 Task: Look for space in Hukeri, India from 6th June, 2023 to 8th June, 2023 for 2 adults in price range Rs.7000 to Rs.12000. Place can be private room with 1  bedroom having 2 beds and 1 bathroom. Property type can be house, flat, guest house. Amenities needed are: wifi. Booking option can be shelf check-in. Required host language is English.
Action: Mouse moved to (576, 139)
Screenshot: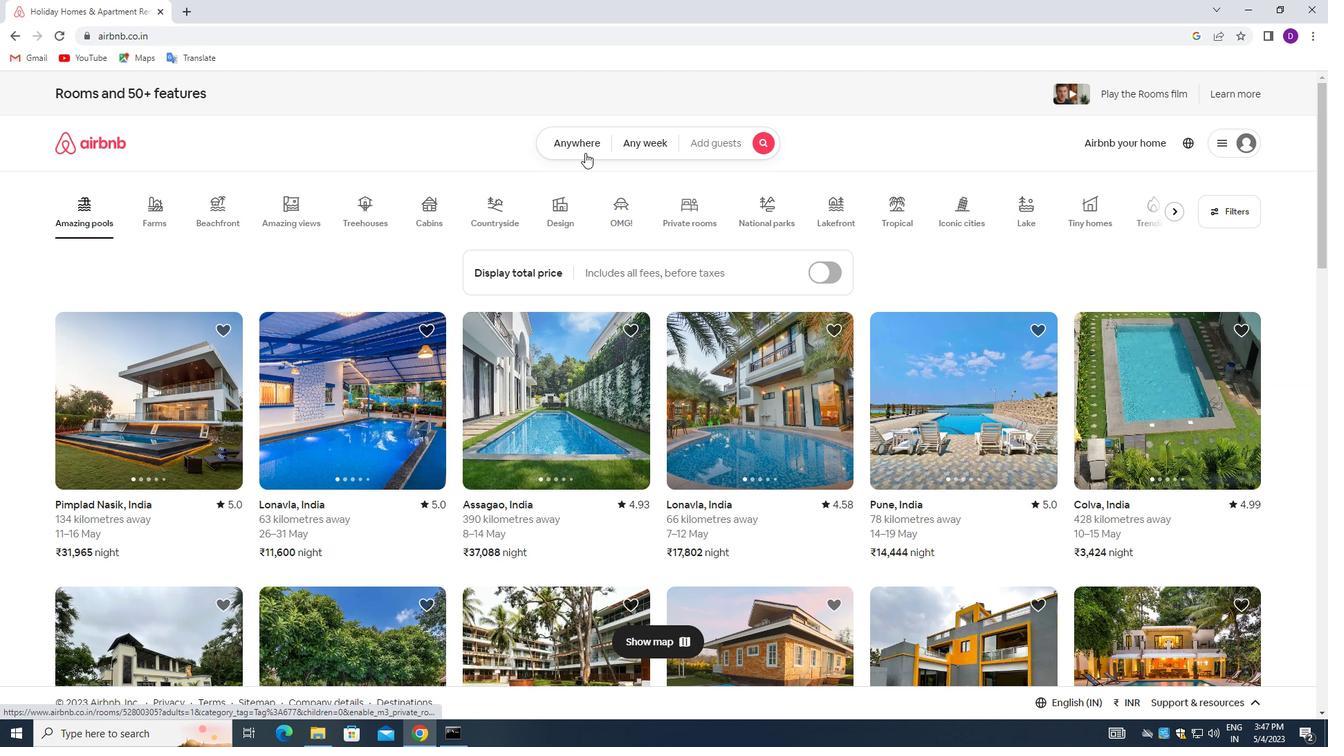 
Action: Mouse pressed left at (576, 139)
Screenshot: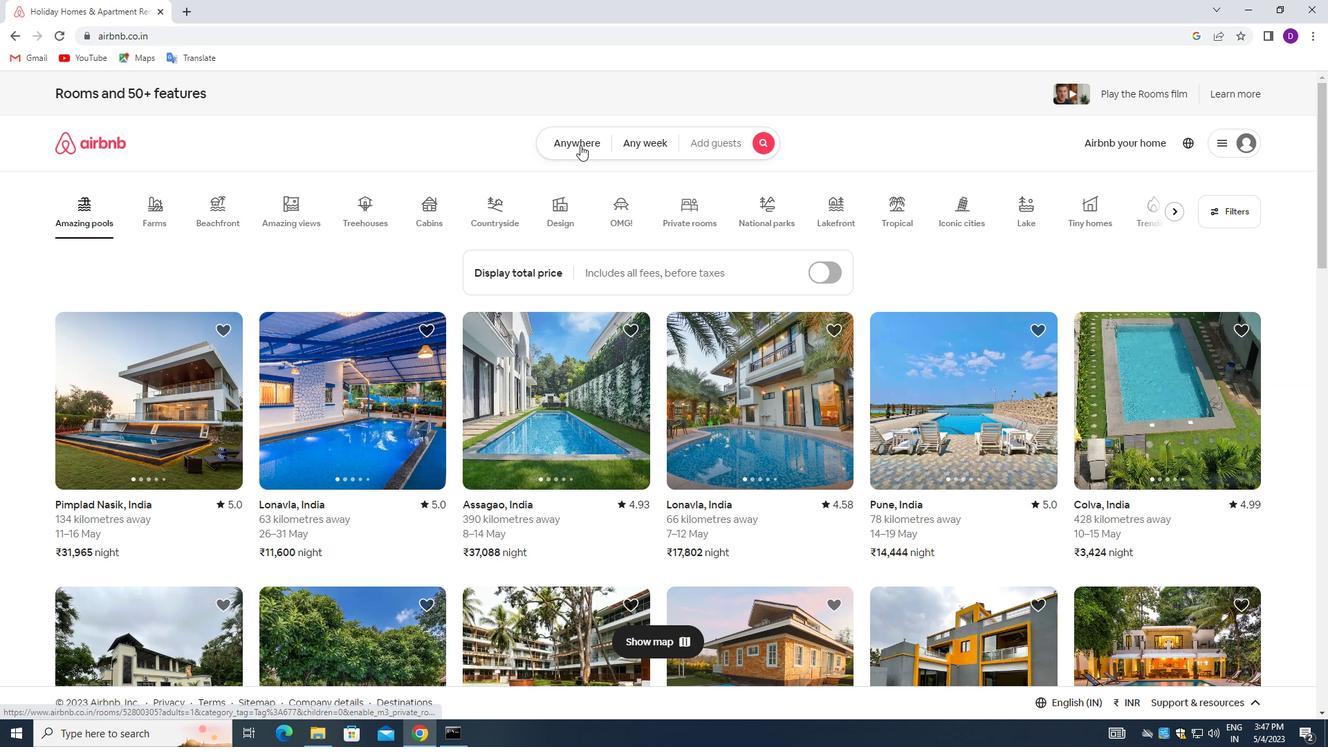 
Action: Mouse moved to (534, 198)
Screenshot: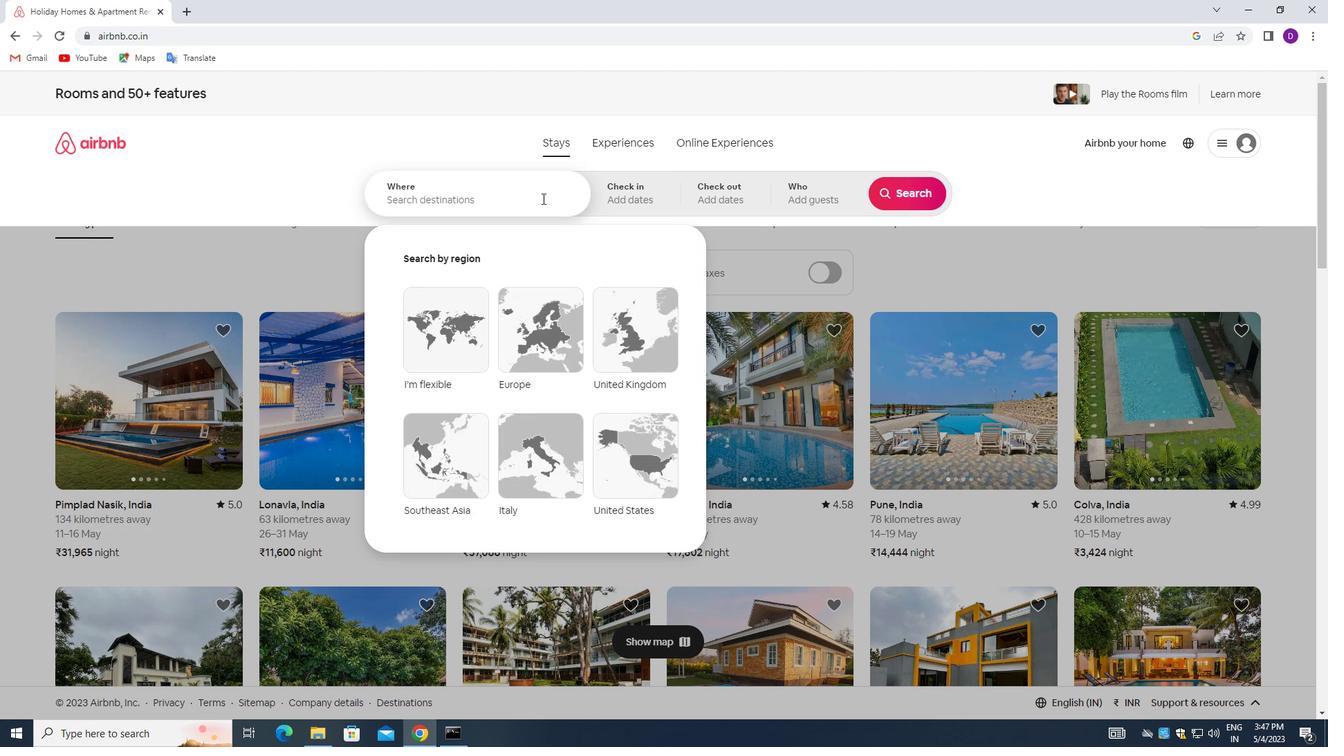 
Action: Mouse pressed left at (534, 198)
Screenshot: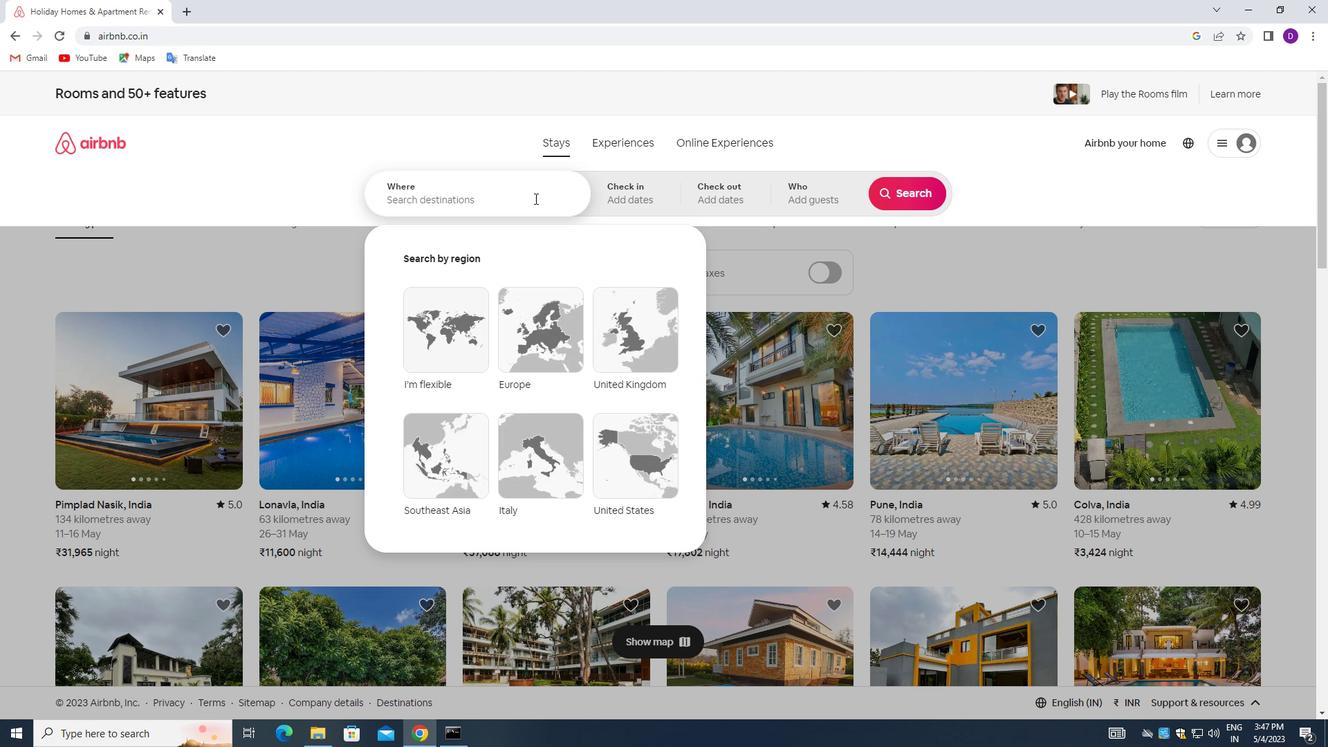 
Action: Mouse moved to (329, 178)
Screenshot: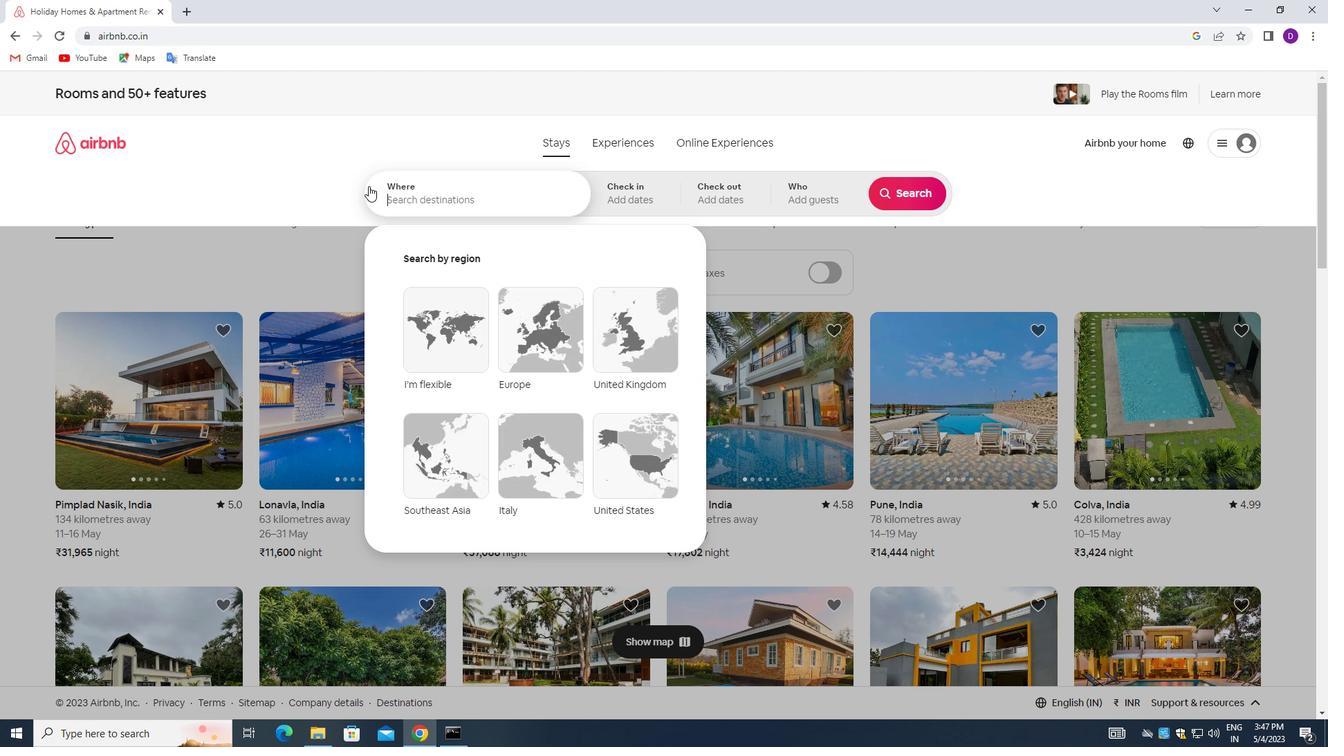 
Action: Key pressed <Key.shift>HUKERI,<Key.space><Key.shift>INDIA<Key.enter>
Screenshot: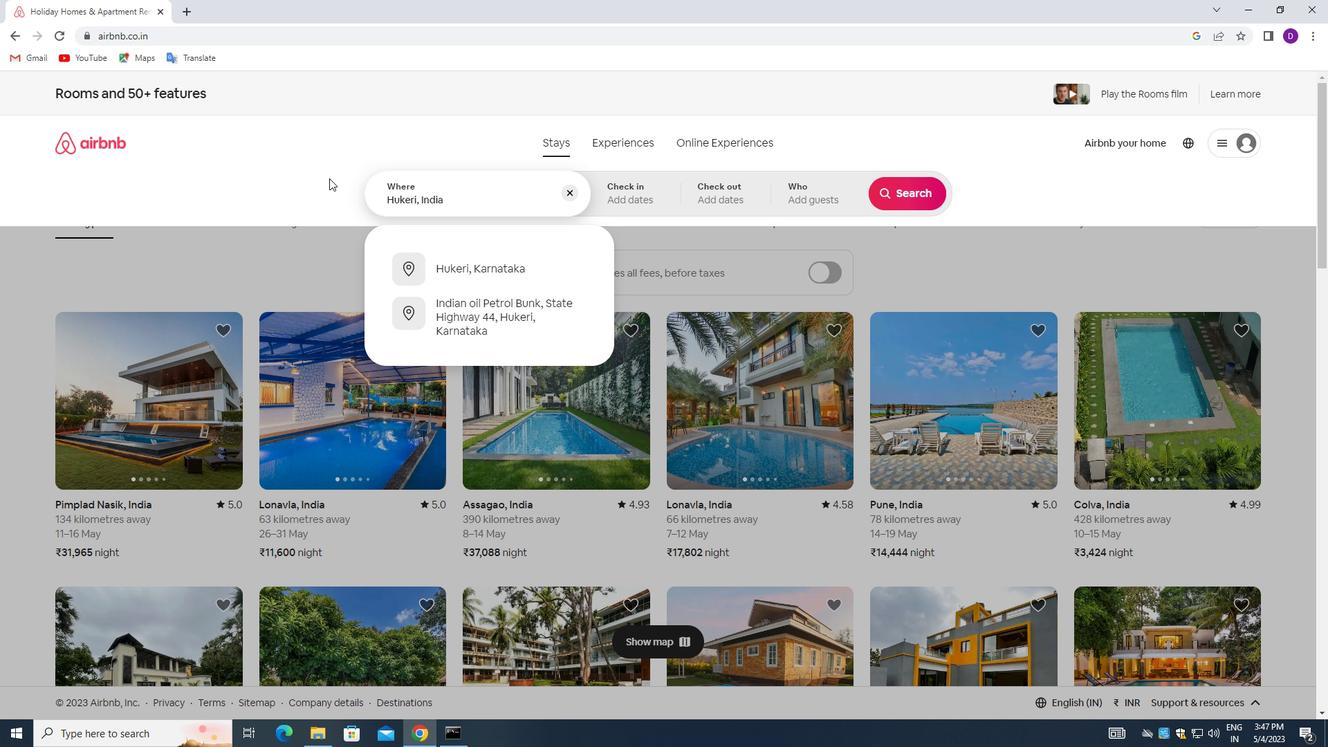 
Action: Mouse moved to (755, 399)
Screenshot: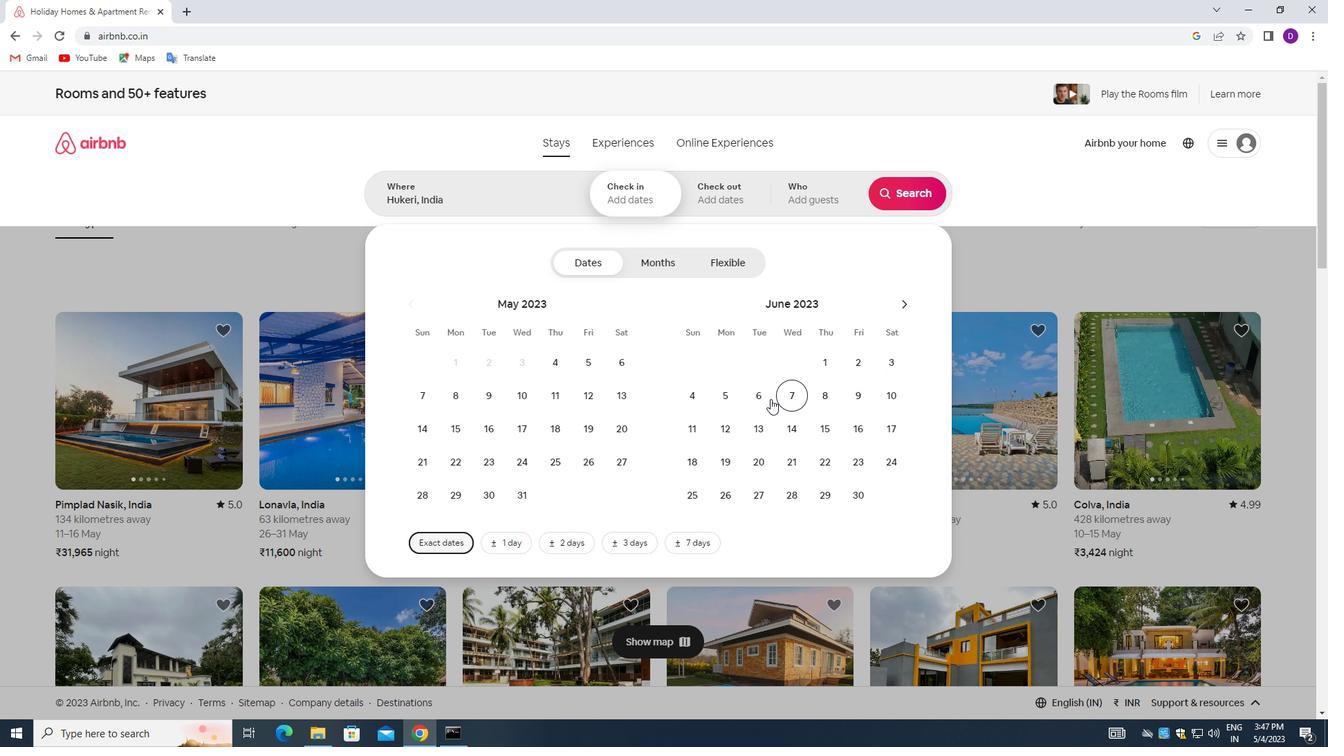 
Action: Mouse pressed left at (755, 399)
Screenshot: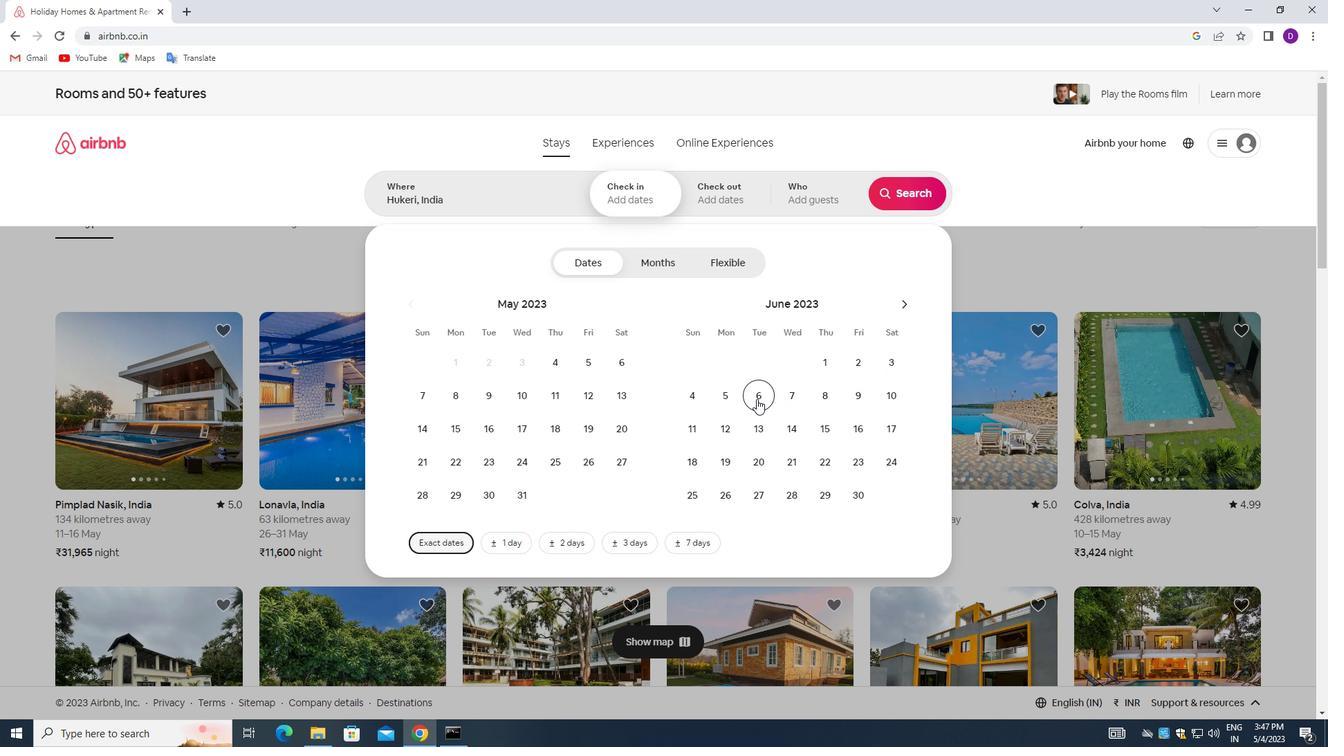 
Action: Mouse moved to (819, 398)
Screenshot: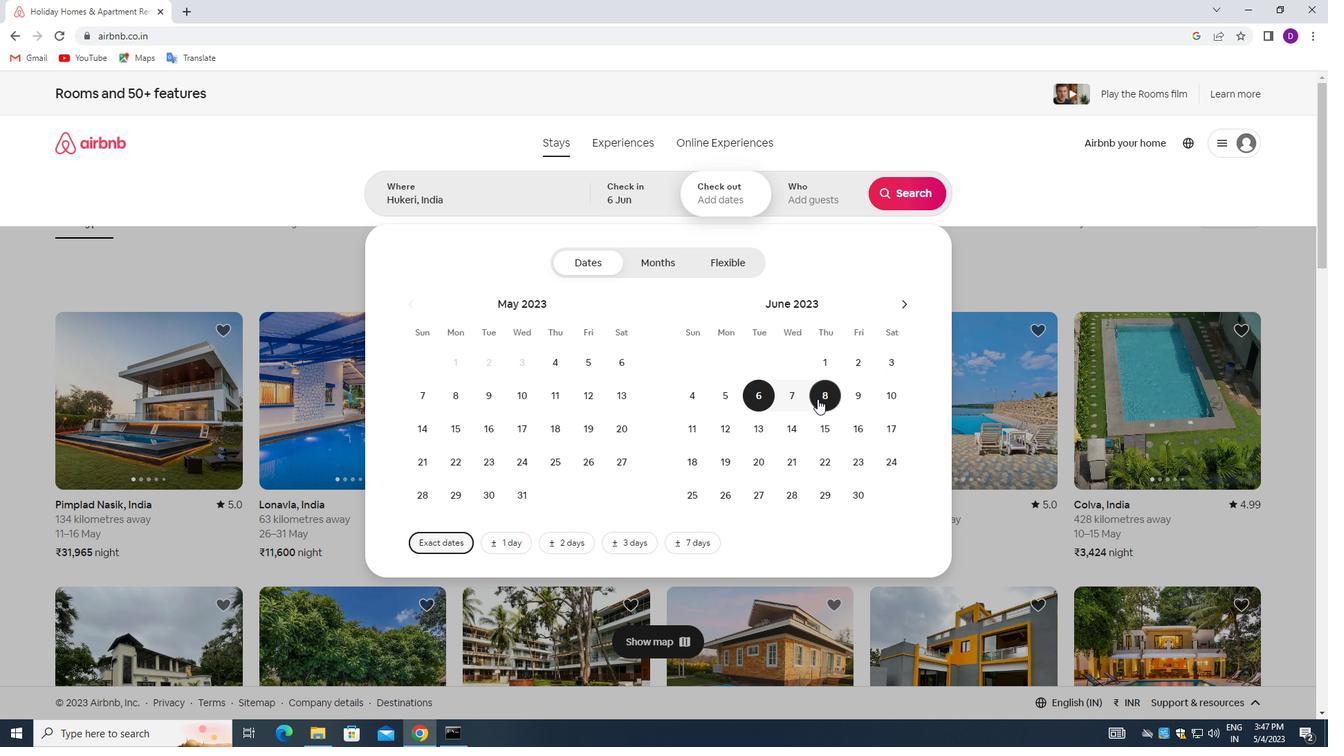 
Action: Mouse pressed left at (819, 398)
Screenshot: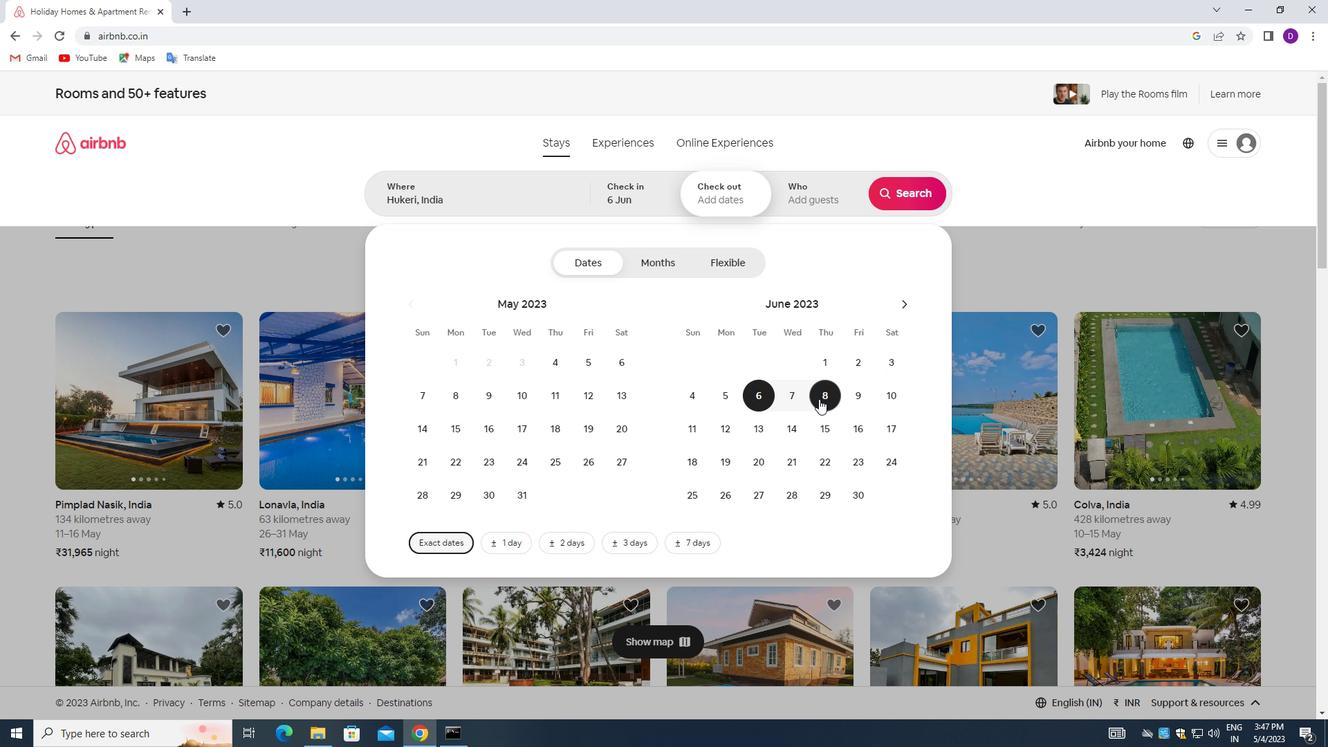 
Action: Mouse moved to (814, 195)
Screenshot: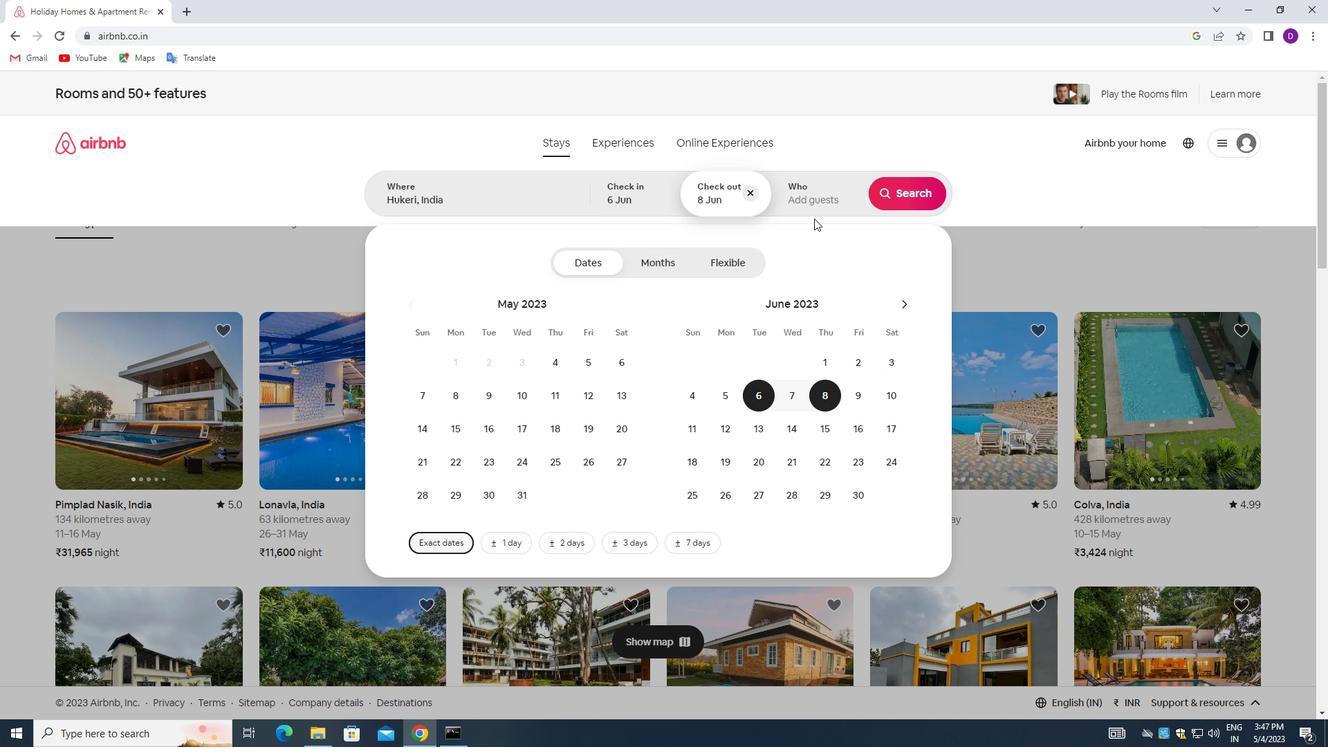 
Action: Mouse pressed left at (814, 195)
Screenshot: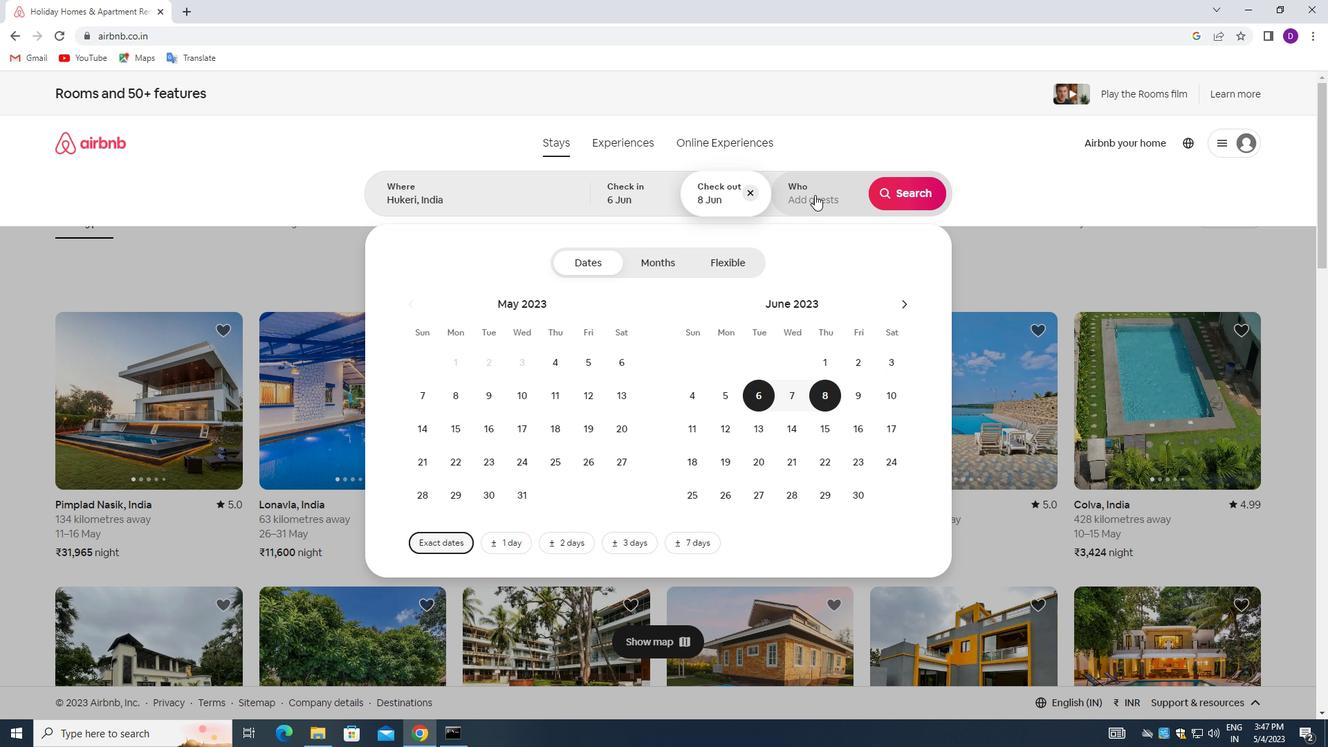 
Action: Mouse moved to (913, 268)
Screenshot: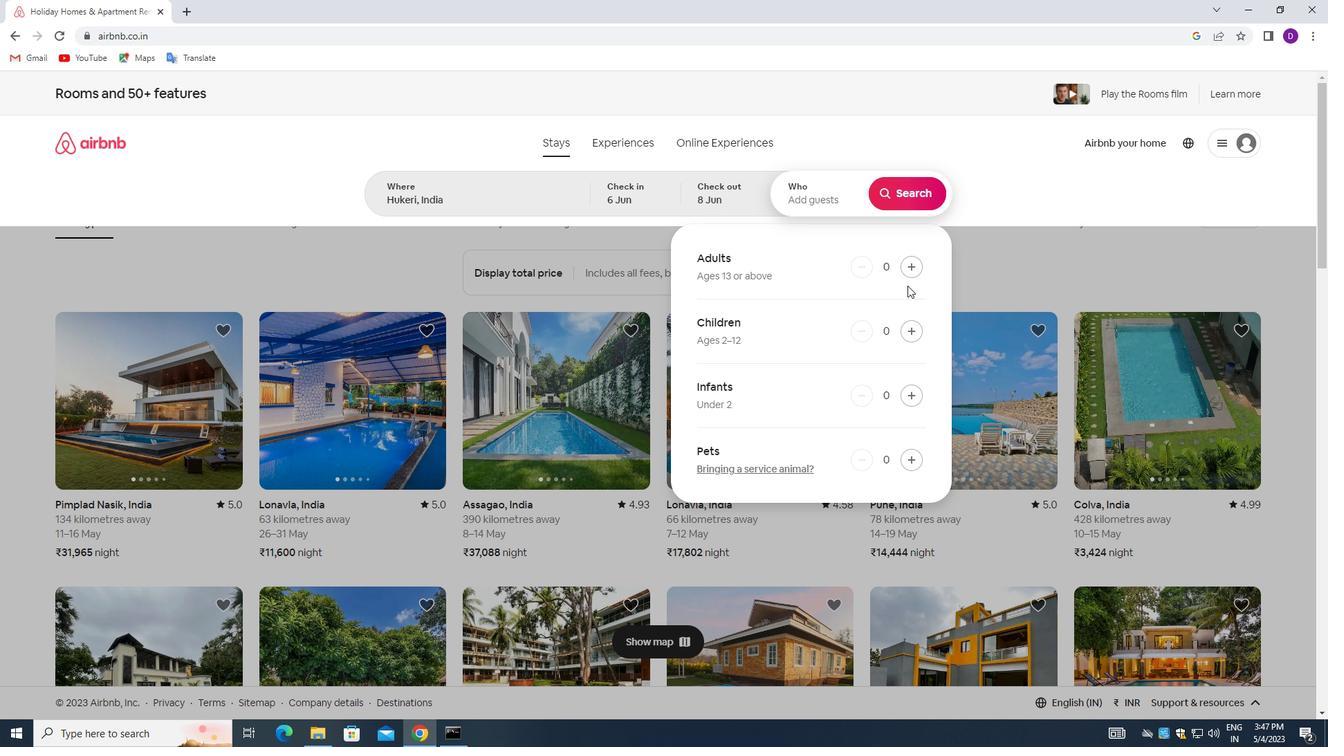 
Action: Mouse pressed left at (913, 268)
Screenshot: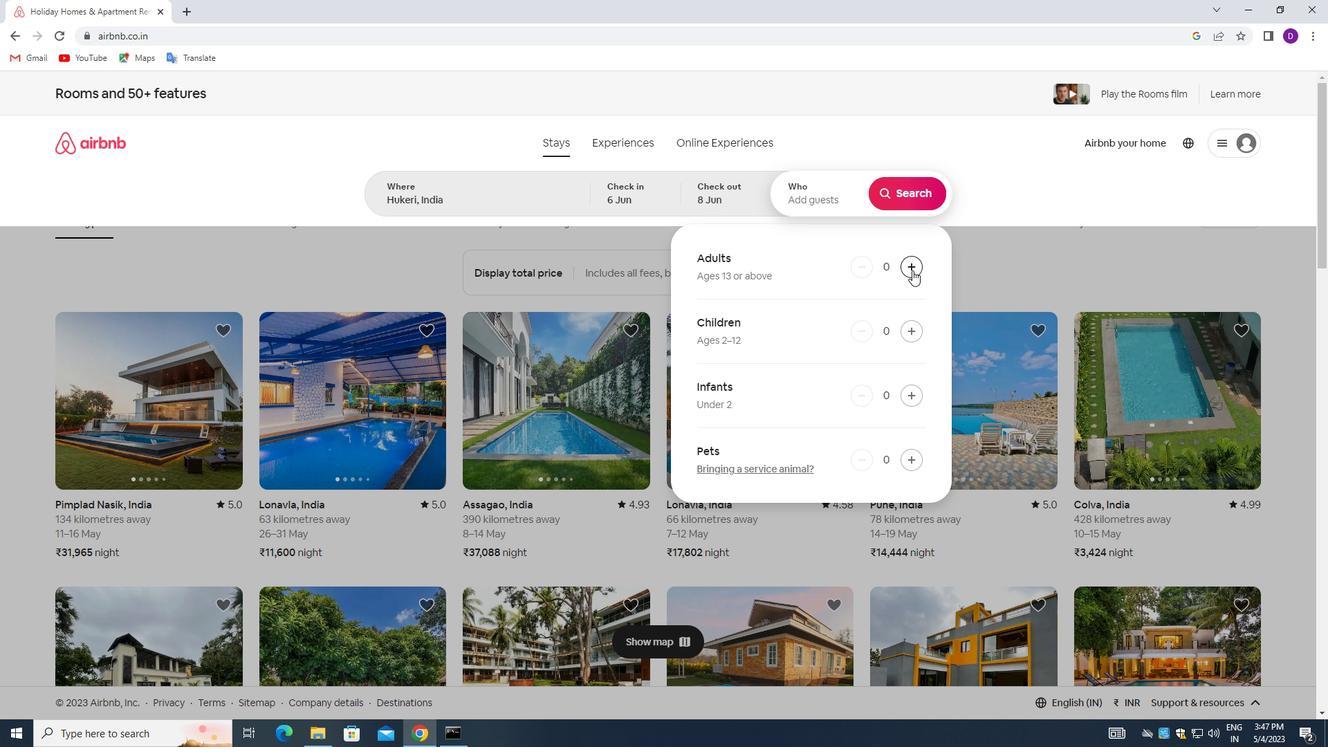 
Action: Mouse pressed left at (913, 268)
Screenshot: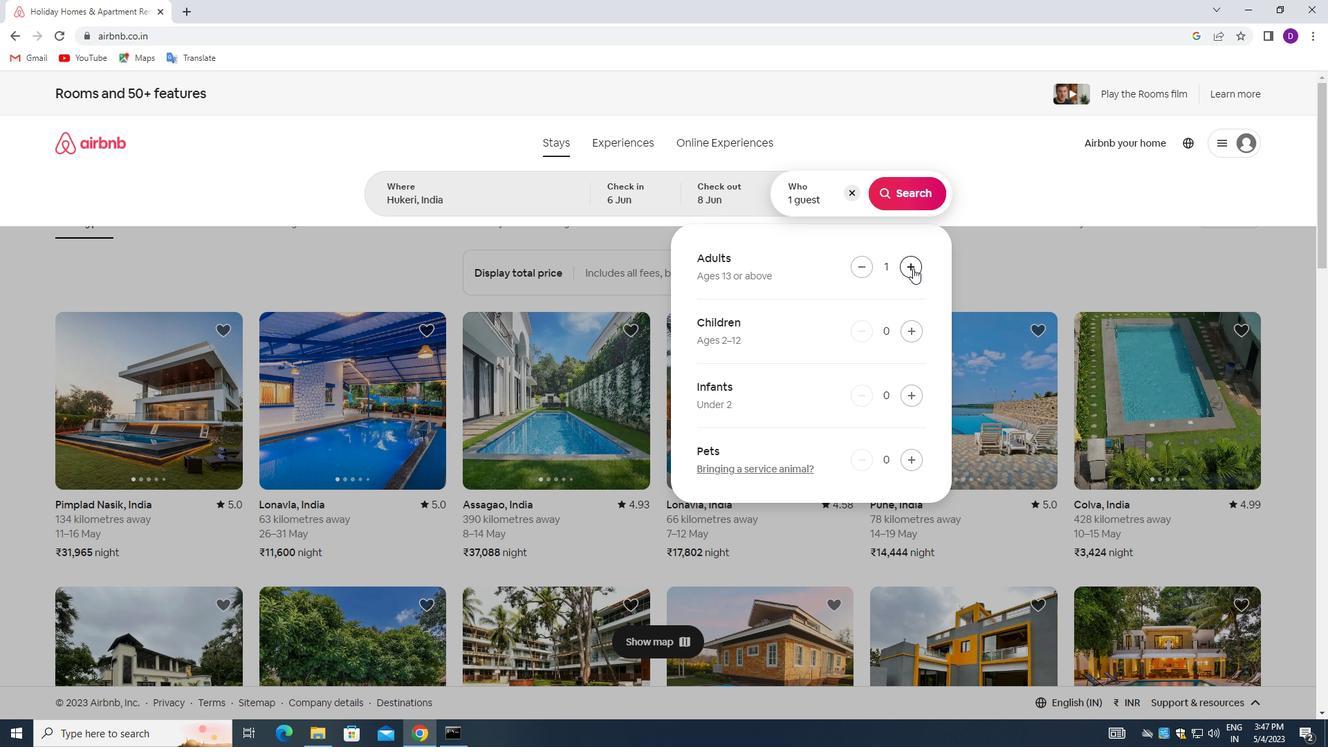 
Action: Mouse moved to (907, 188)
Screenshot: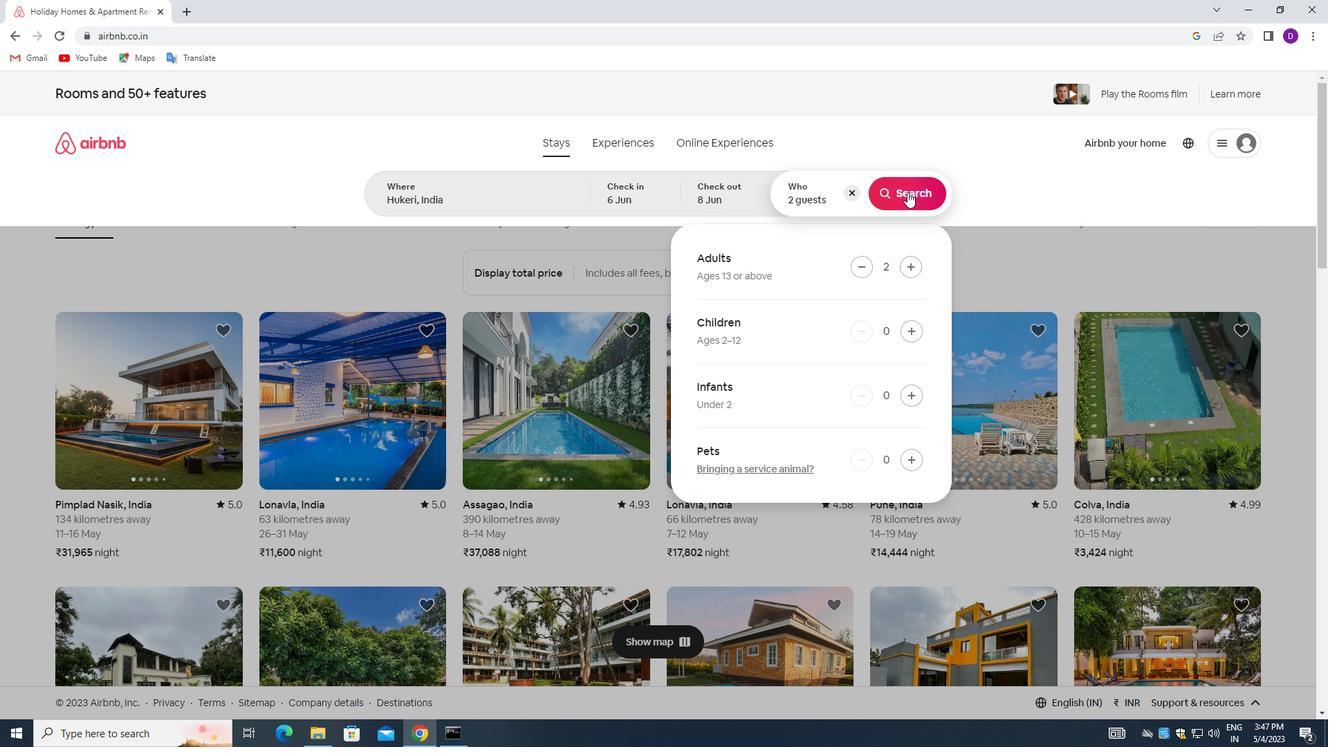 
Action: Mouse pressed left at (907, 188)
Screenshot: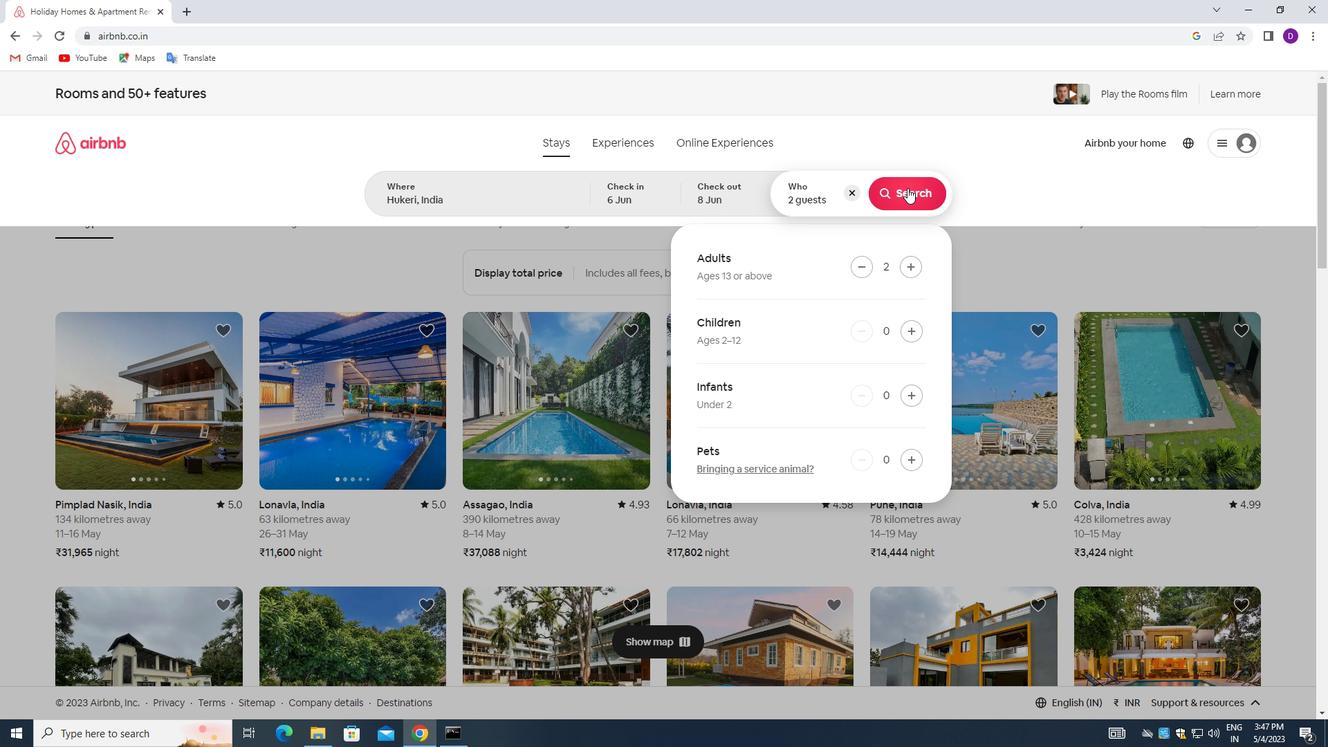 
Action: Mouse moved to (1256, 151)
Screenshot: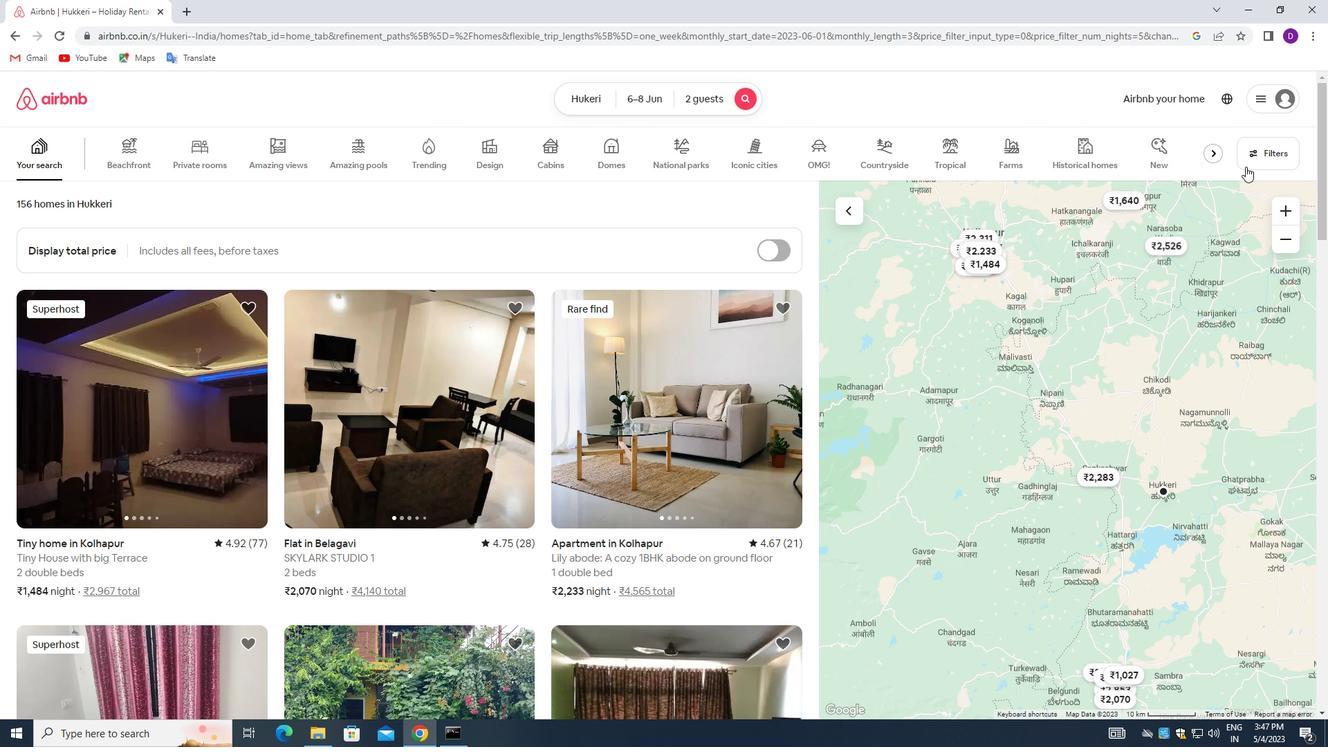 
Action: Mouse pressed left at (1256, 151)
Screenshot: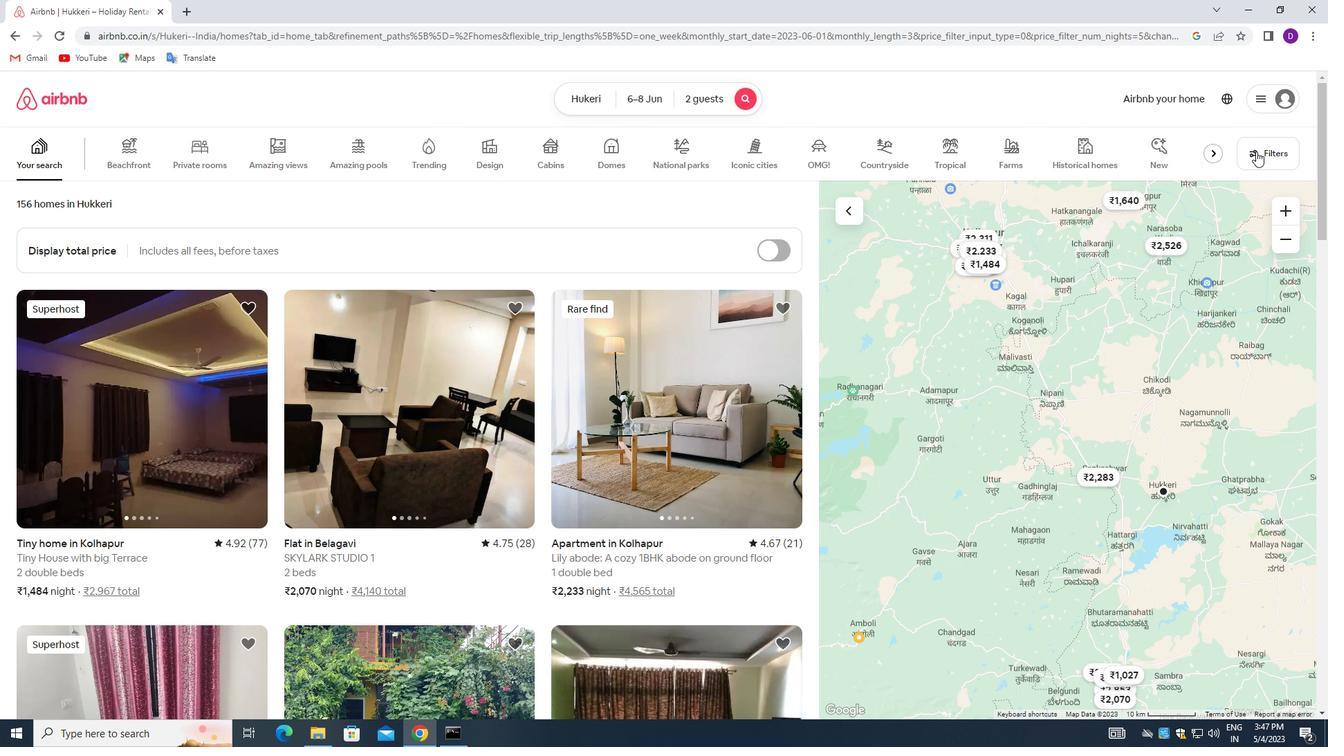 
Action: Mouse moved to (496, 333)
Screenshot: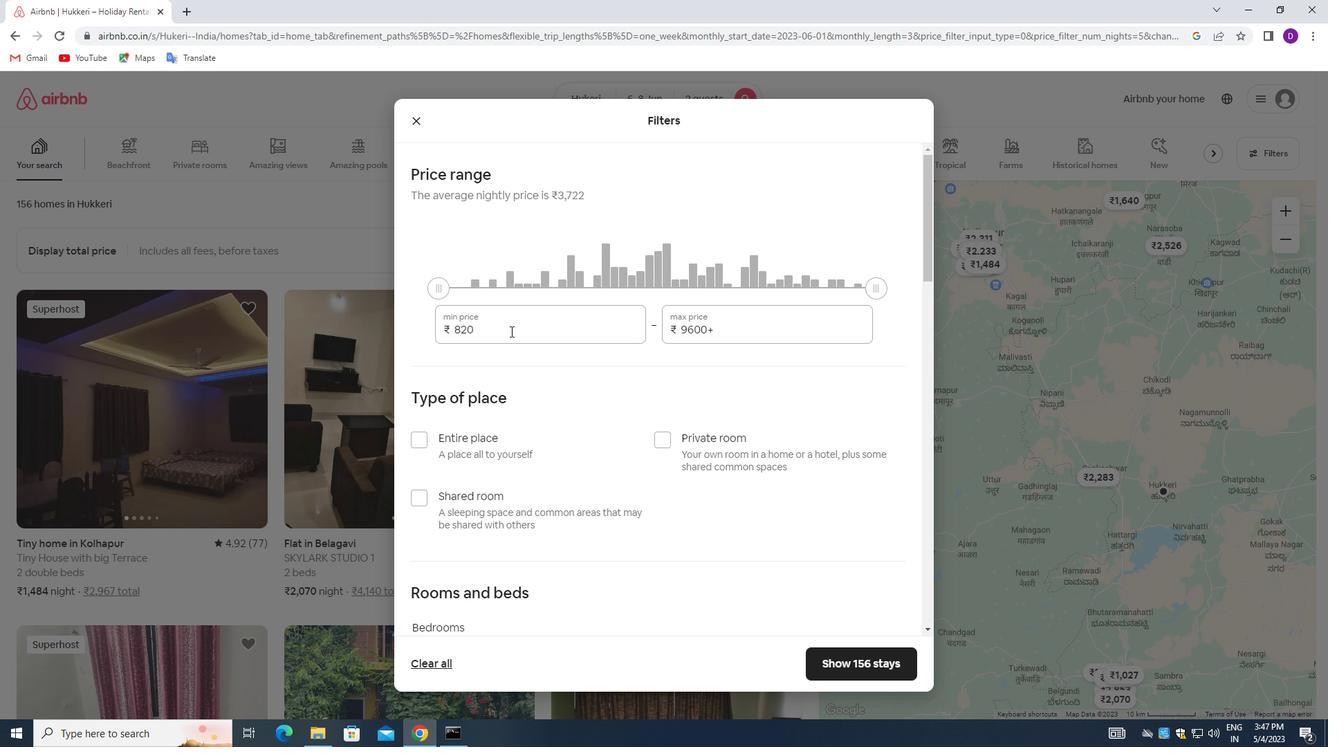 
Action: Mouse pressed left at (496, 333)
Screenshot: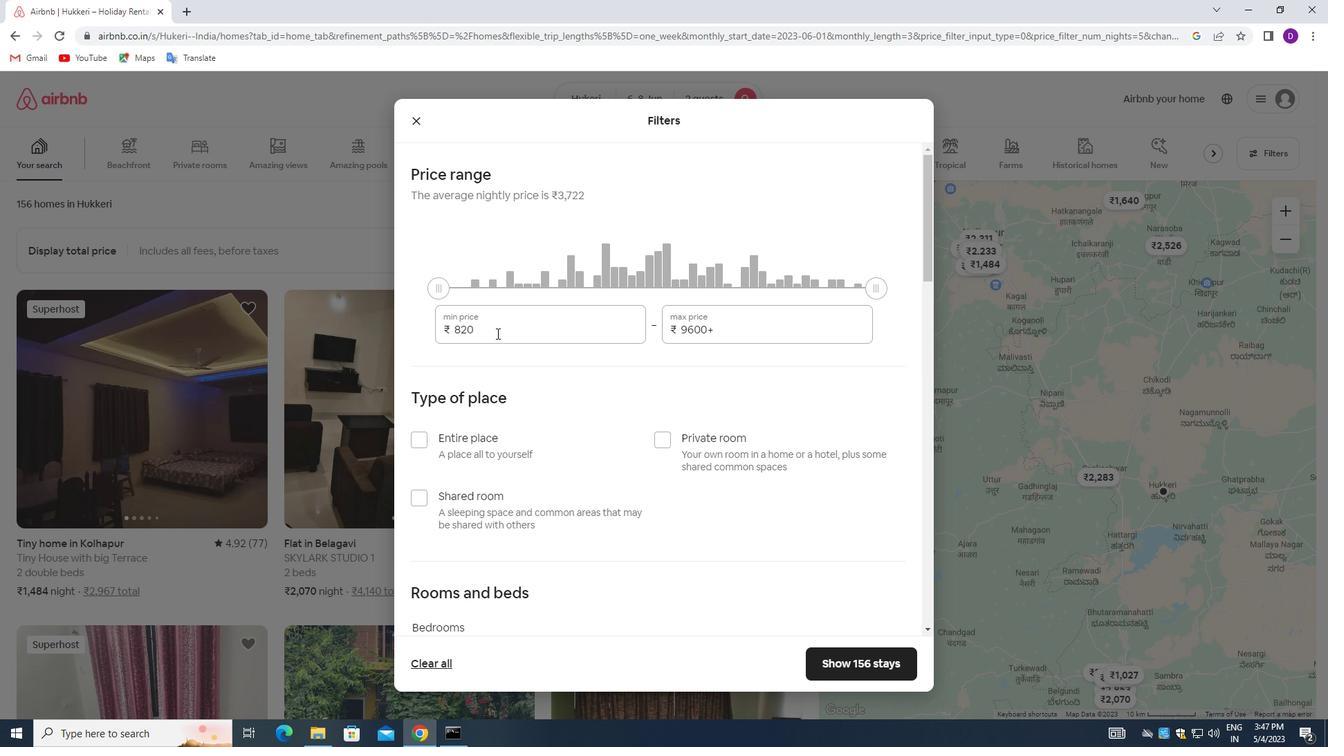 
Action: Mouse pressed left at (496, 333)
Screenshot: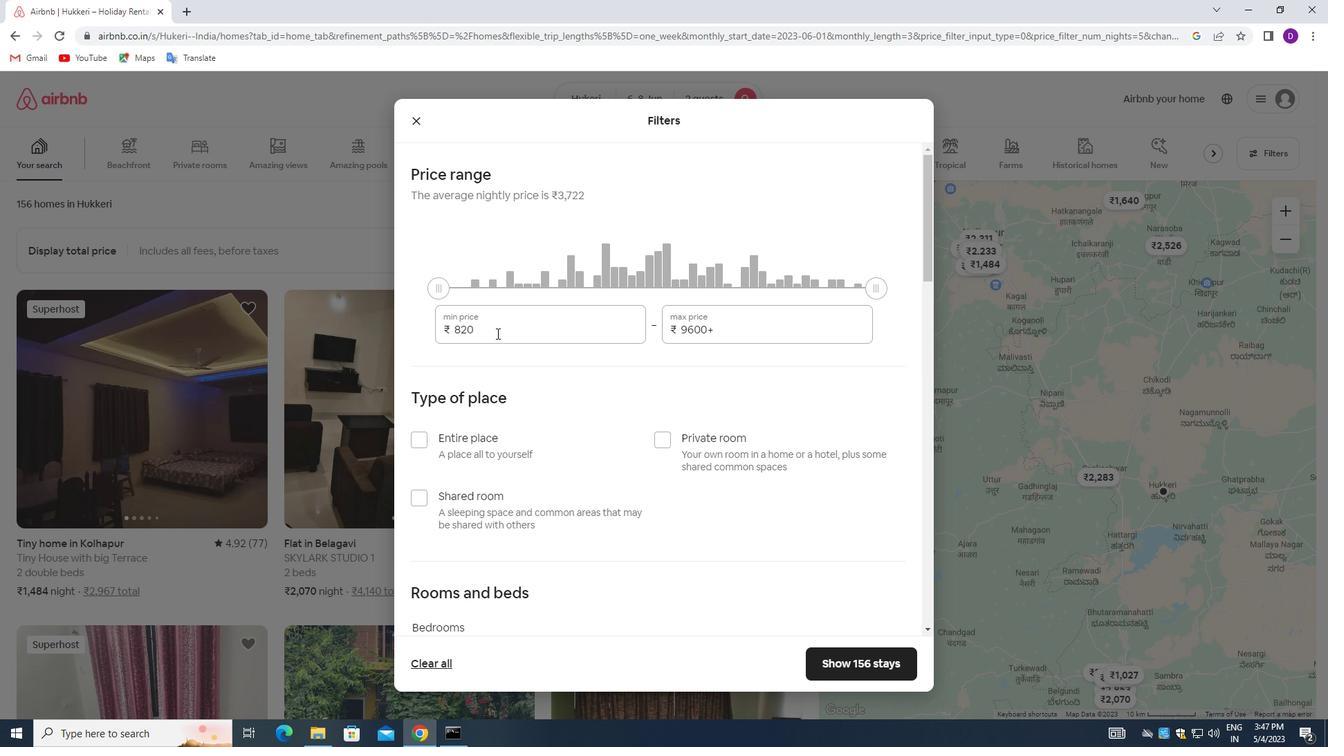 
Action: Key pressed 7000<Key.tab>12000
Screenshot: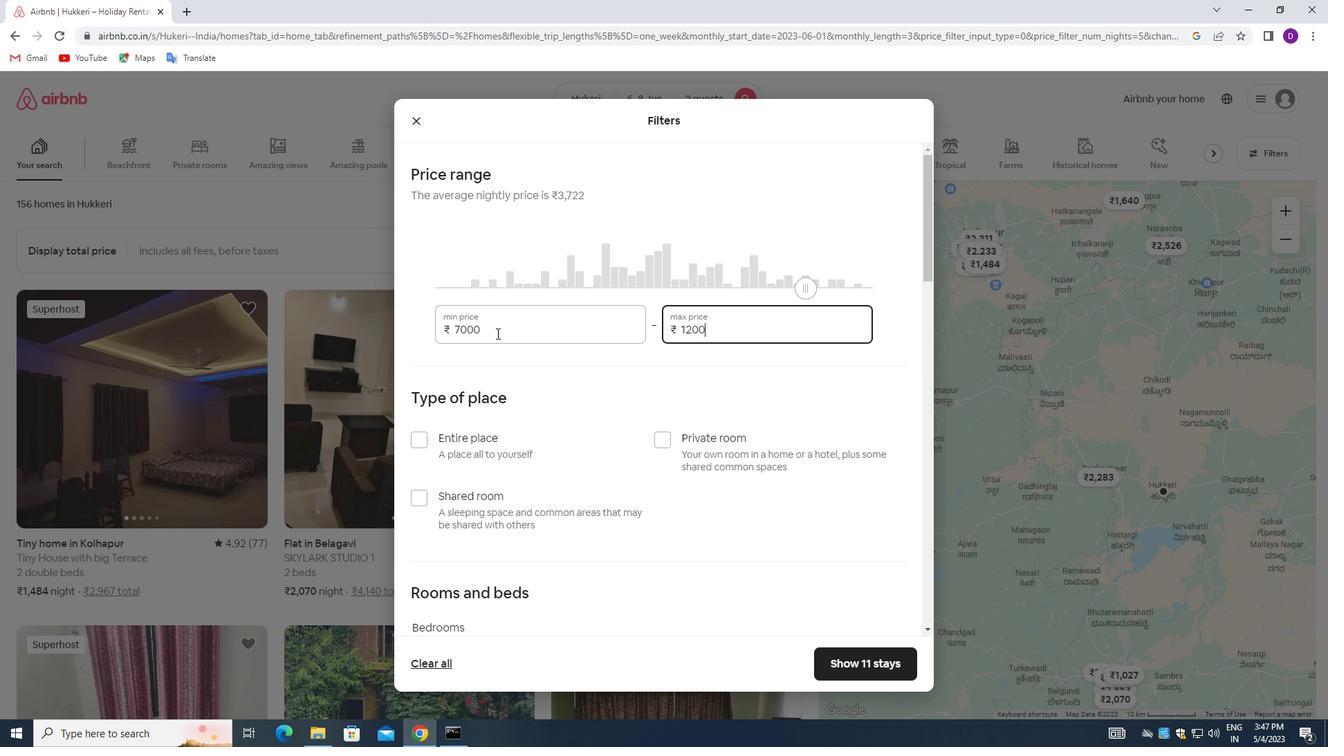 
Action: Mouse moved to (565, 395)
Screenshot: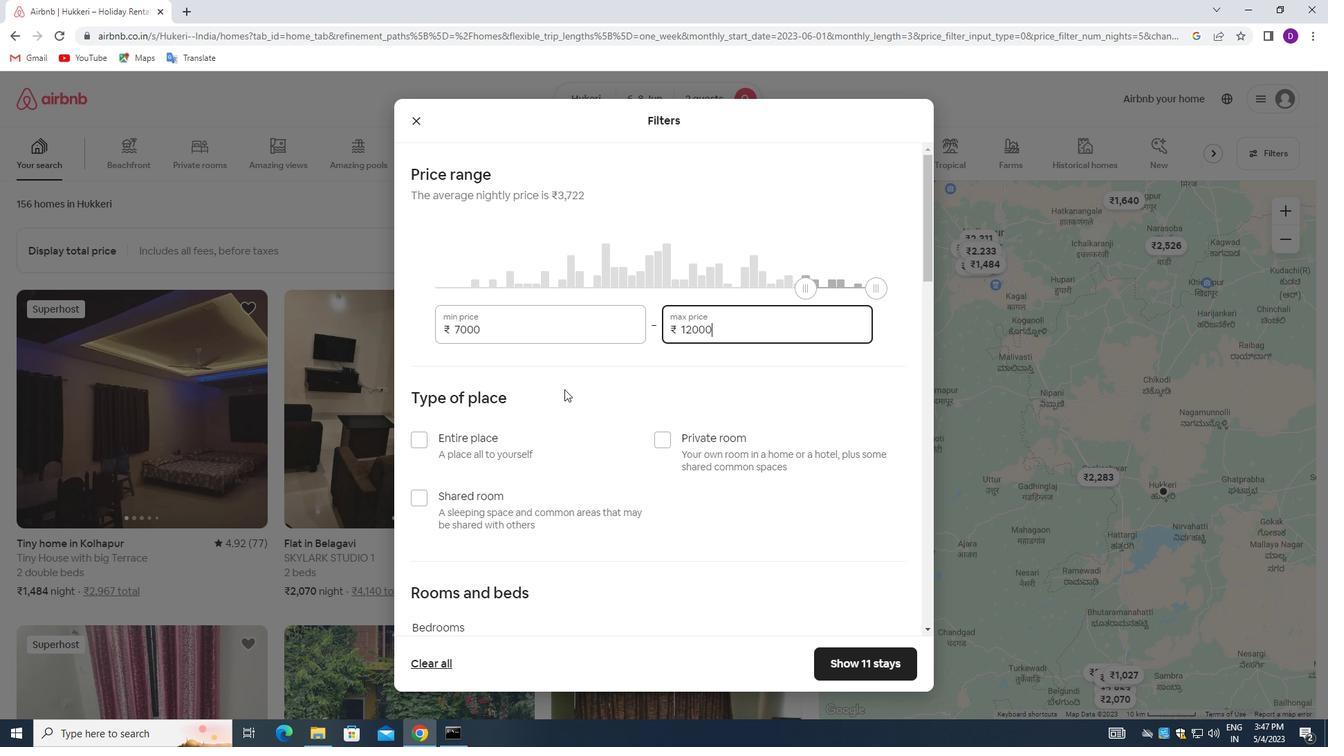
Action: Mouse scrolled (565, 394) with delta (0, 0)
Screenshot: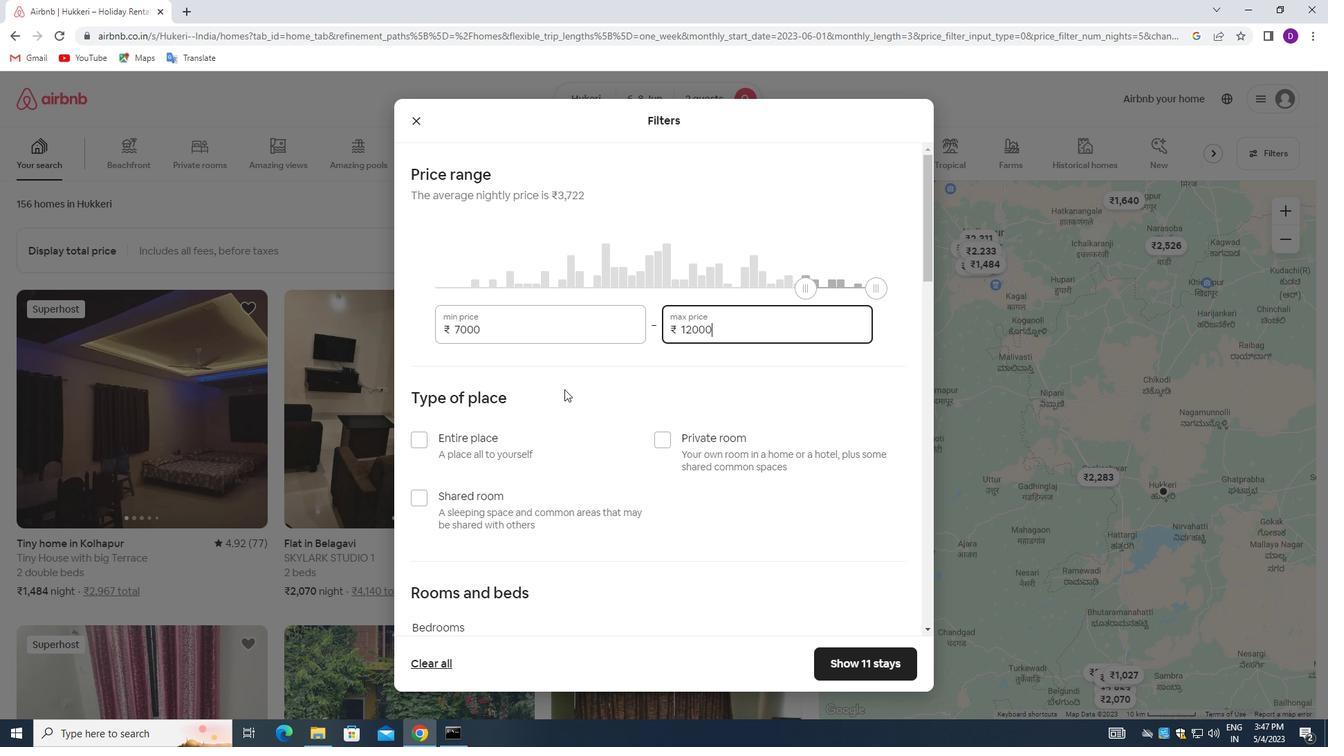
Action: Mouse moved to (567, 397)
Screenshot: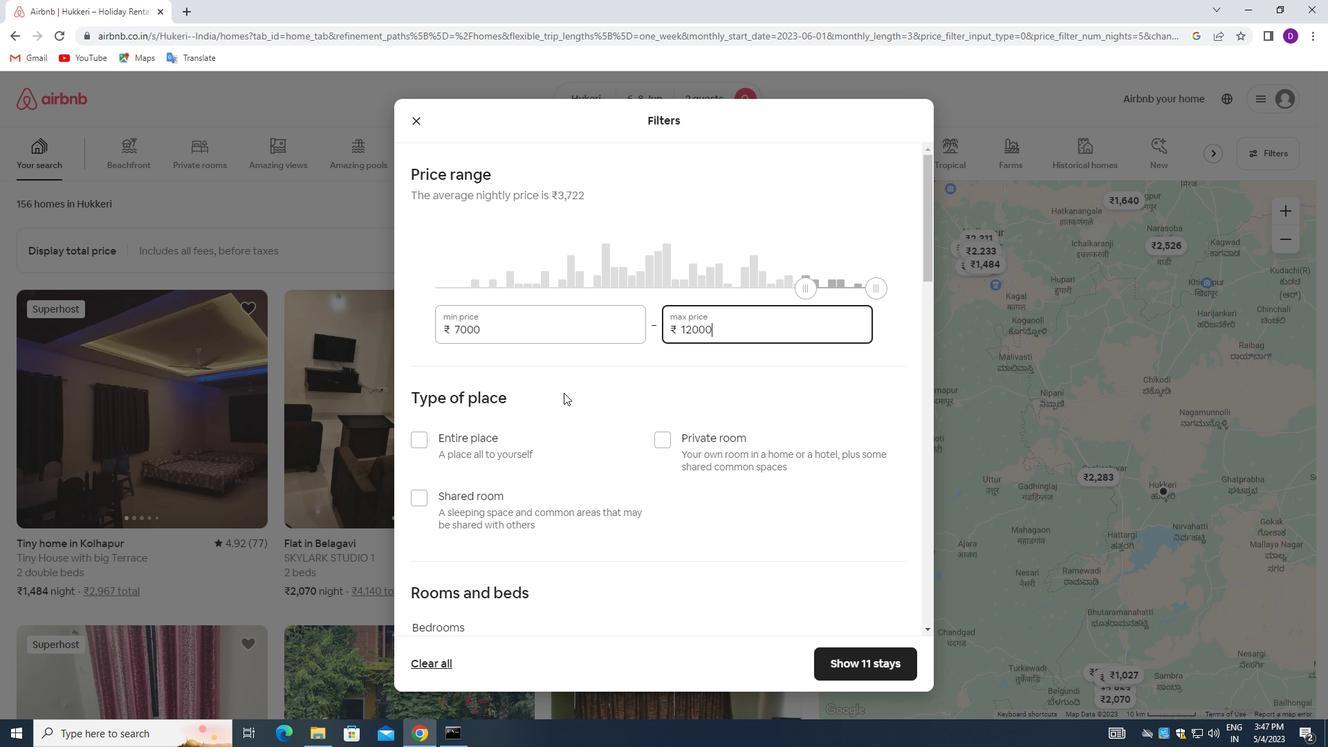 
Action: Mouse scrolled (567, 397) with delta (0, 0)
Screenshot: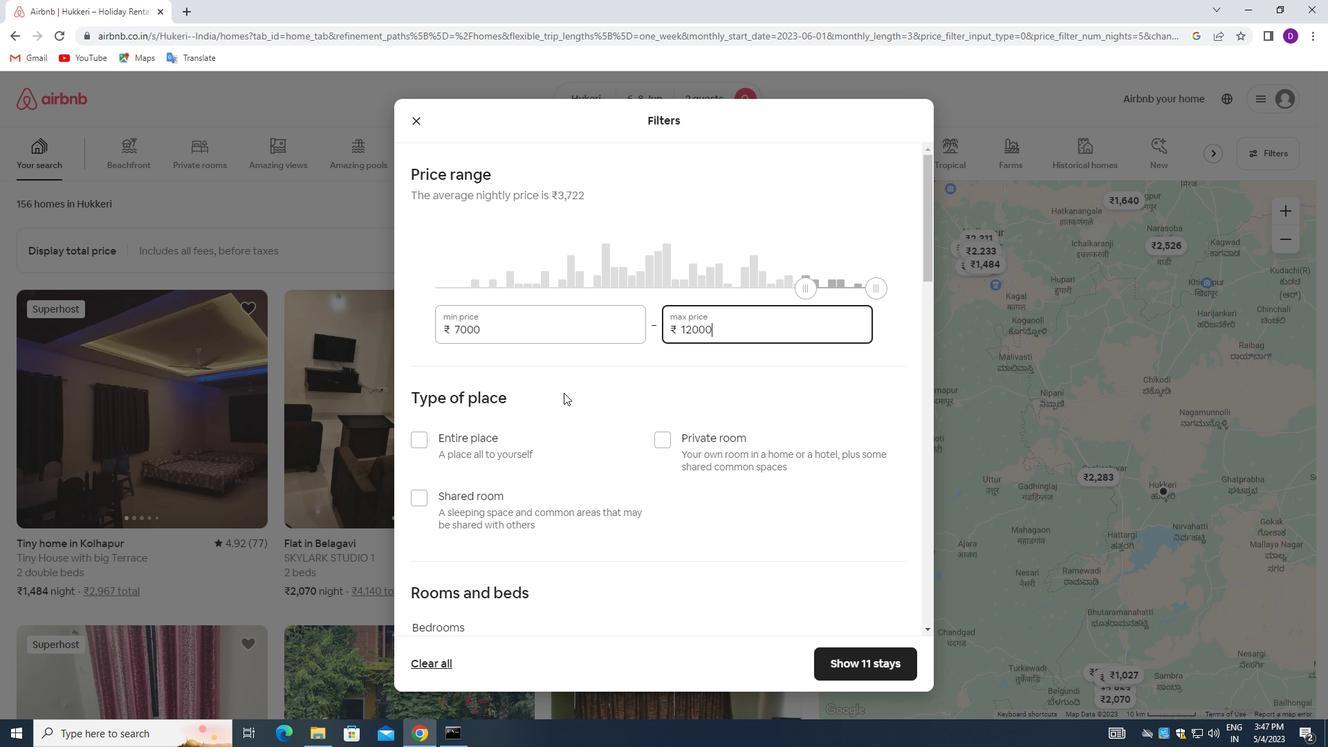 
Action: Mouse moved to (657, 305)
Screenshot: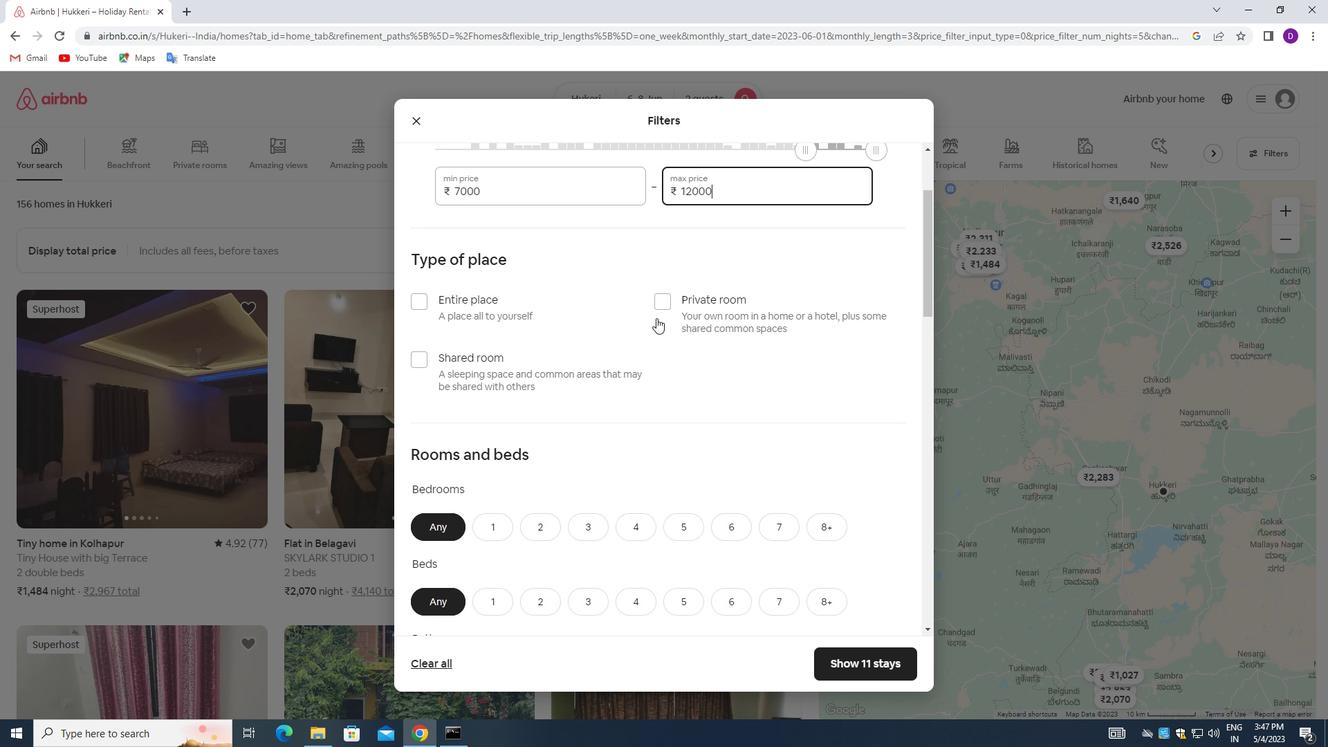 
Action: Mouse pressed left at (657, 305)
Screenshot: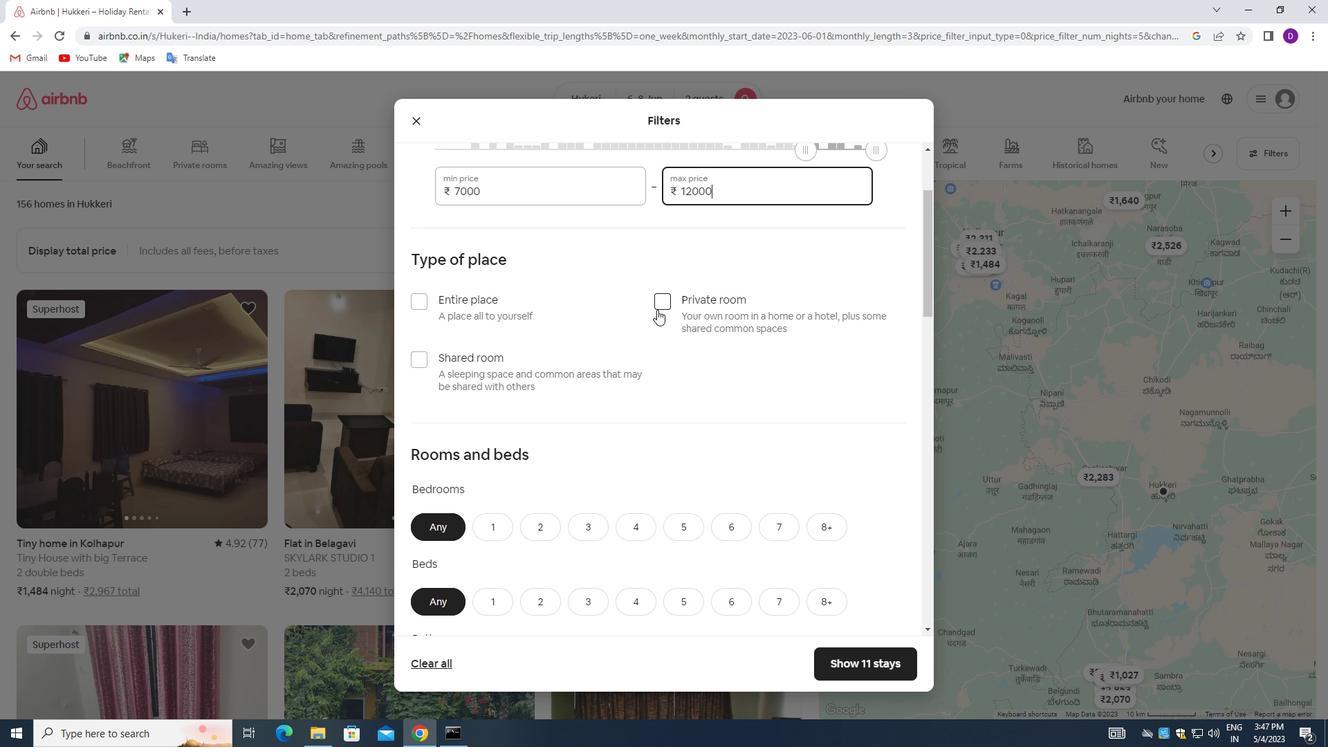 
Action: Mouse moved to (681, 357)
Screenshot: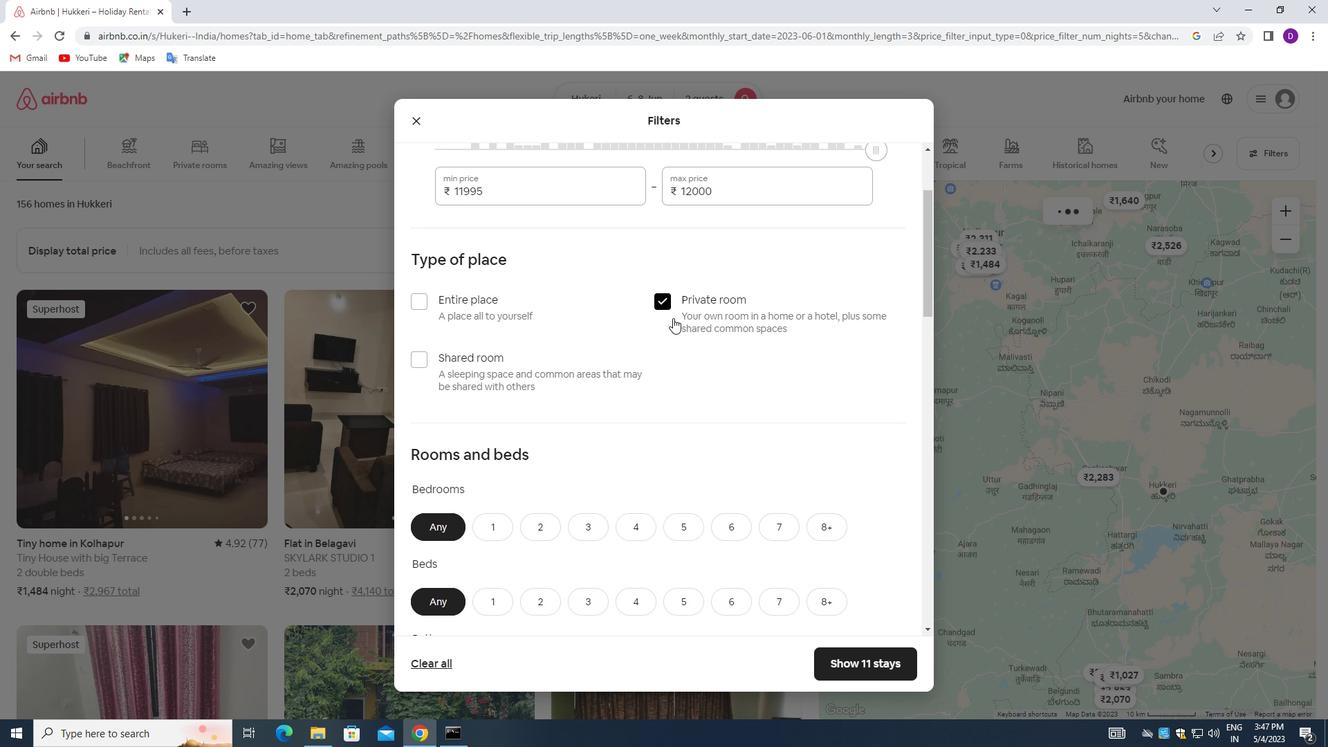 
Action: Mouse scrolled (681, 356) with delta (0, 0)
Screenshot: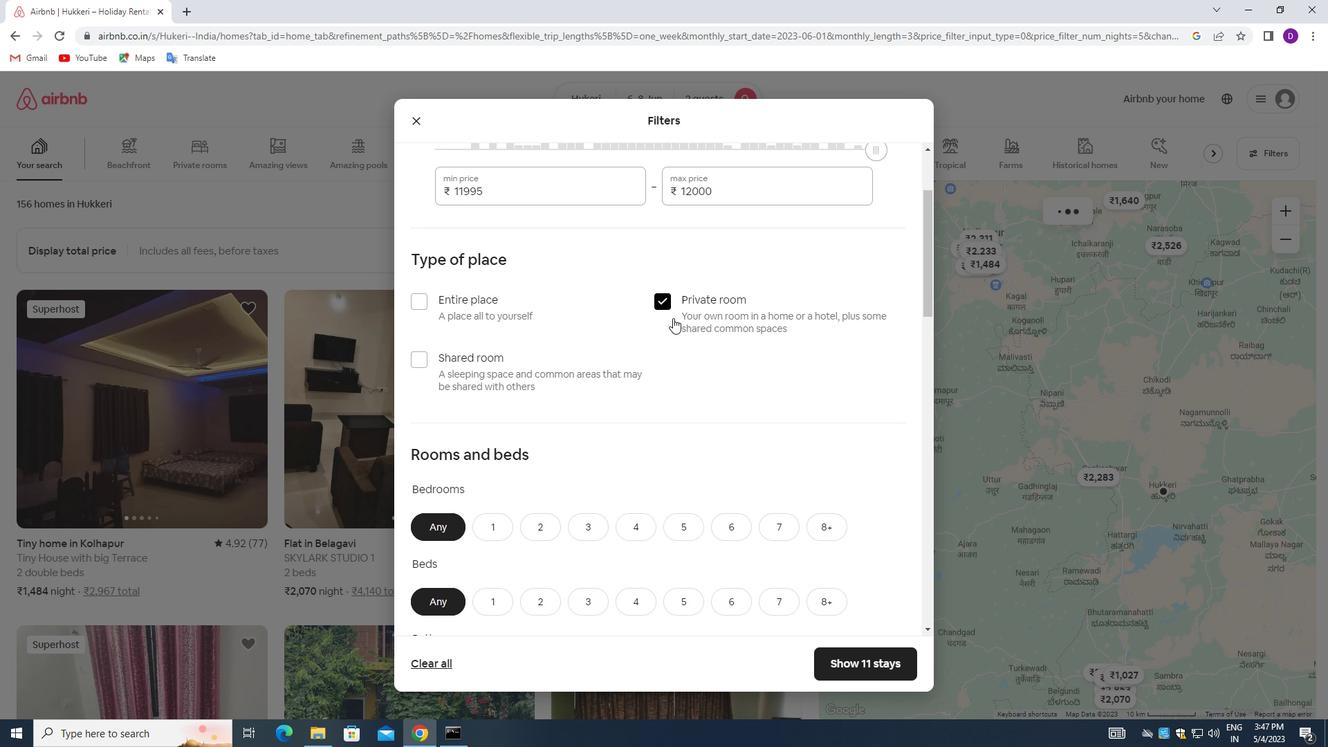 
Action: Mouse moved to (672, 374)
Screenshot: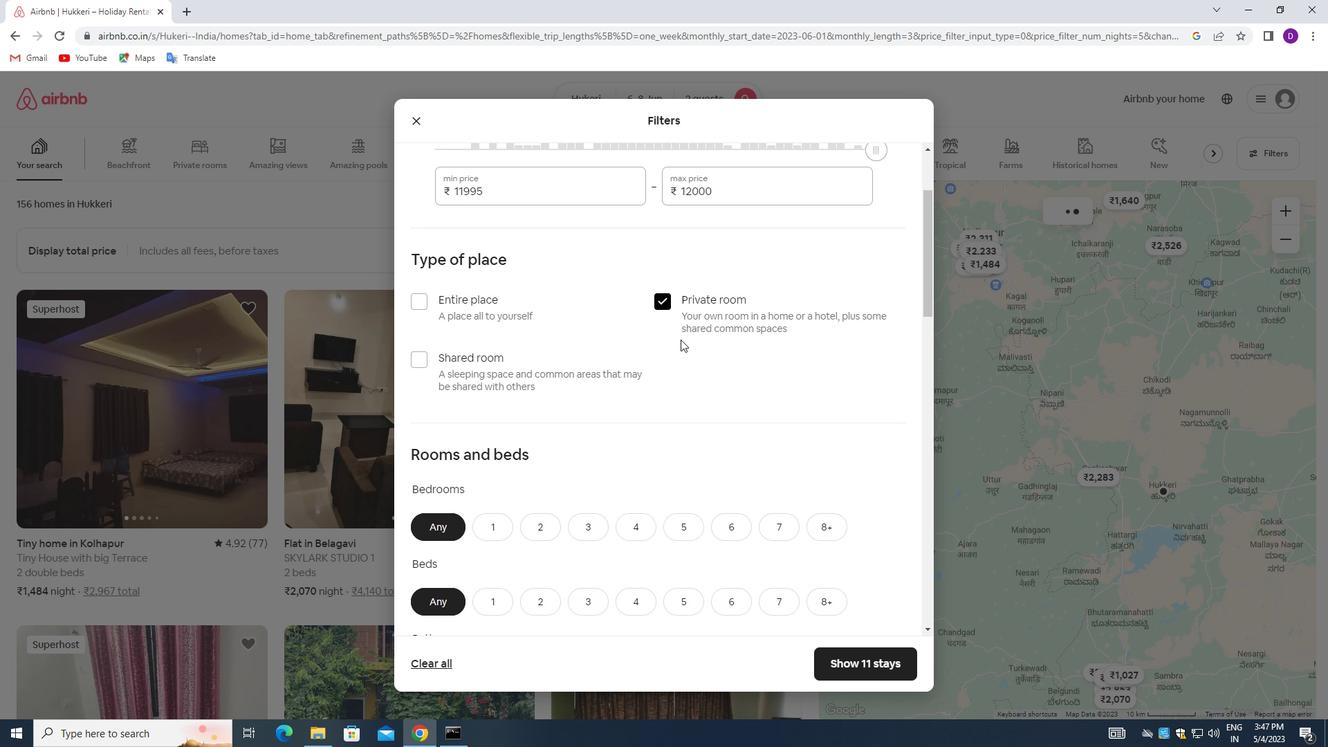 
Action: Mouse scrolled (672, 373) with delta (0, 0)
Screenshot: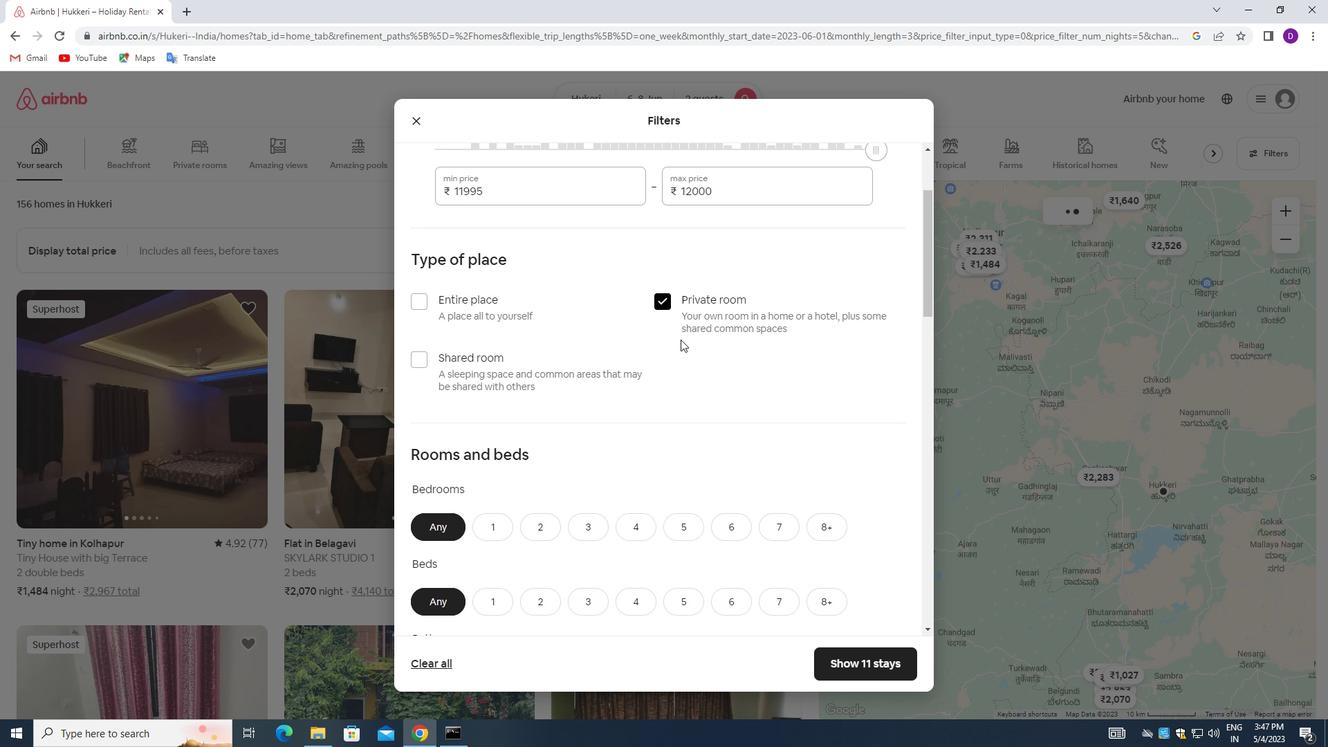 
Action: Mouse moved to (666, 379)
Screenshot: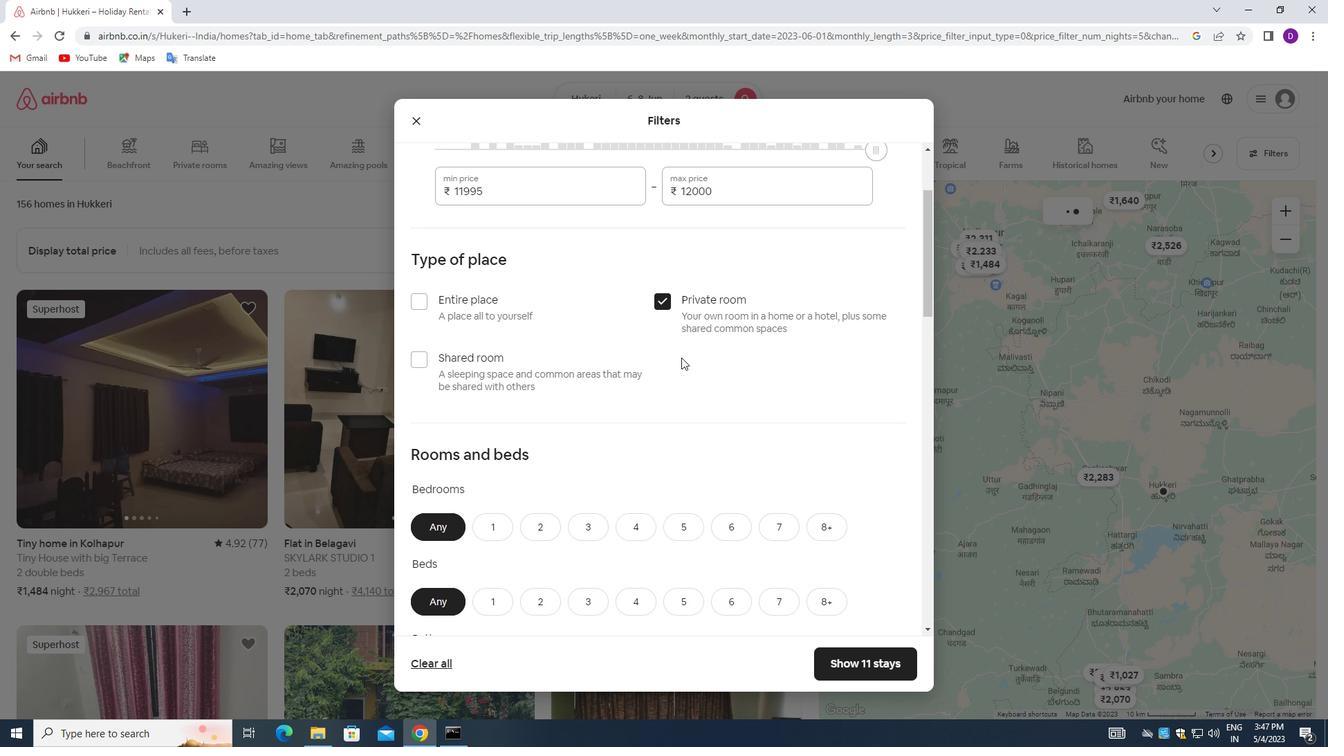 
Action: Mouse scrolled (666, 378) with delta (0, 0)
Screenshot: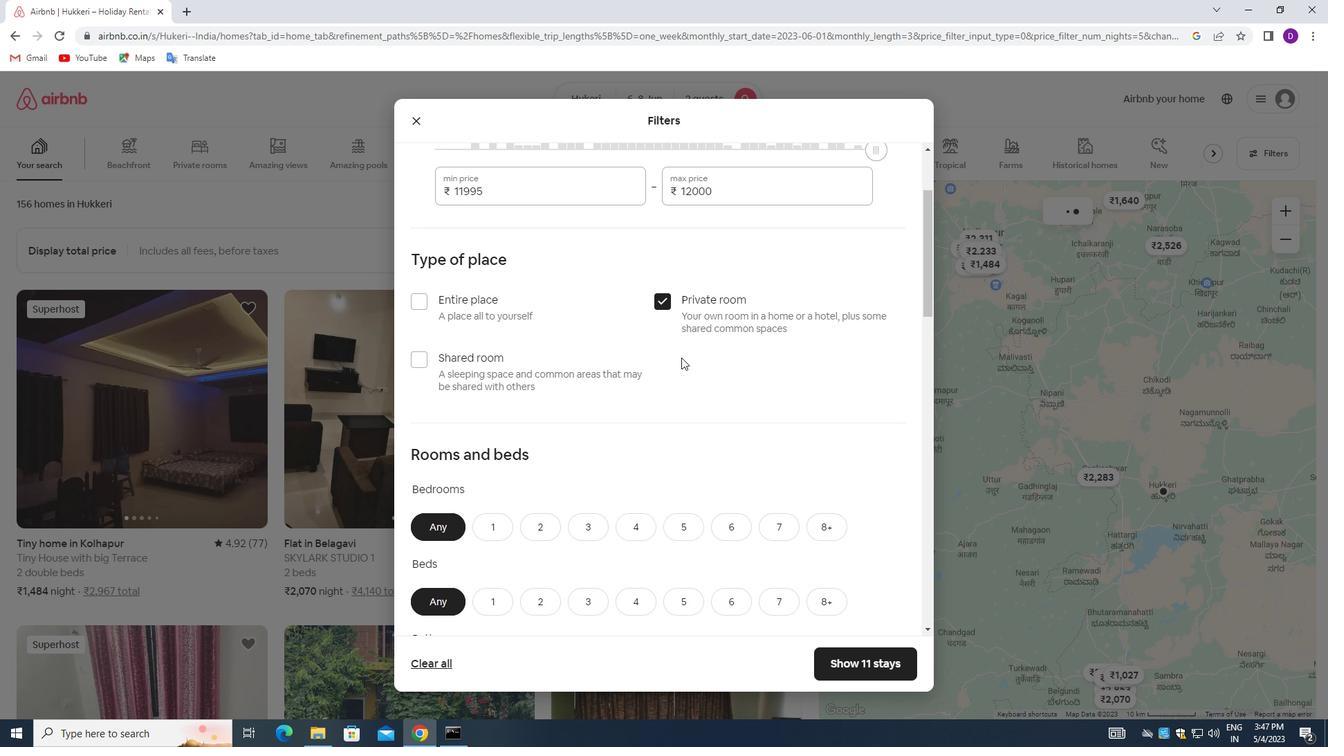 
Action: Mouse moved to (484, 327)
Screenshot: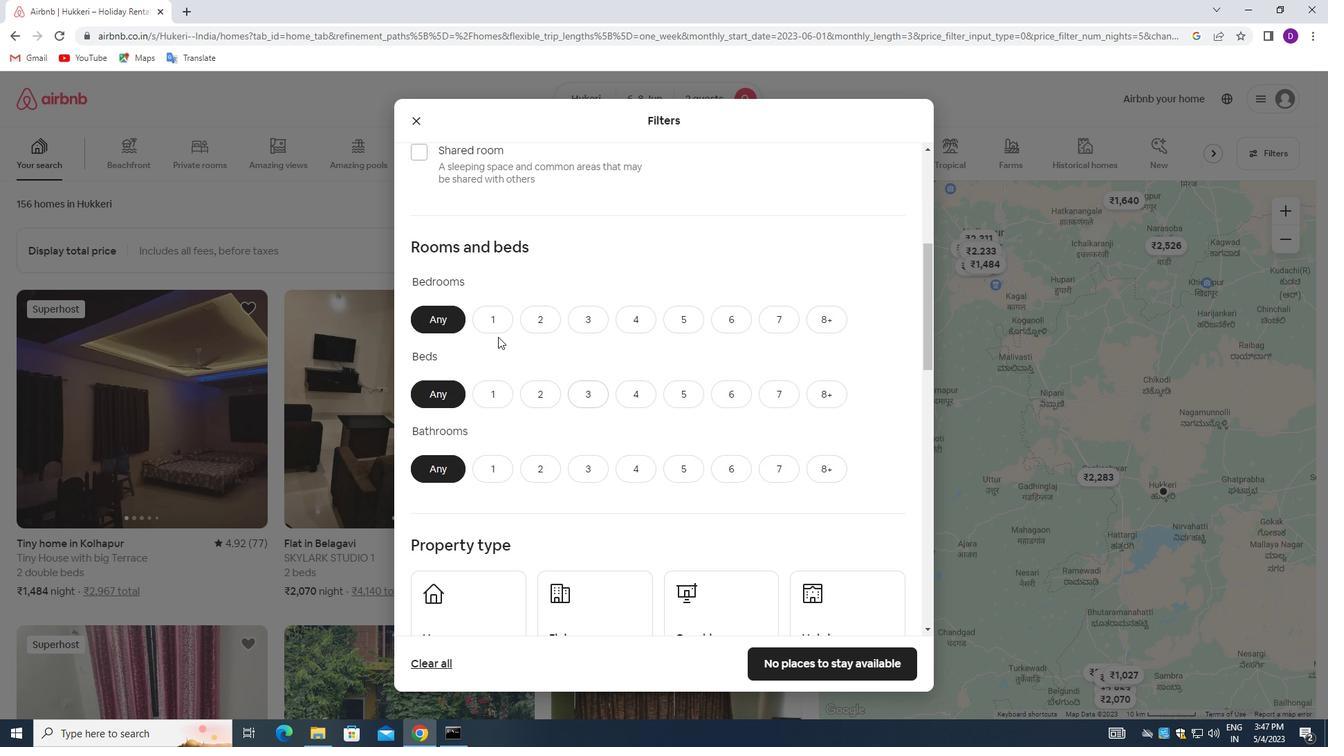 
Action: Mouse pressed left at (484, 327)
Screenshot: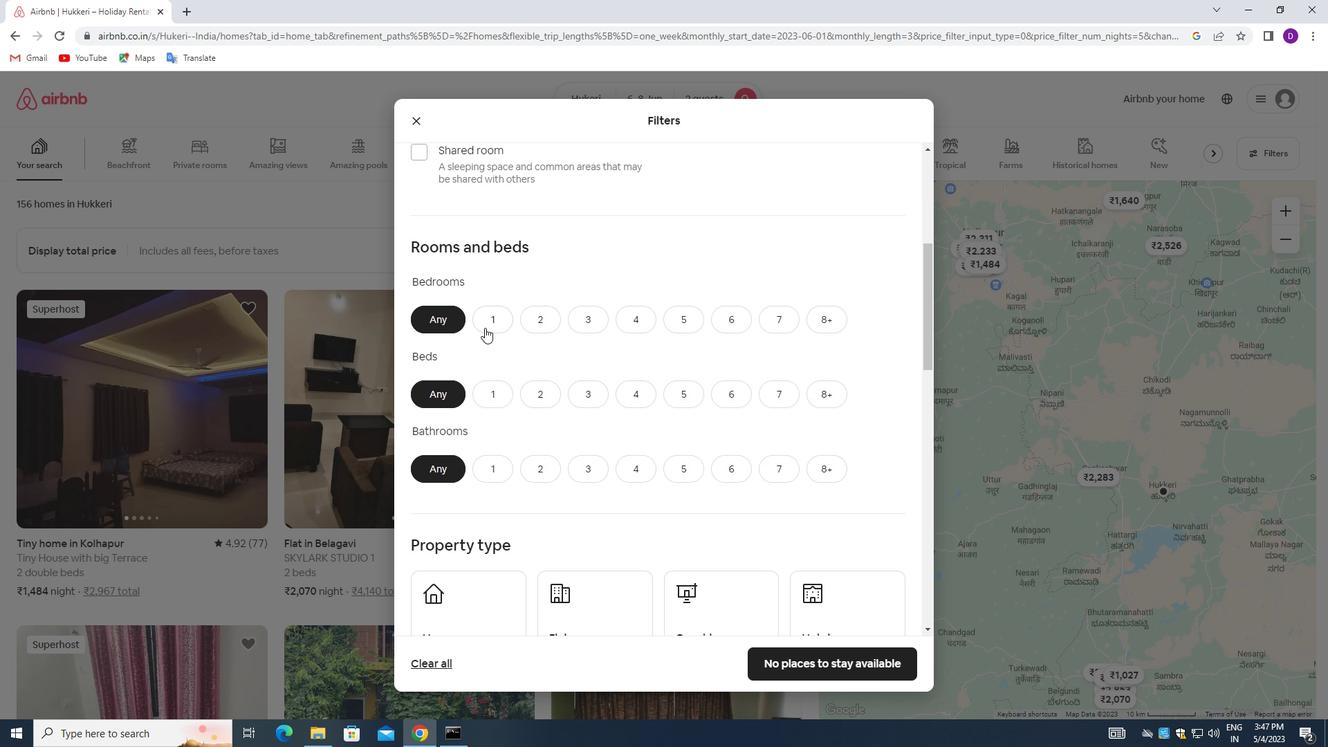 
Action: Mouse moved to (531, 388)
Screenshot: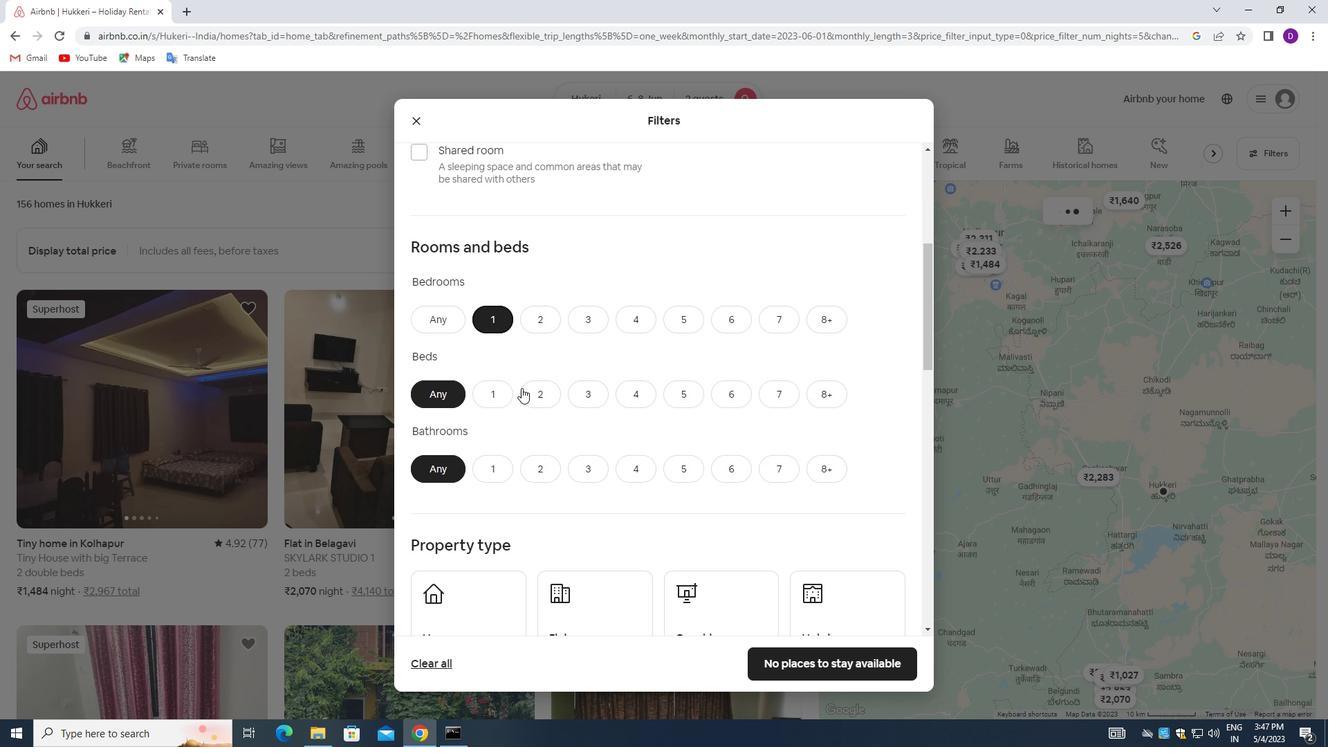 
Action: Mouse pressed left at (531, 388)
Screenshot: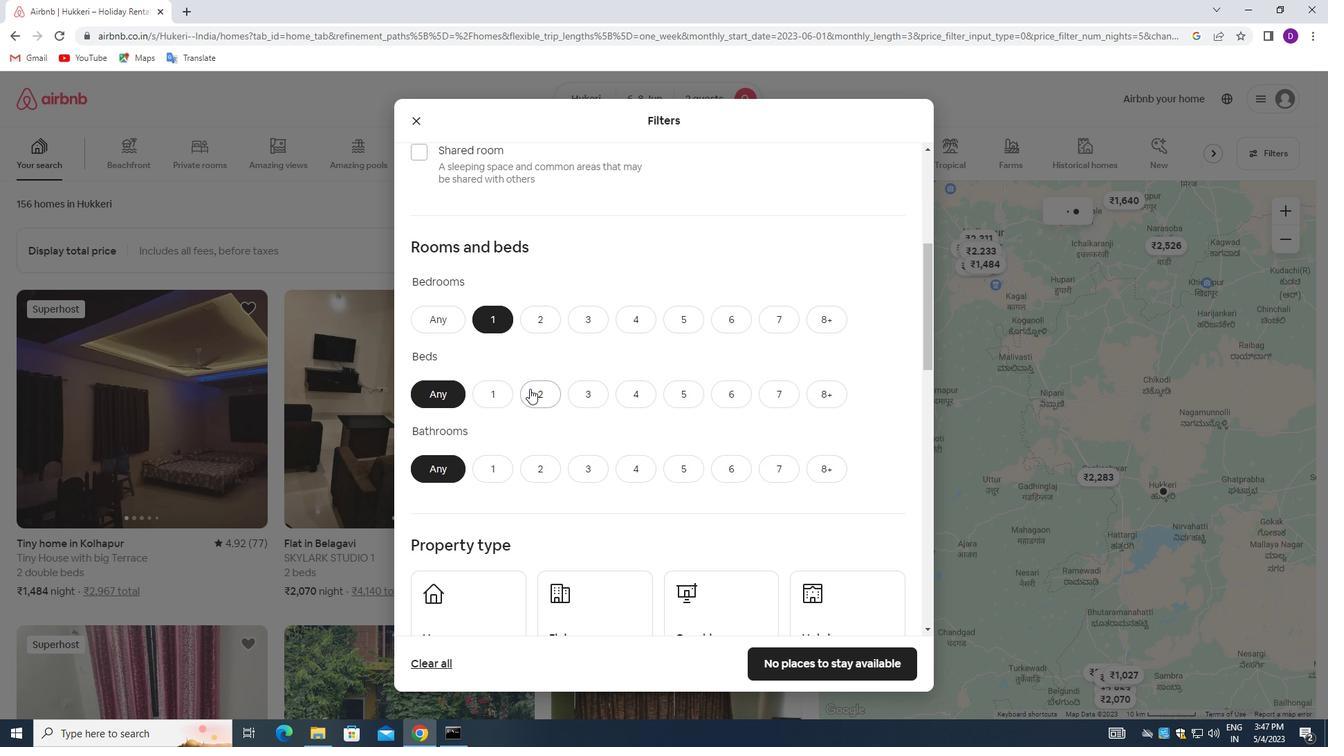 
Action: Mouse moved to (497, 461)
Screenshot: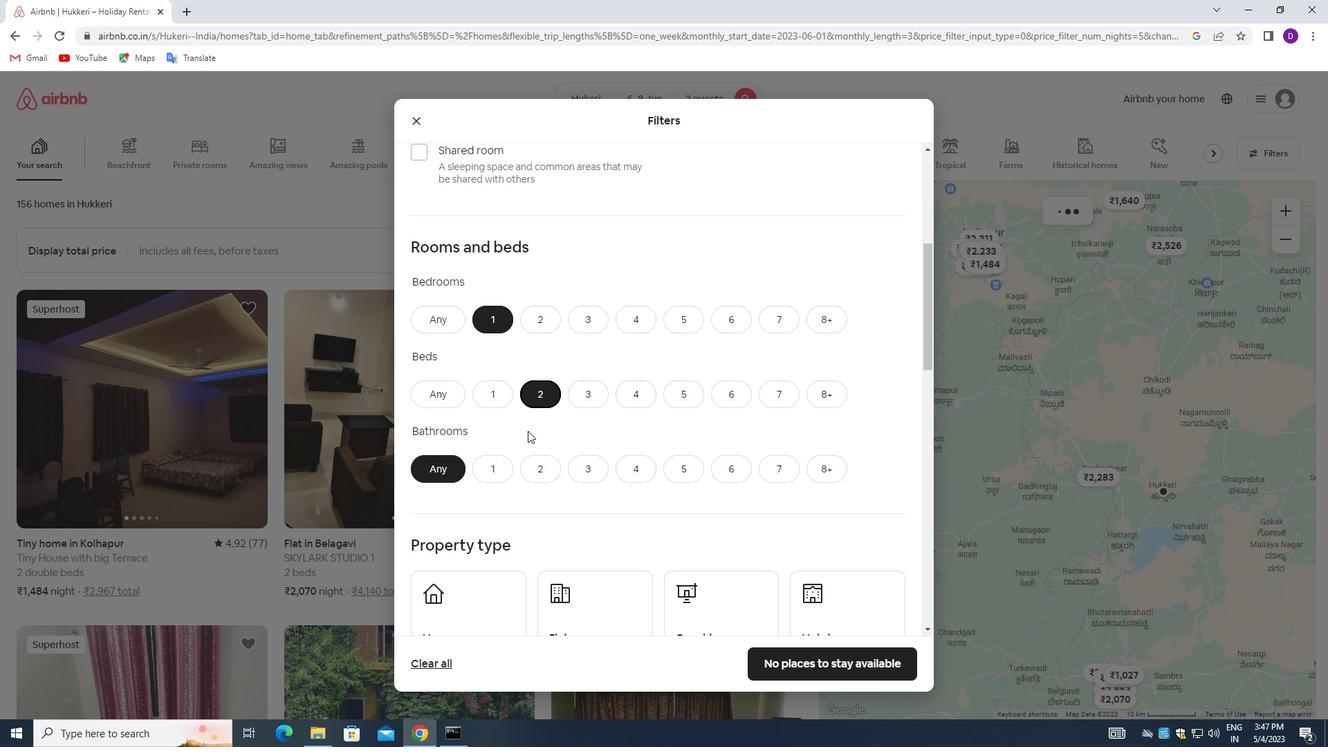 
Action: Mouse pressed left at (497, 461)
Screenshot: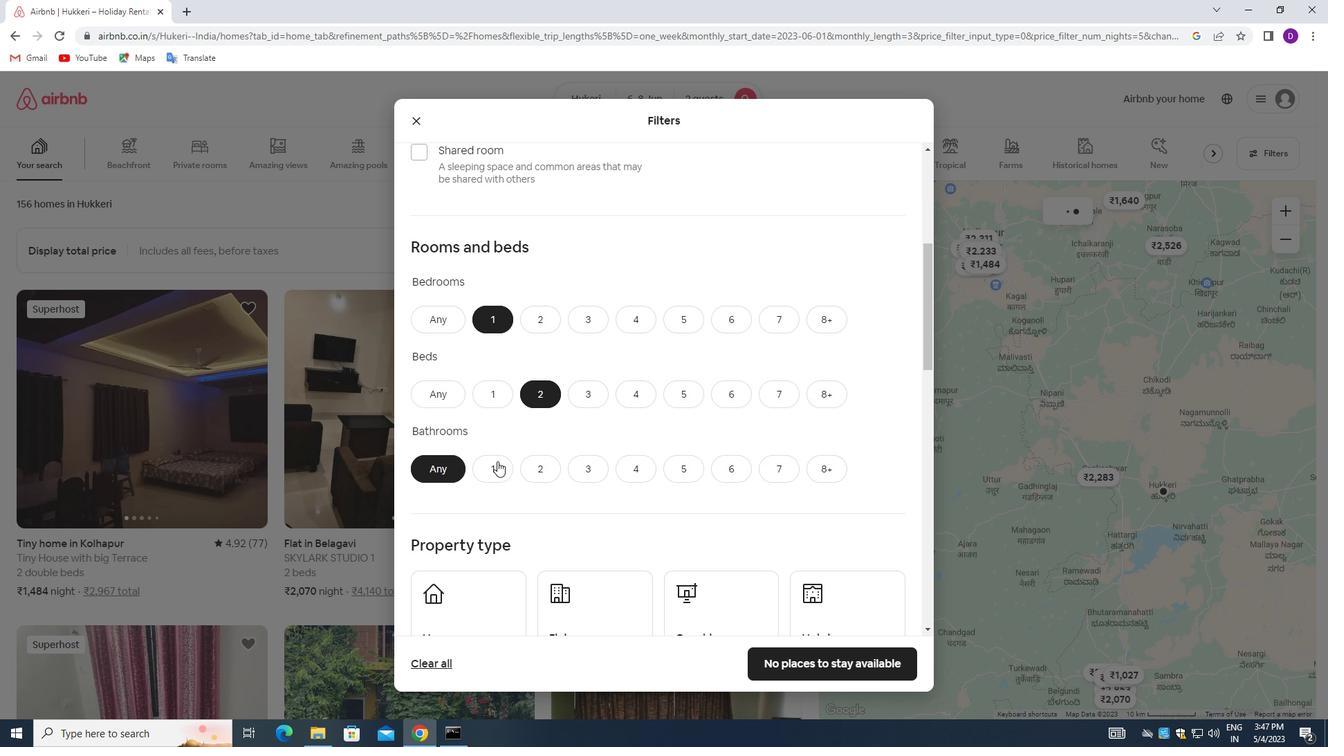
Action: Mouse moved to (527, 428)
Screenshot: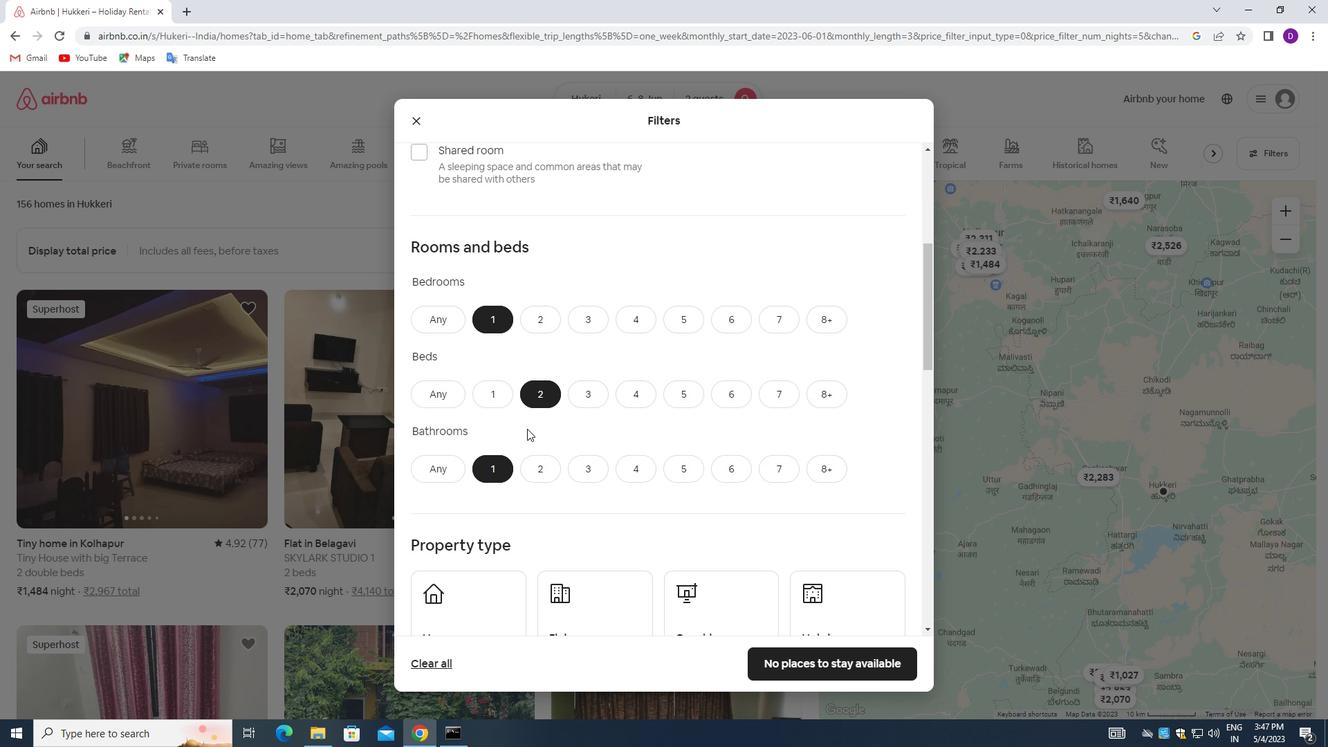 
Action: Mouse scrolled (527, 427) with delta (0, 0)
Screenshot: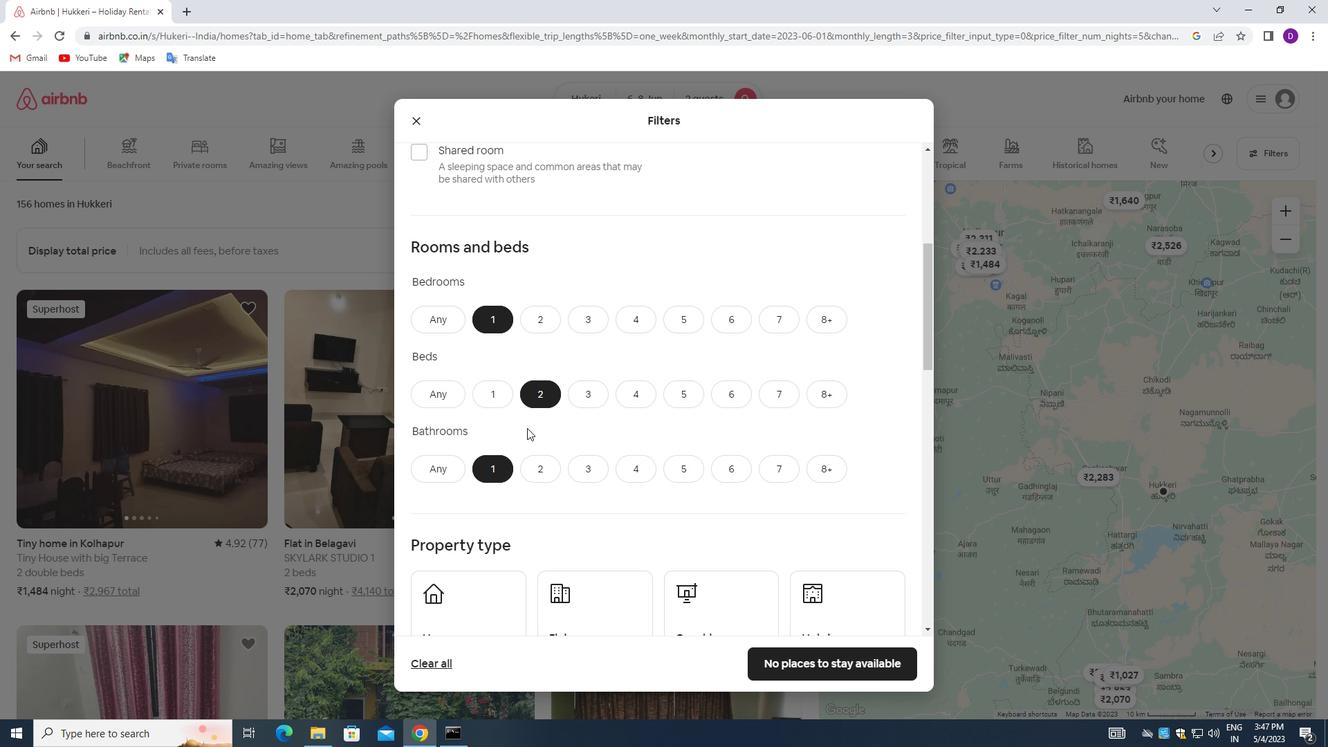 
Action: Mouse scrolled (527, 427) with delta (0, 0)
Screenshot: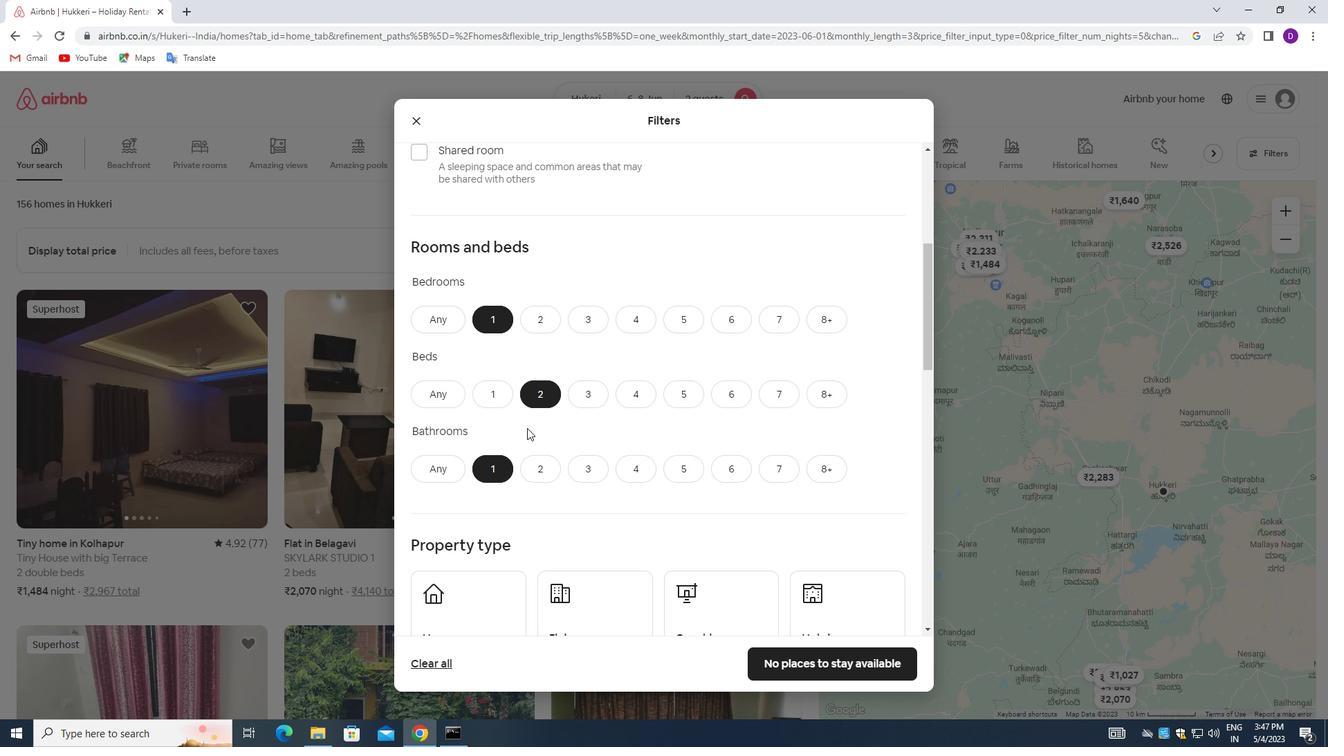 
Action: Mouse moved to (497, 453)
Screenshot: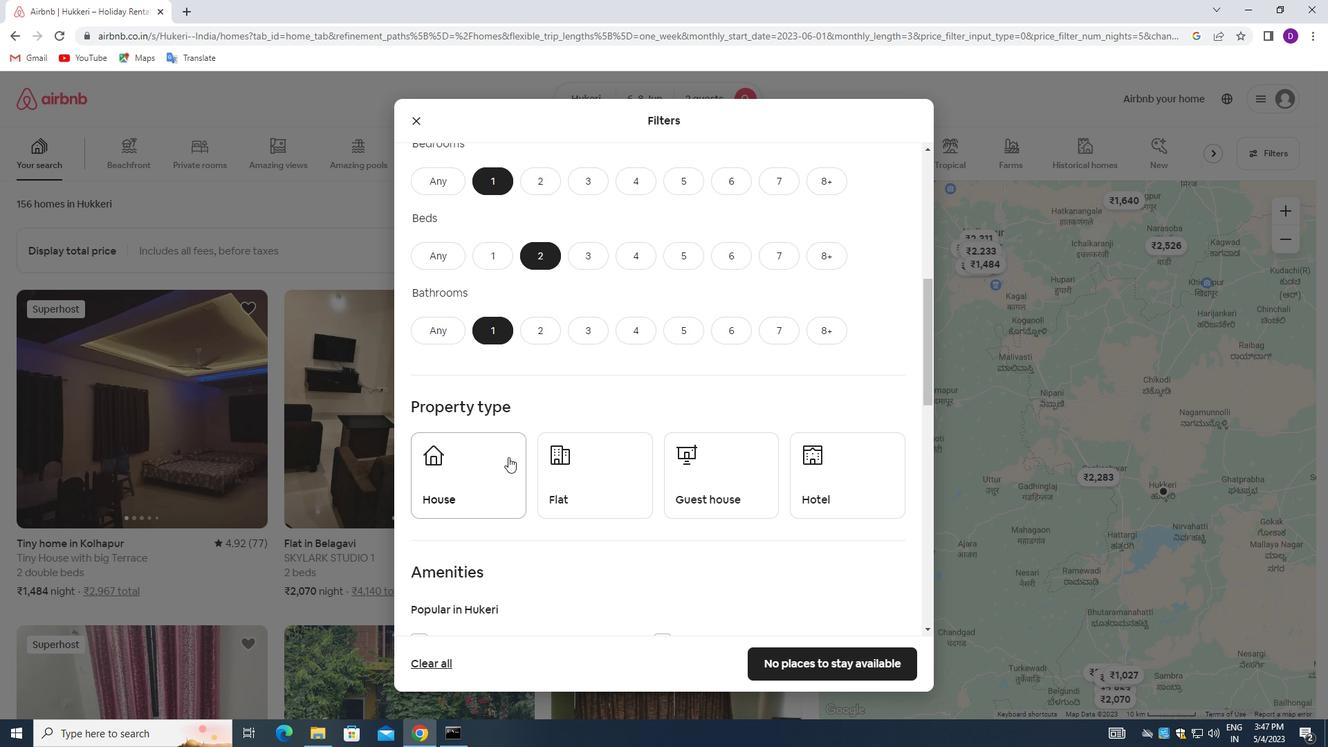 
Action: Mouse pressed left at (497, 453)
Screenshot: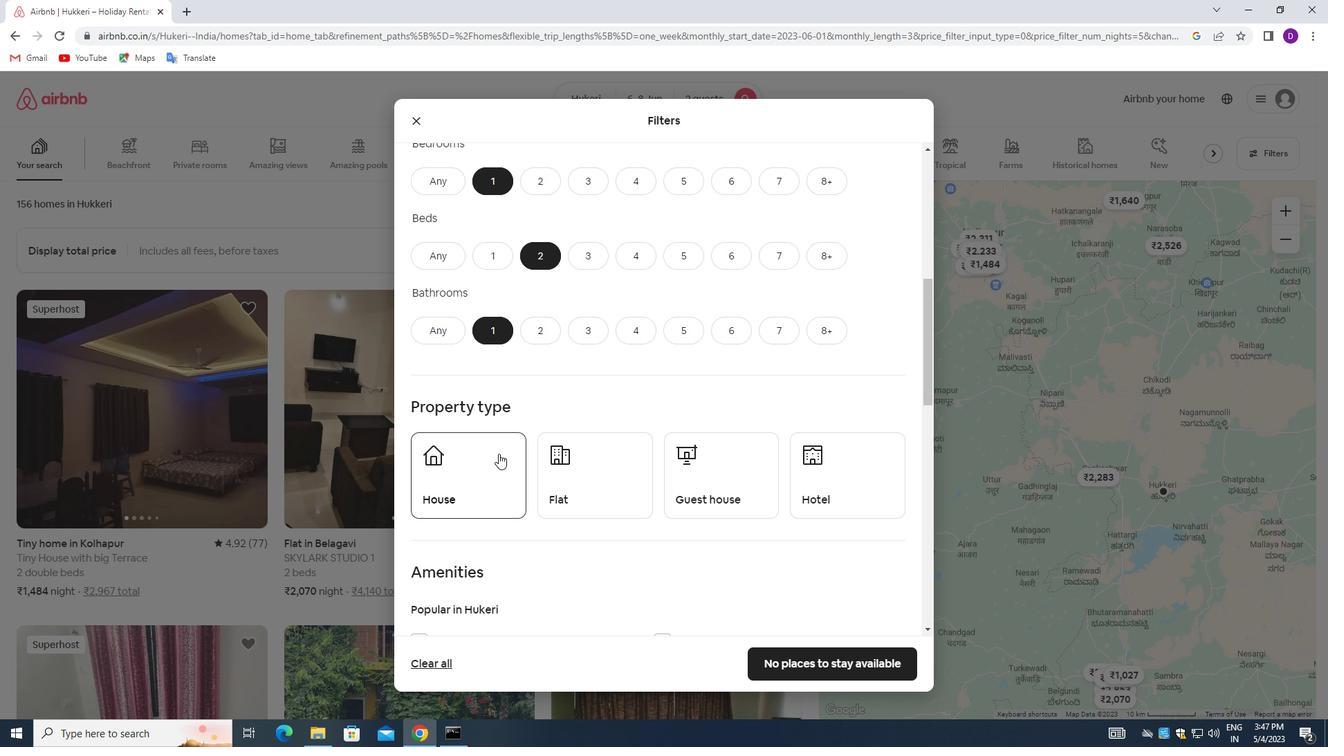 
Action: Mouse moved to (584, 472)
Screenshot: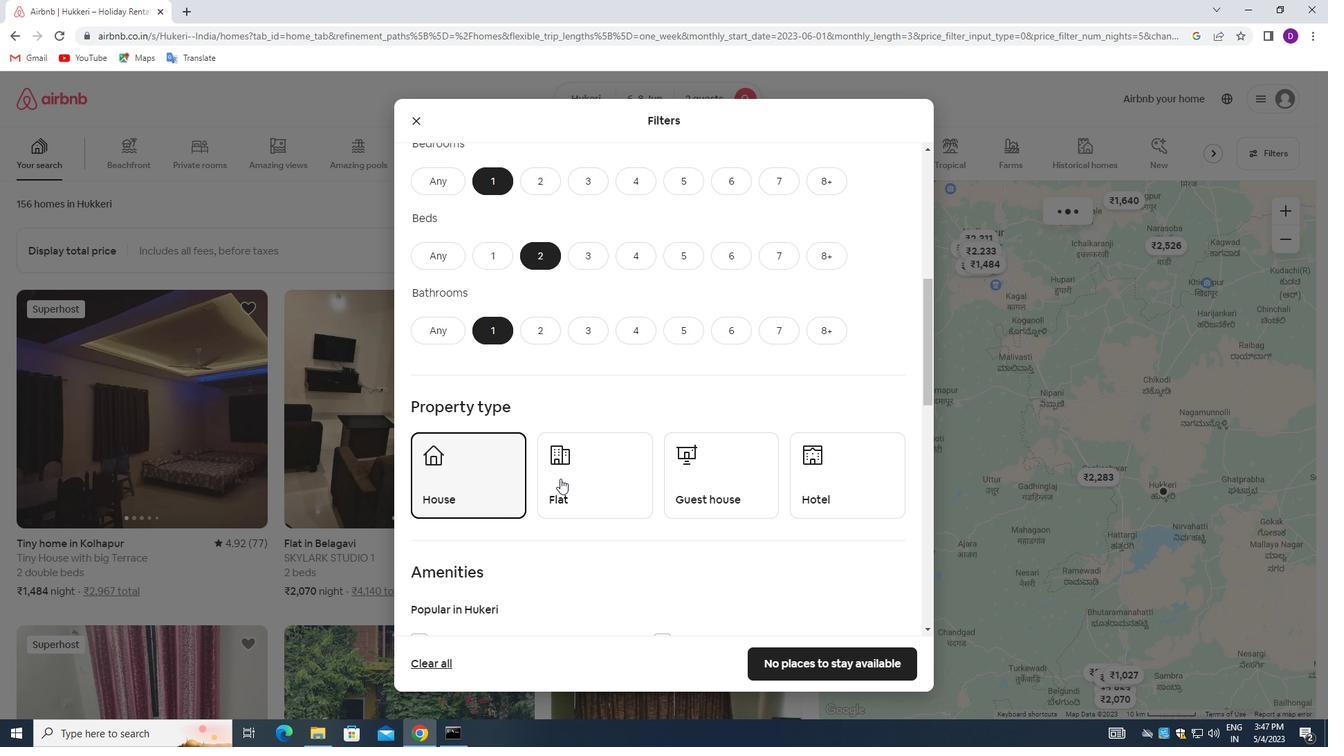 
Action: Mouse pressed left at (584, 472)
Screenshot: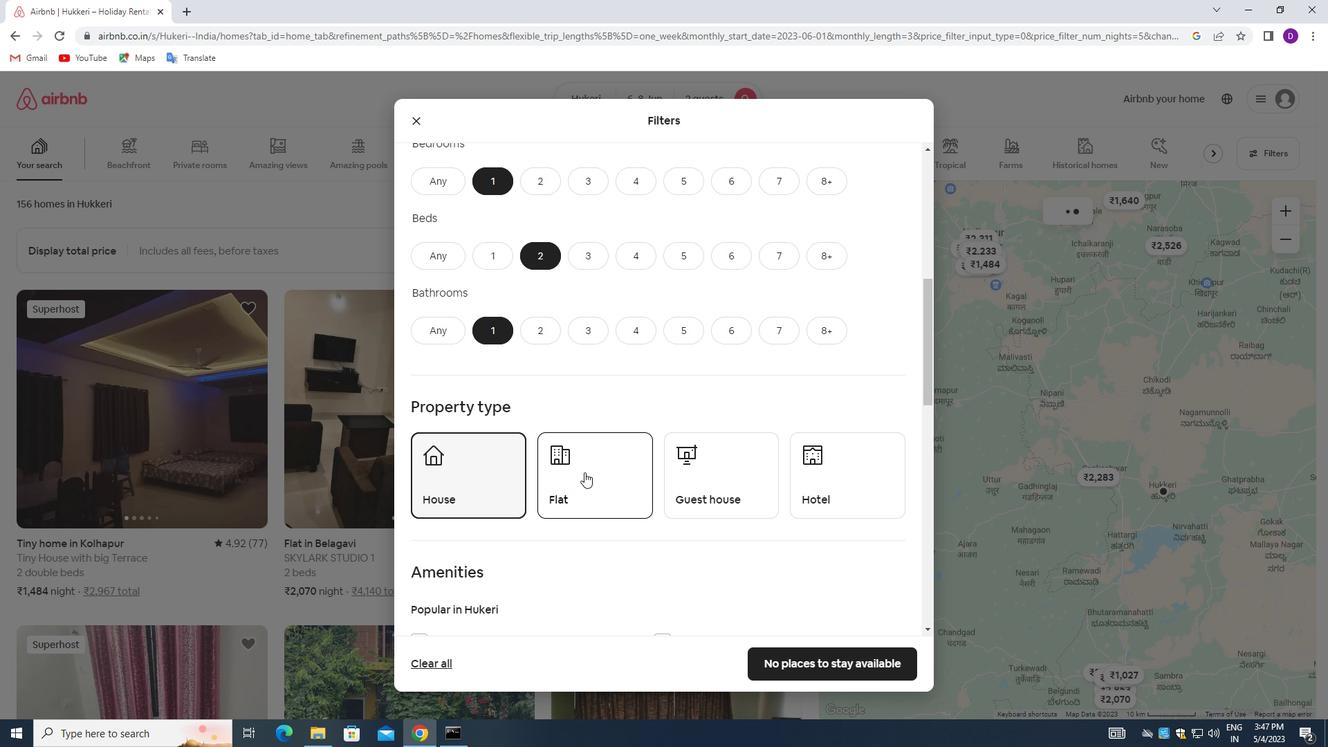 
Action: Mouse moved to (713, 482)
Screenshot: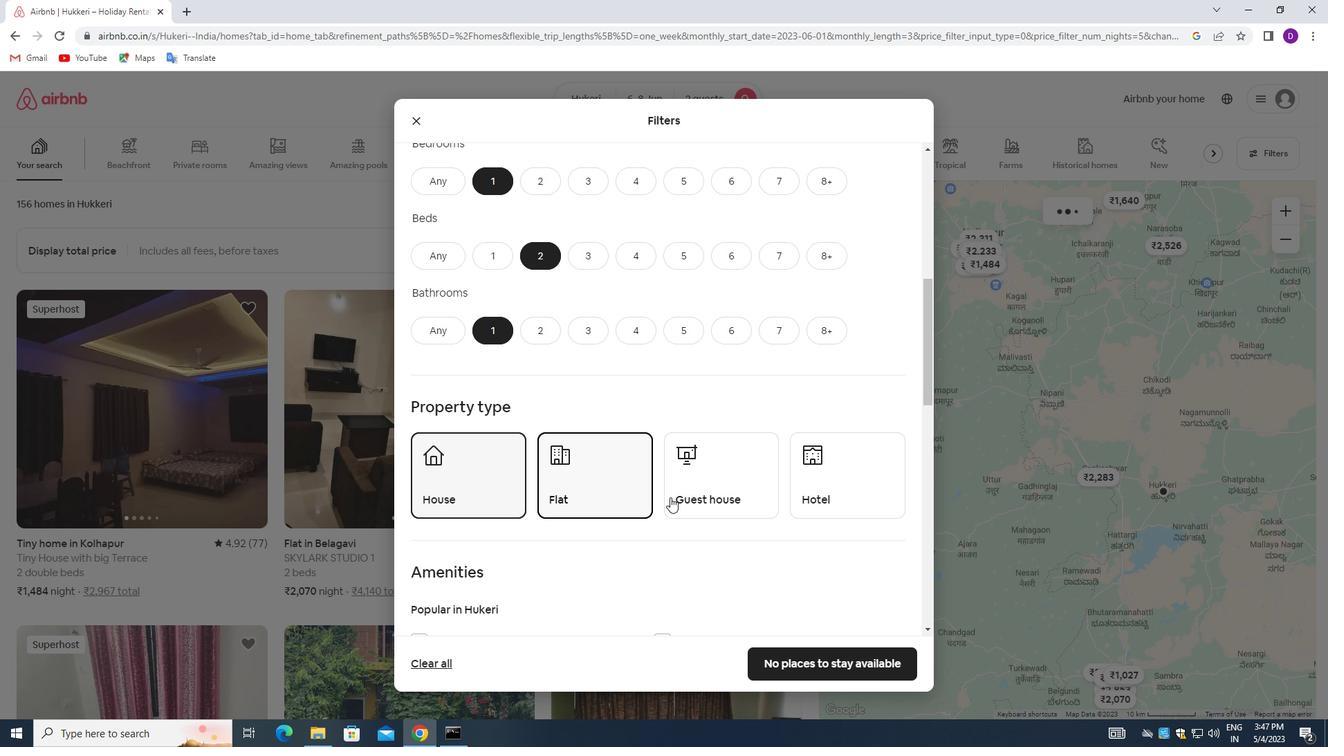 
Action: Mouse pressed left at (713, 482)
Screenshot: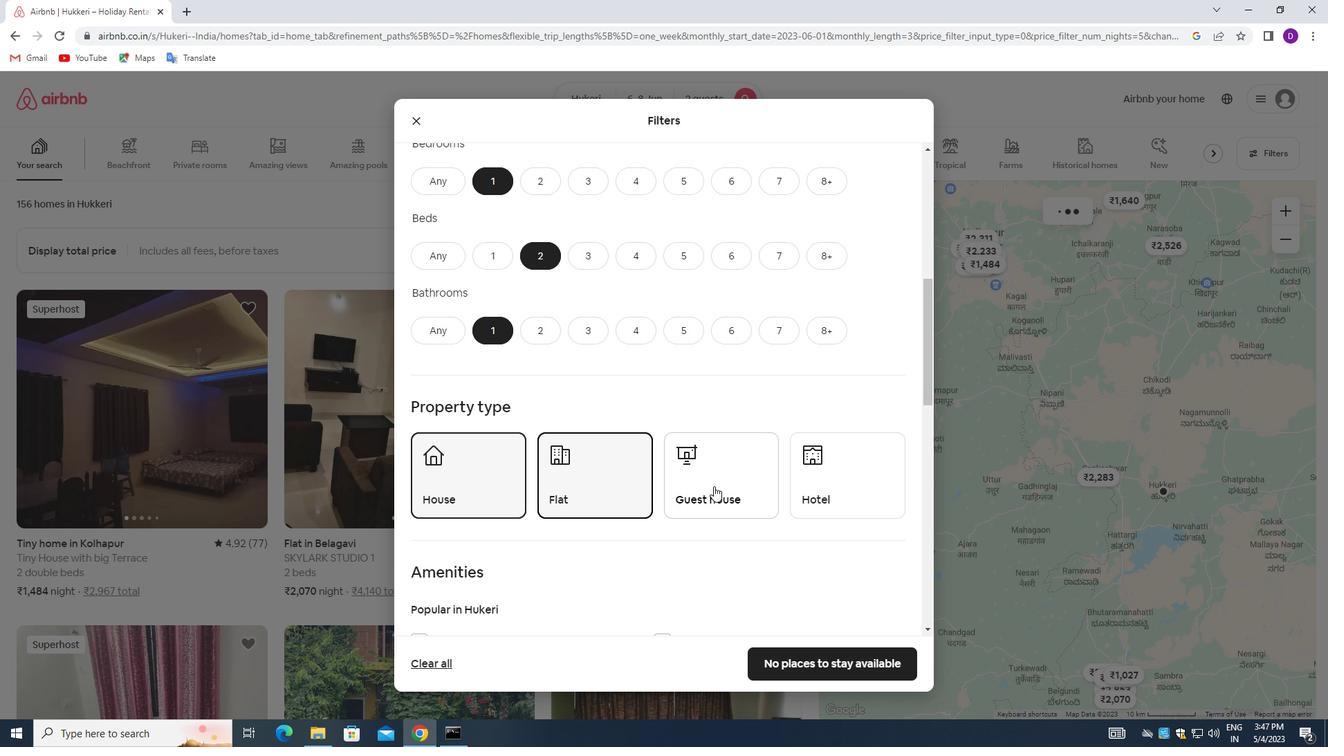 
Action: Mouse moved to (630, 458)
Screenshot: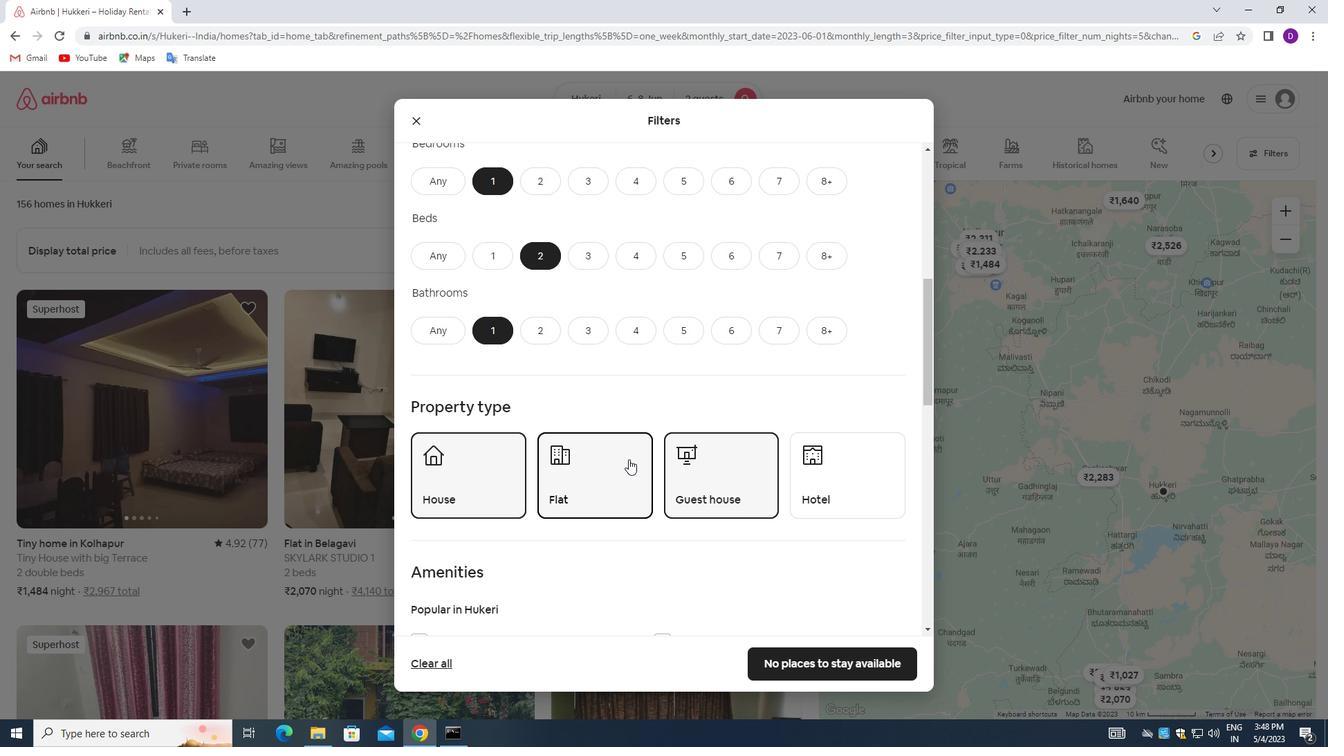 
Action: Mouse scrolled (630, 457) with delta (0, 0)
Screenshot: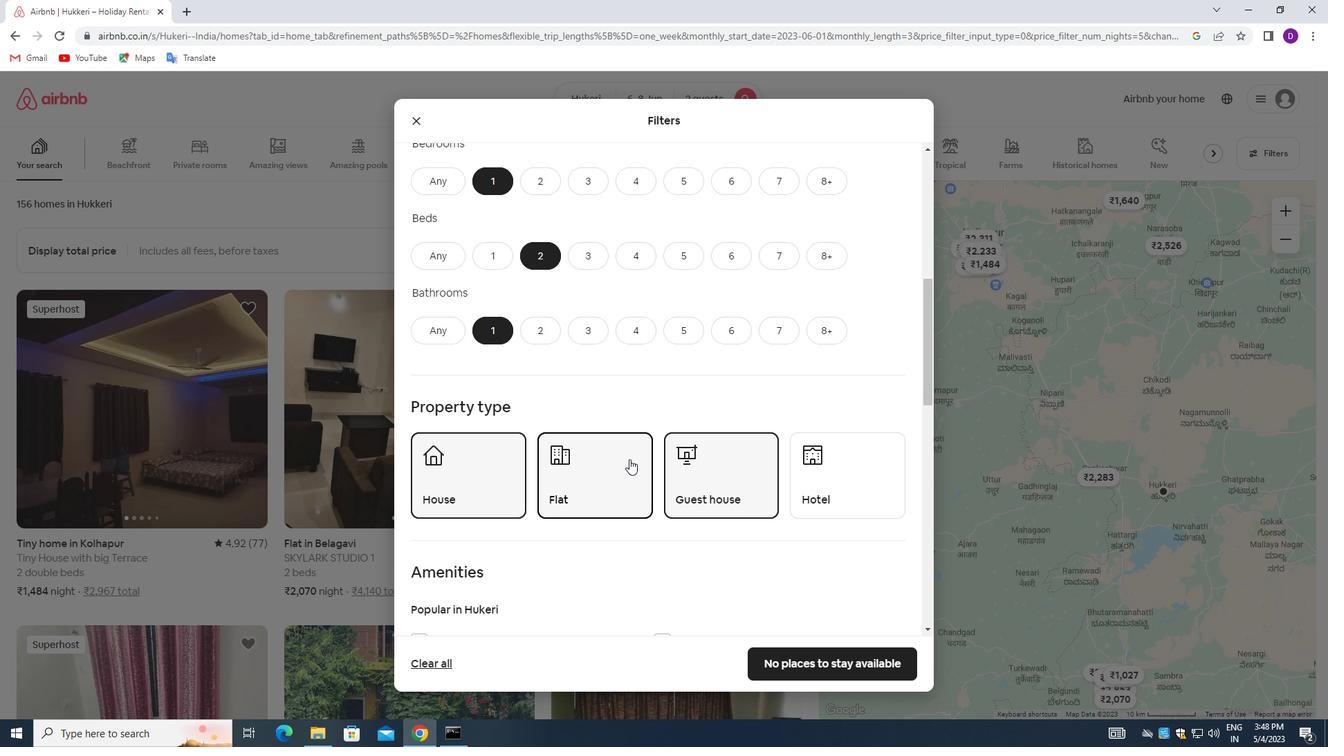 
Action: Mouse scrolled (630, 457) with delta (0, 0)
Screenshot: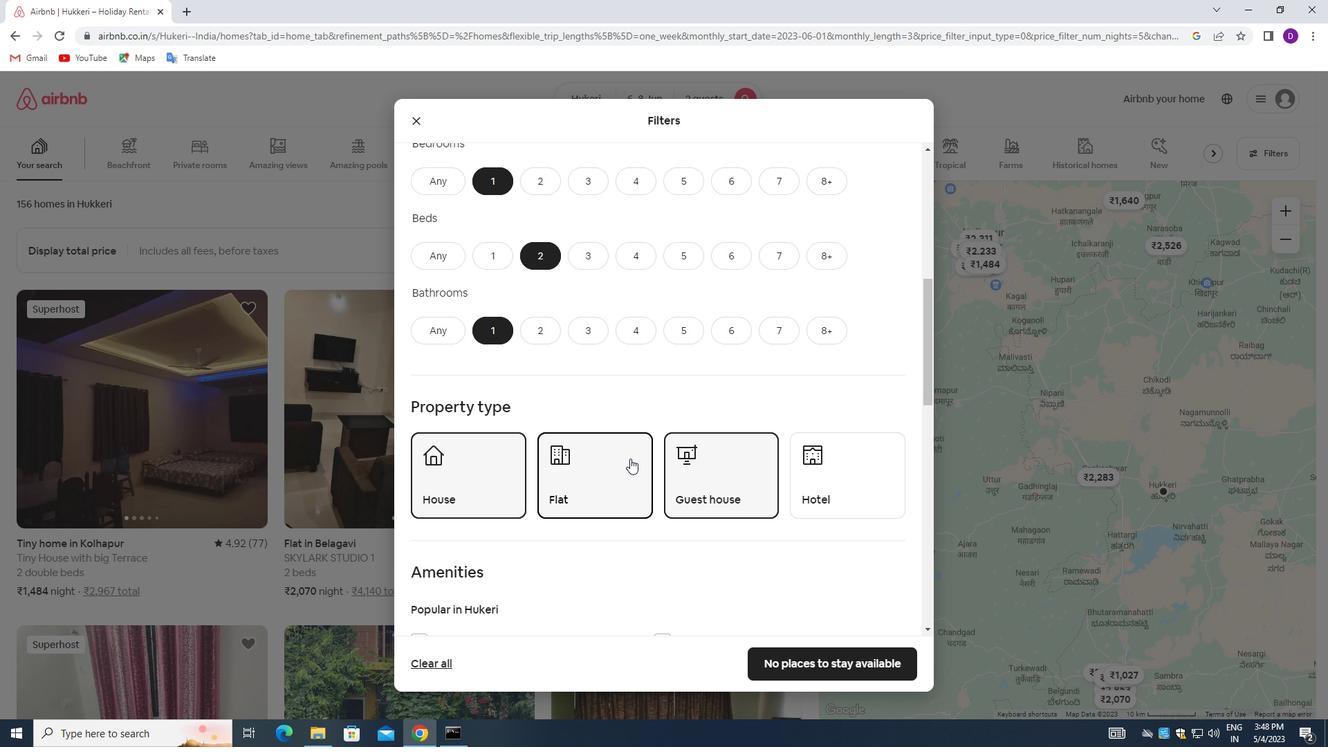 
Action: Mouse scrolled (630, 457) with delta (0, 0)
Screenshot: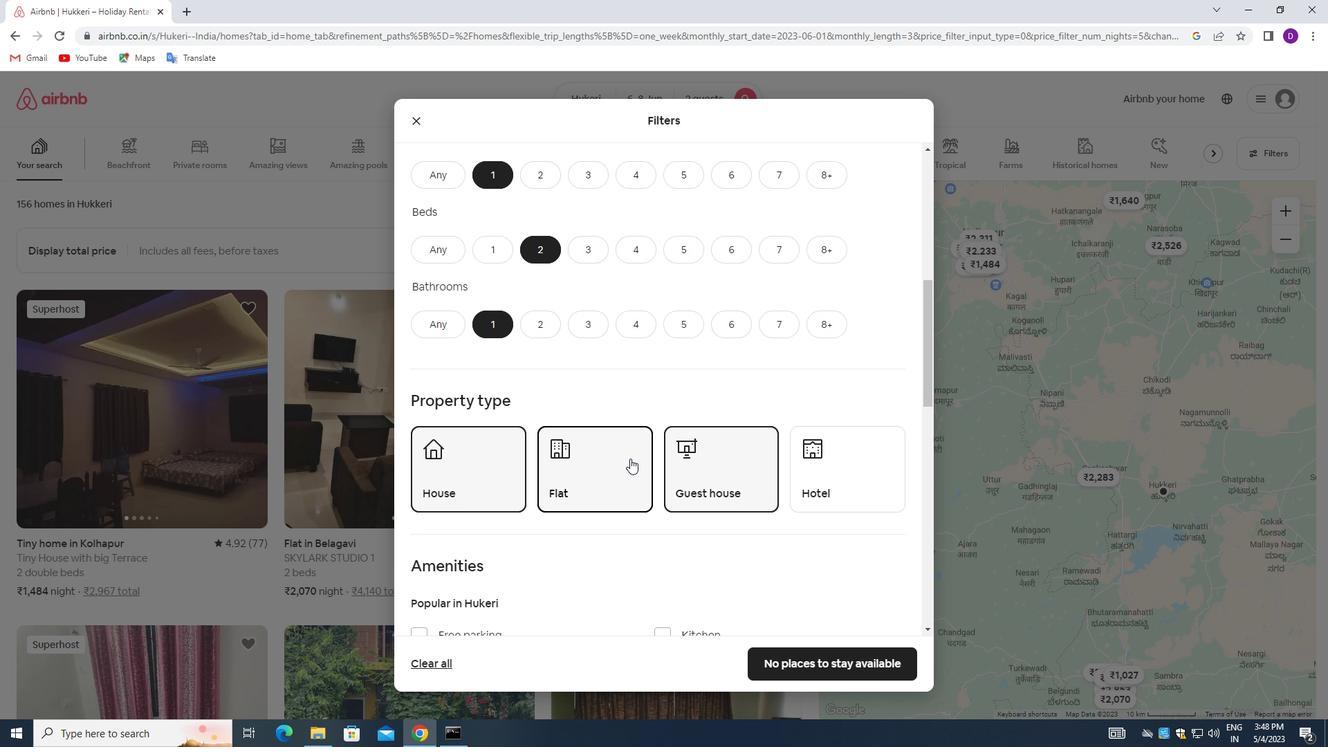 
Action: Mouse moved to (424, 470)
Screenshot: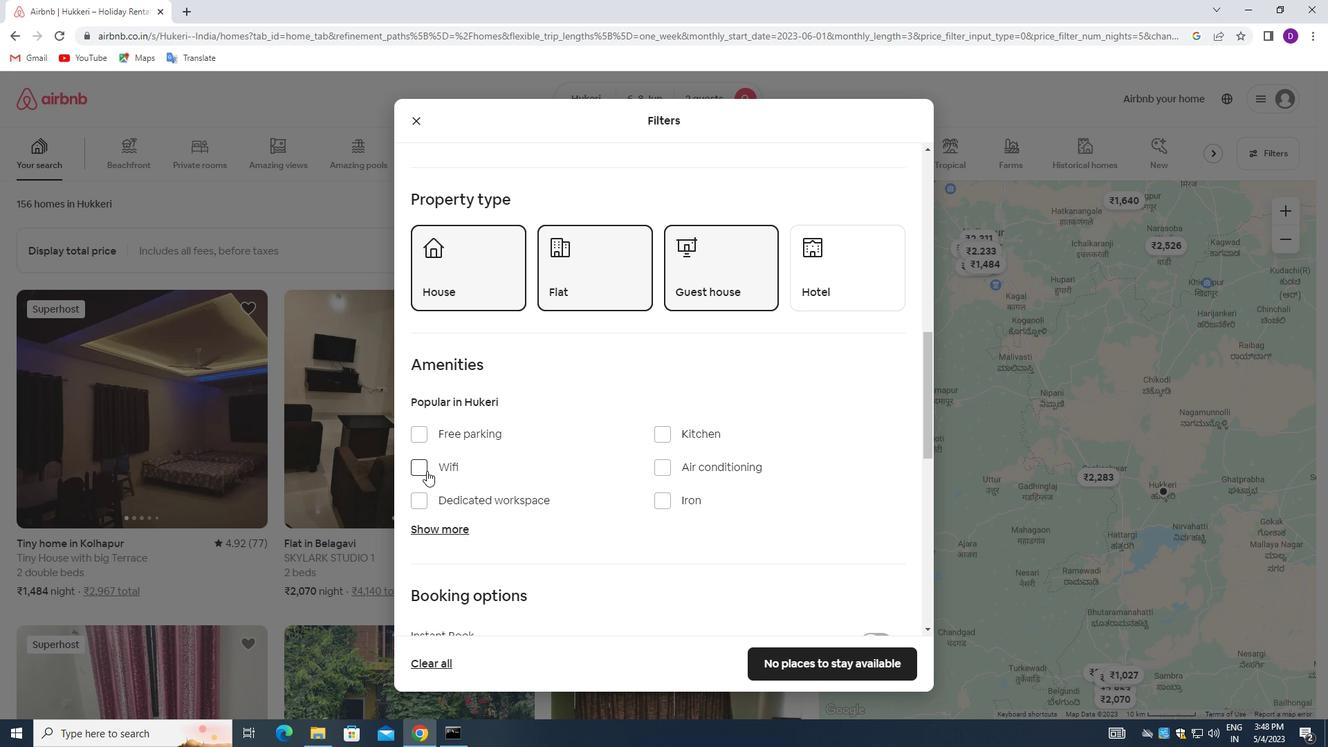 
Action: Mouse pressed left at (424, 470)
Screenshot: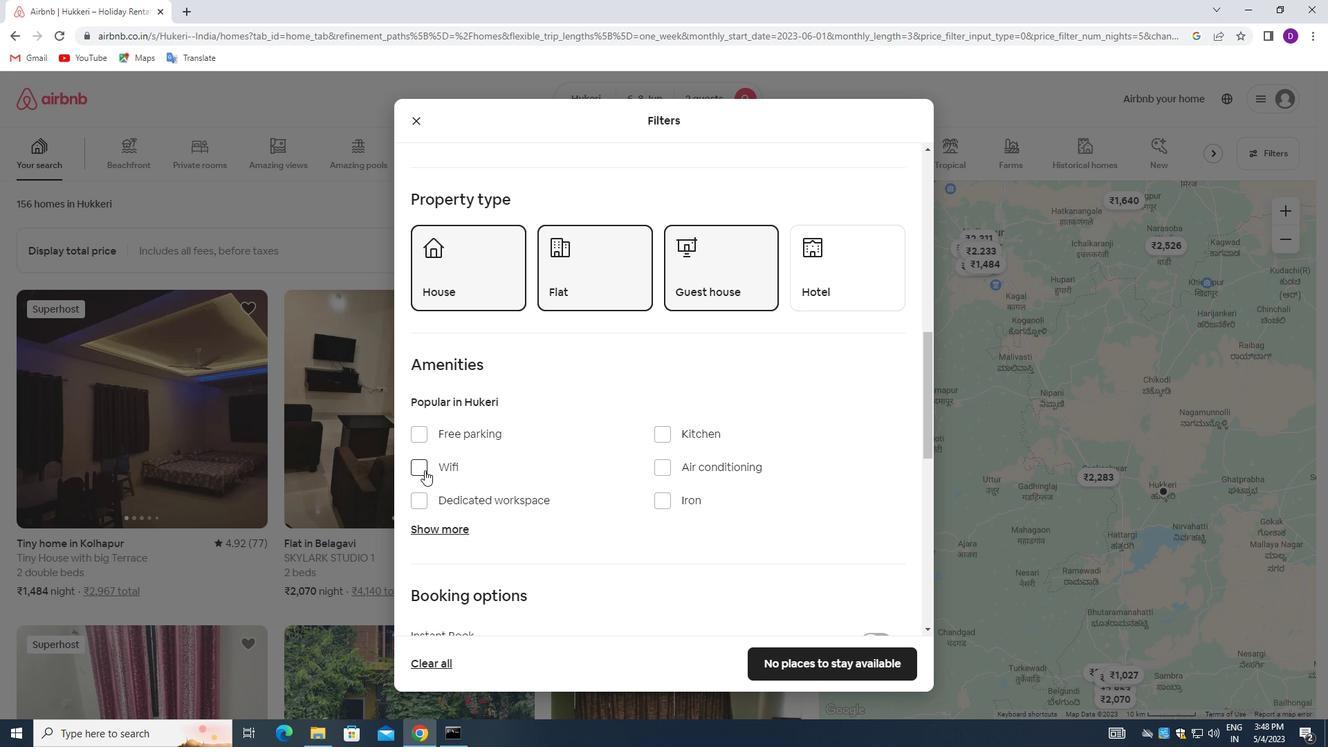 
Action: Mouse moved to (485, 459)
Screenshot: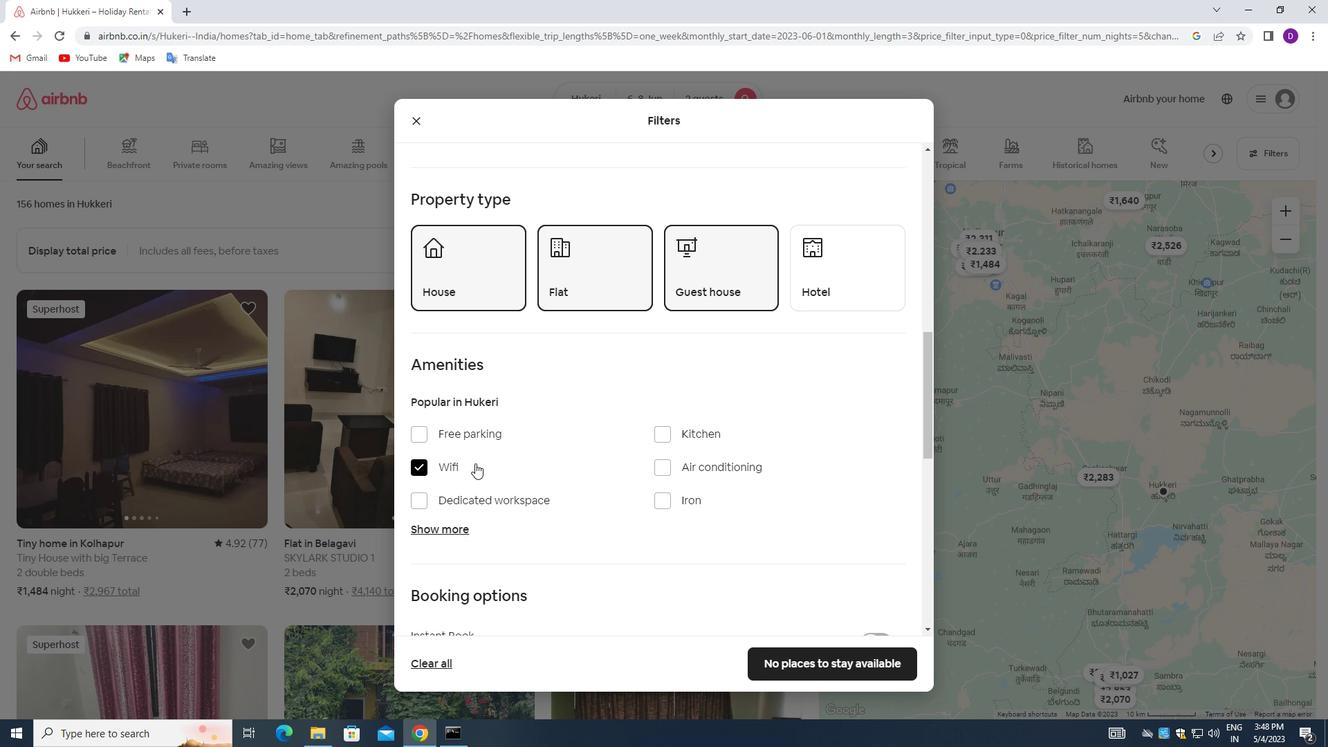 
Action: Mouse scrolled (485, 458) with delta (0, 0)
Screenshot: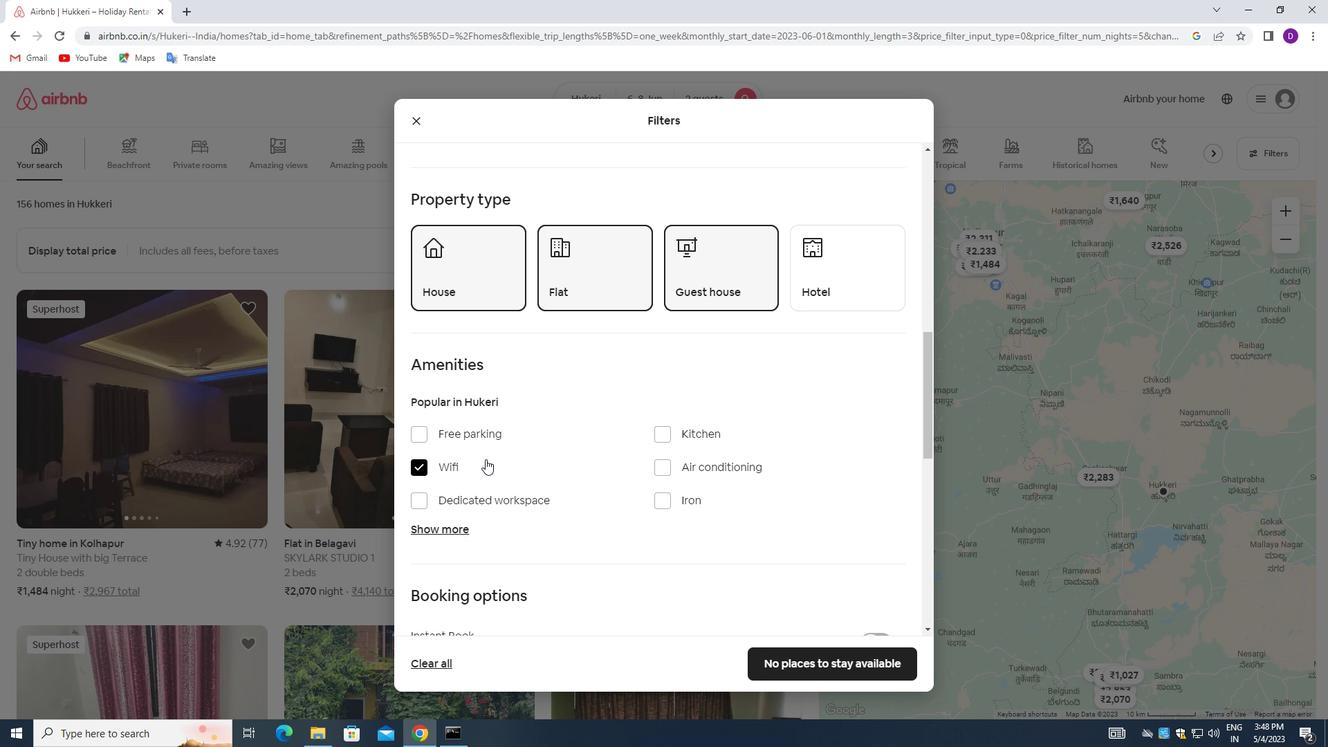 
Action: Mouse scrolled (485, 458) with delta (0, 0)
Screenshot: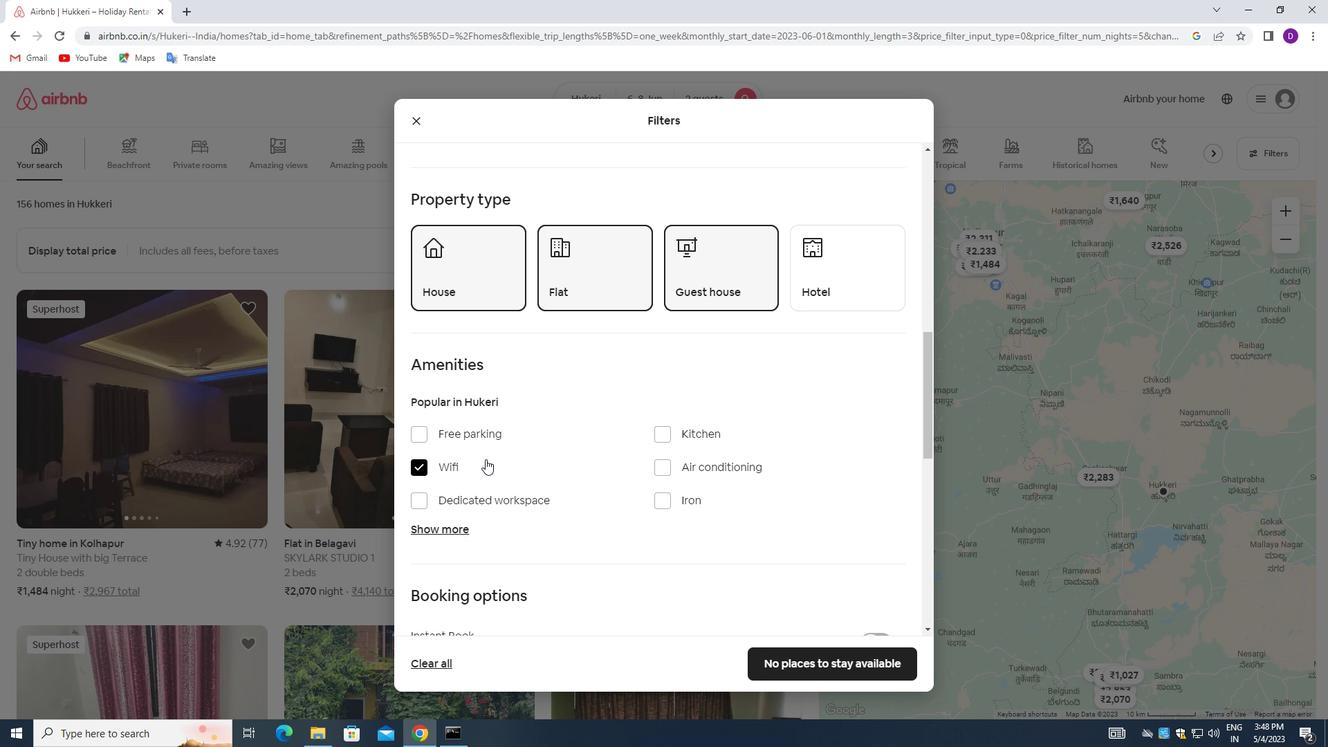 
Action: Mouse scrolled (485, 458) with delta (0, 0)
Screenshot: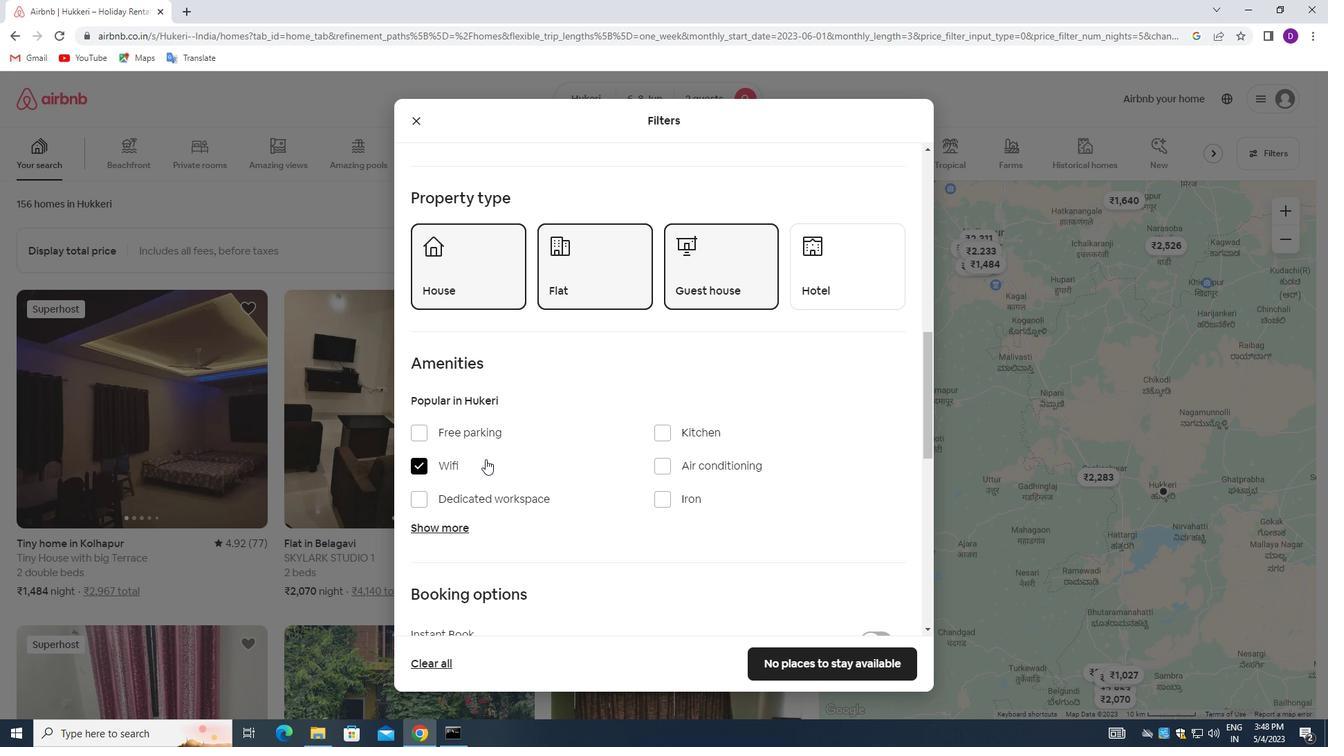
Action: Mouse scrolled (485, 458) with delta (0, 0)
Screenshot: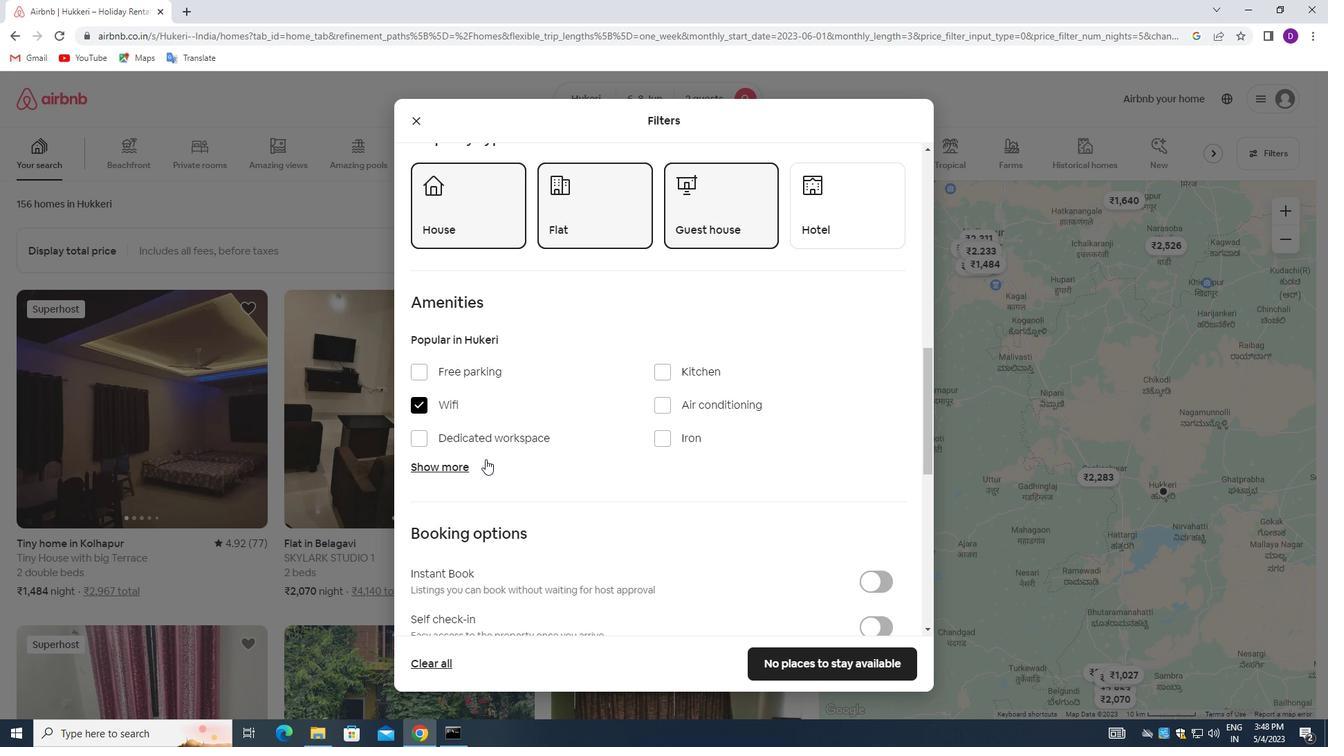 
Action: Mouse moved to (876, 415)
Screenshot: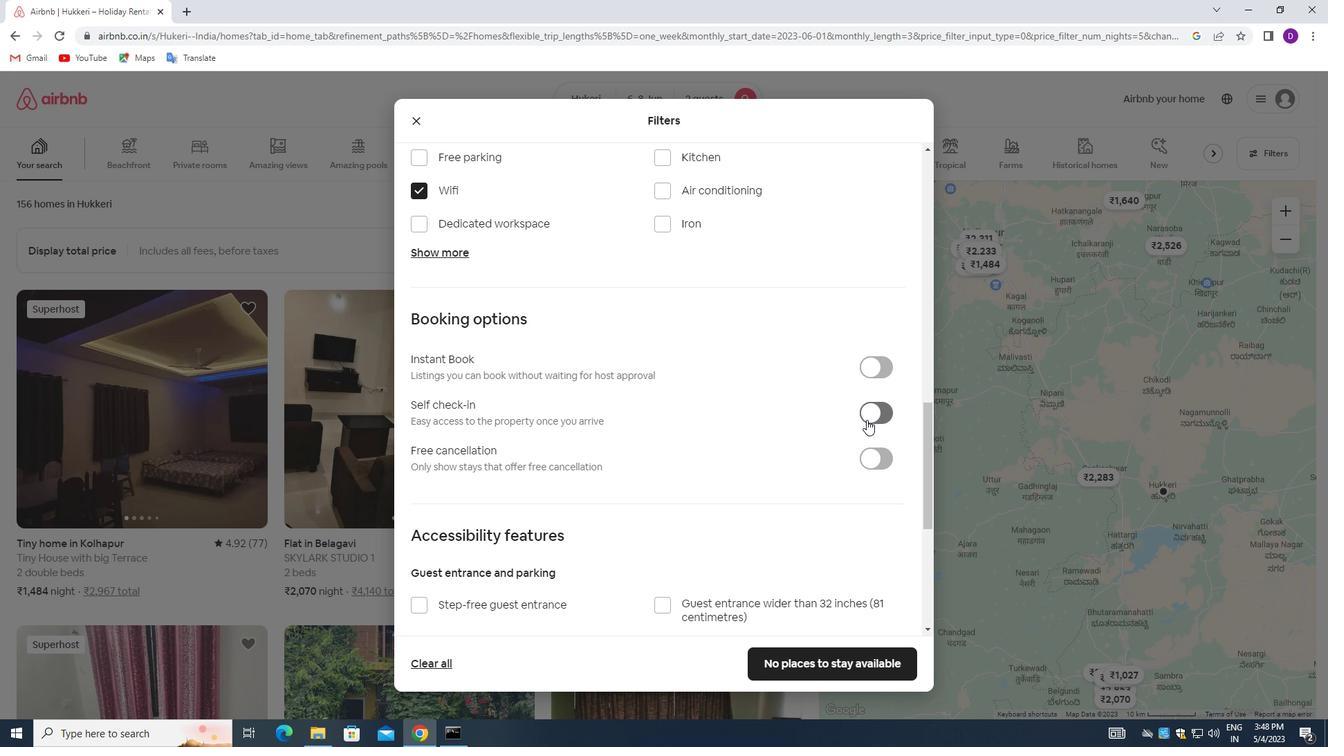 
Action: Mouse pressed left at (876, 415)
Screenshot: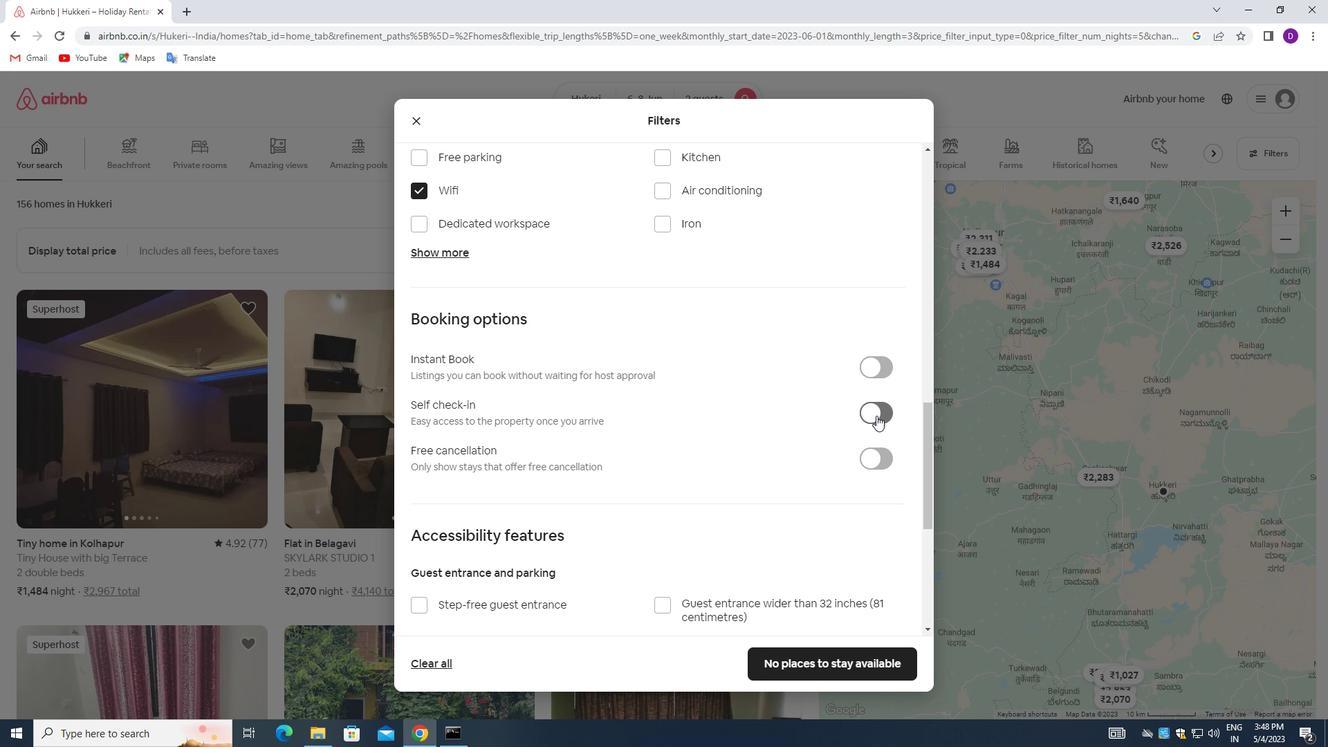 
Action: Mouse moved to (607, 450)
Screenshot: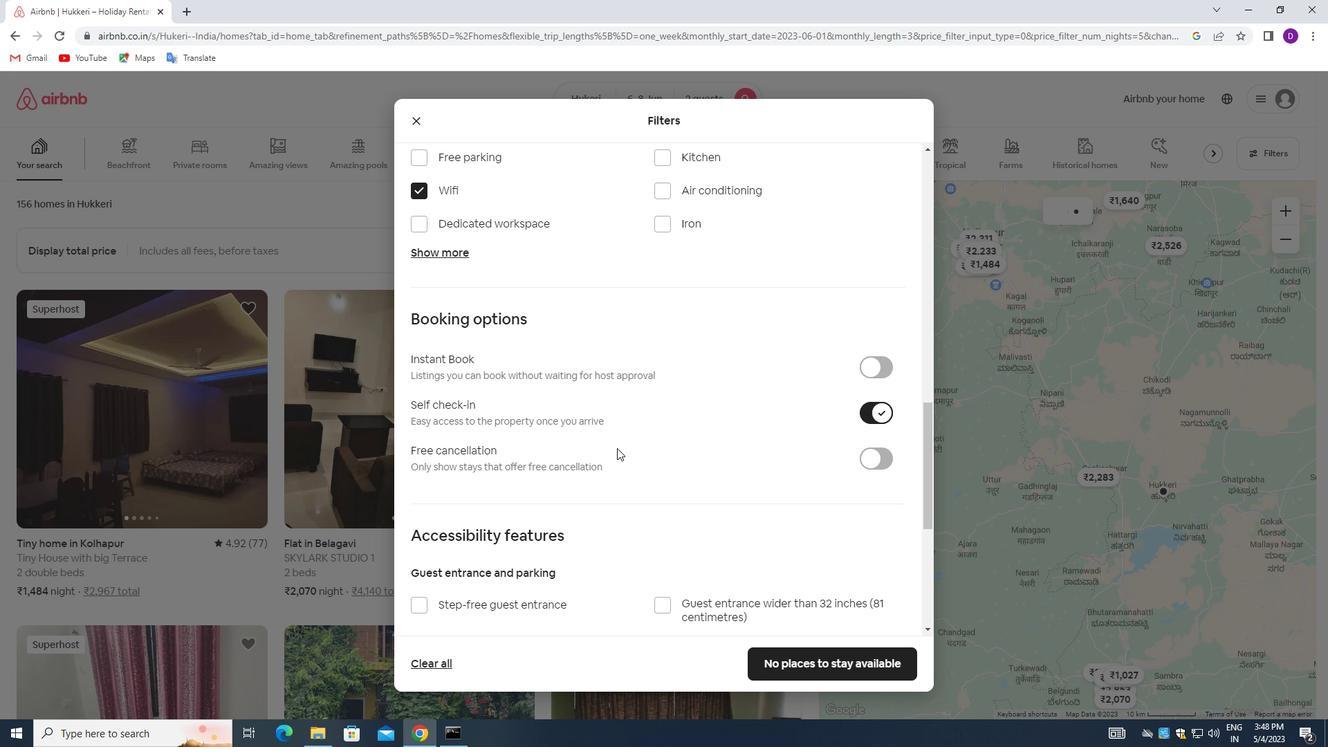 
Action: Mouse scrolled (607, 449) with delta (0, 0)
Screenshot: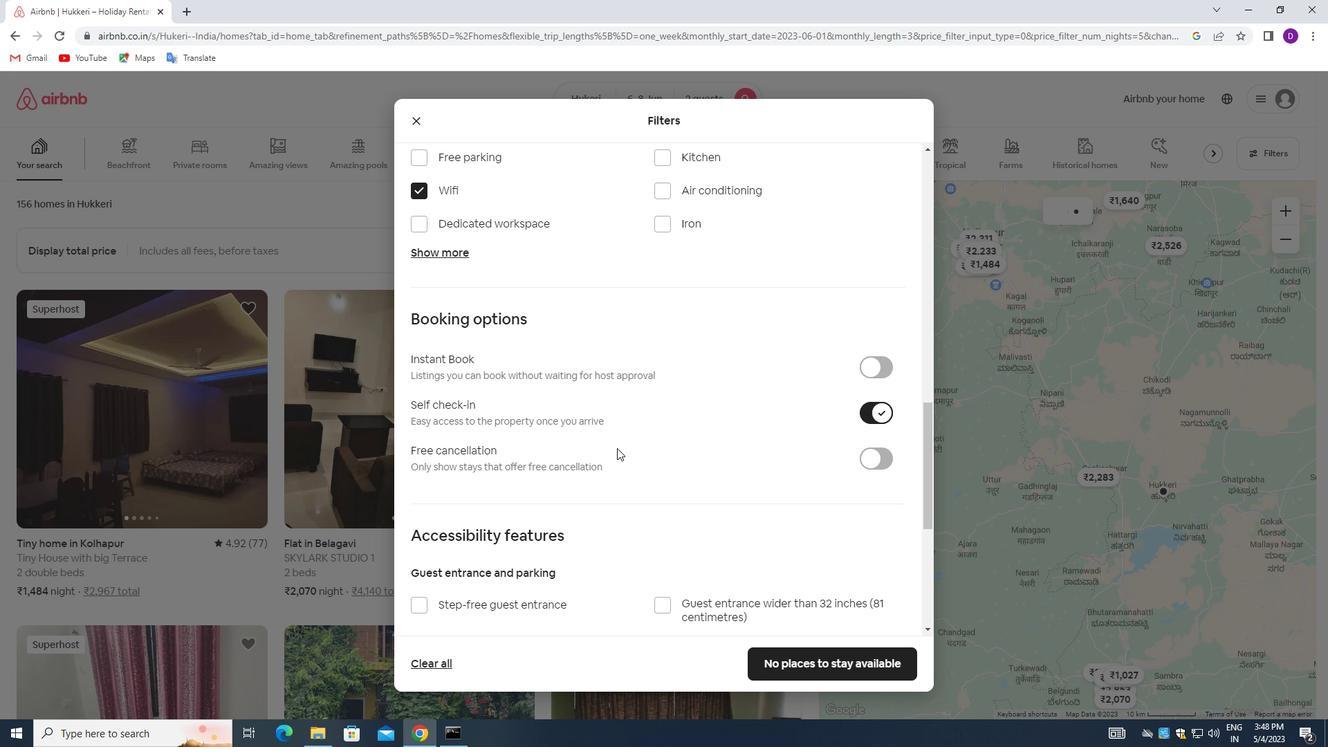 
Action: Mouse moved to (603, 451)
Screenshot: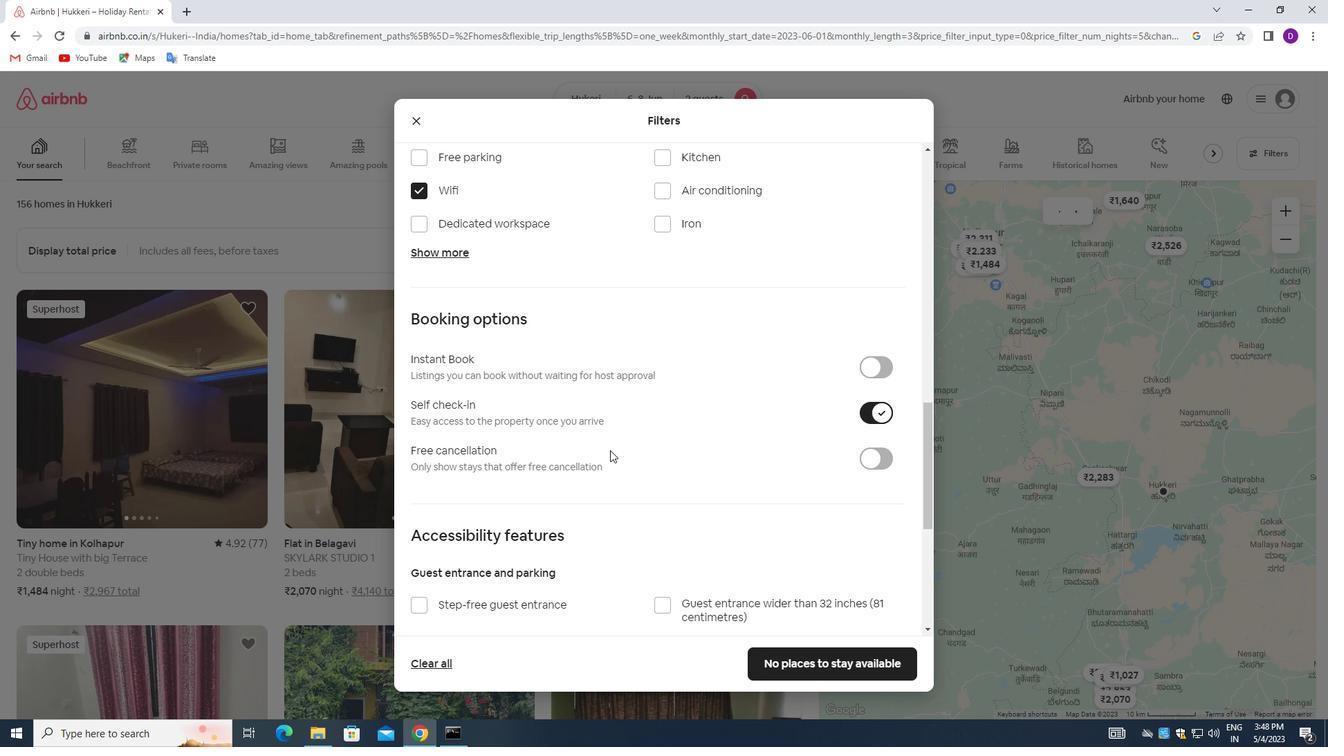
Action: Mouse scrolled (603, 450) with delta (0, 0)
Screenshot: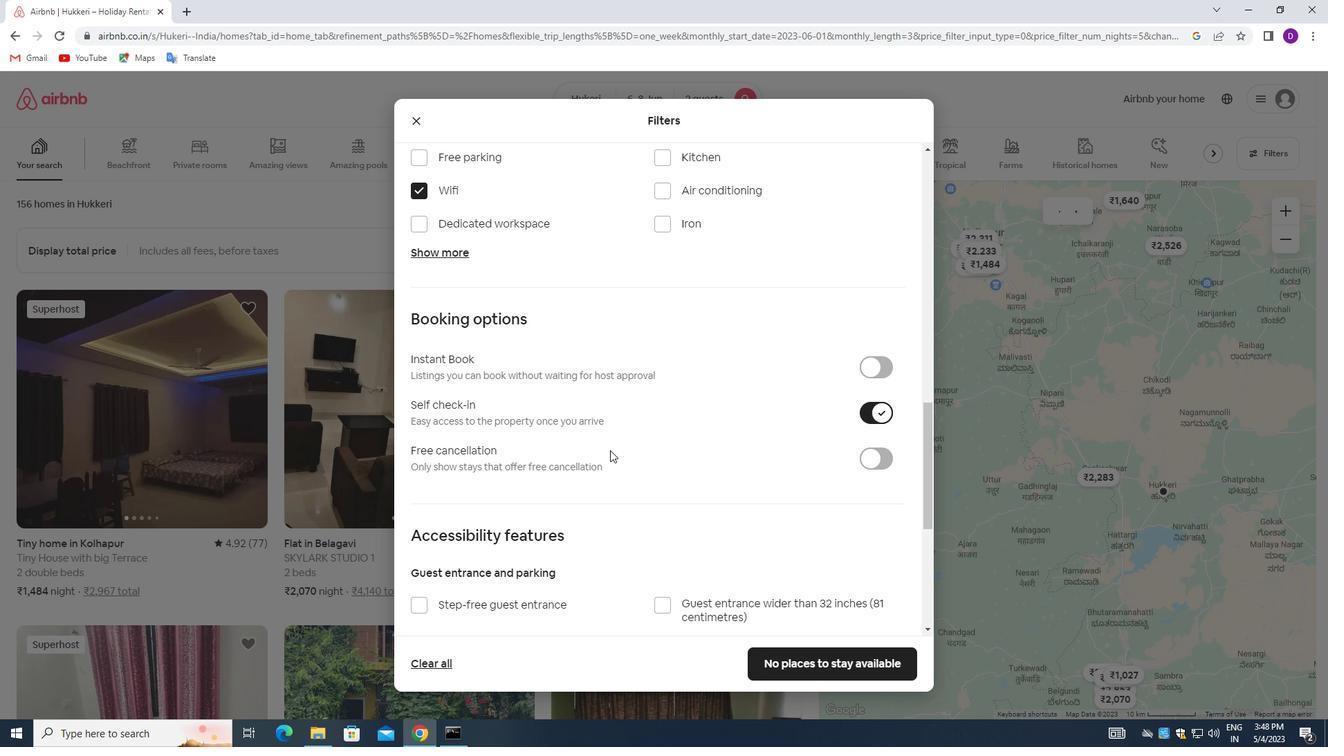 
Action: Mouse moved to (601, 452)
Screenshot: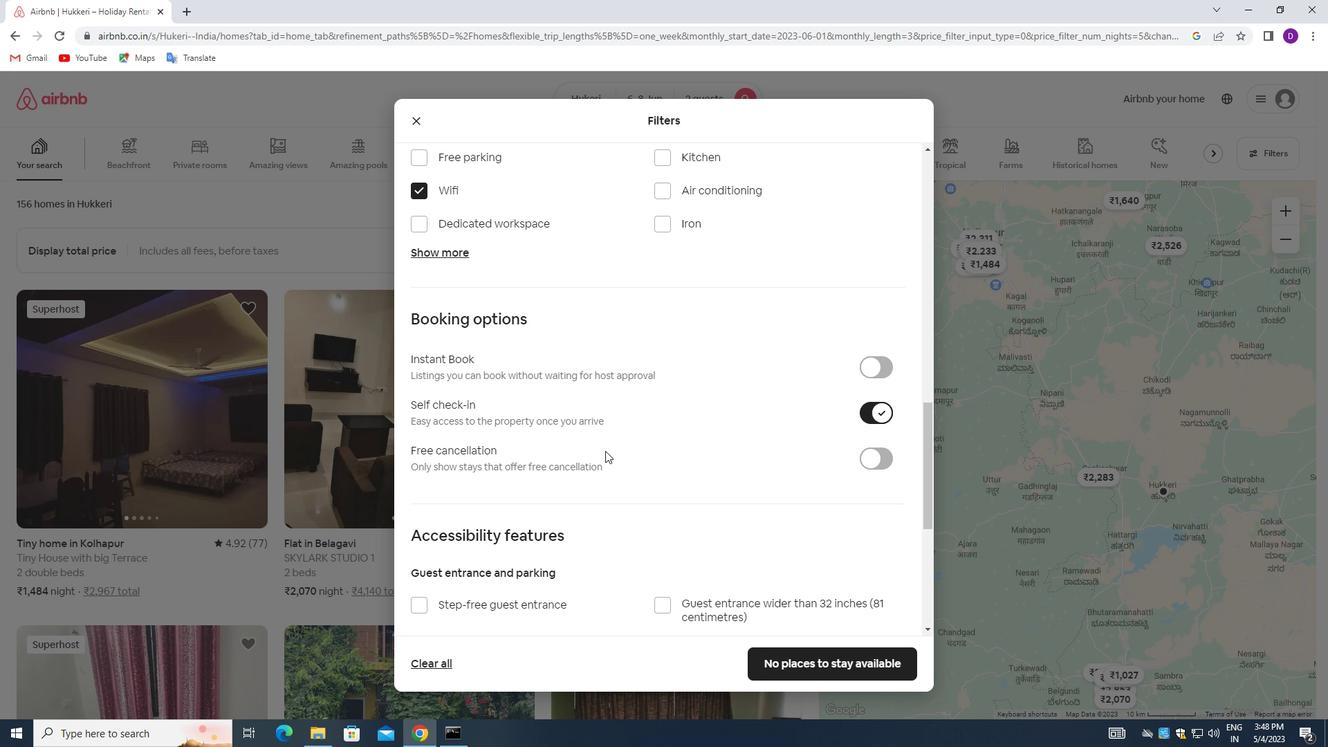 
Action: Mouse scrolled (601, 451) with delta (0, 0)
Screenshot: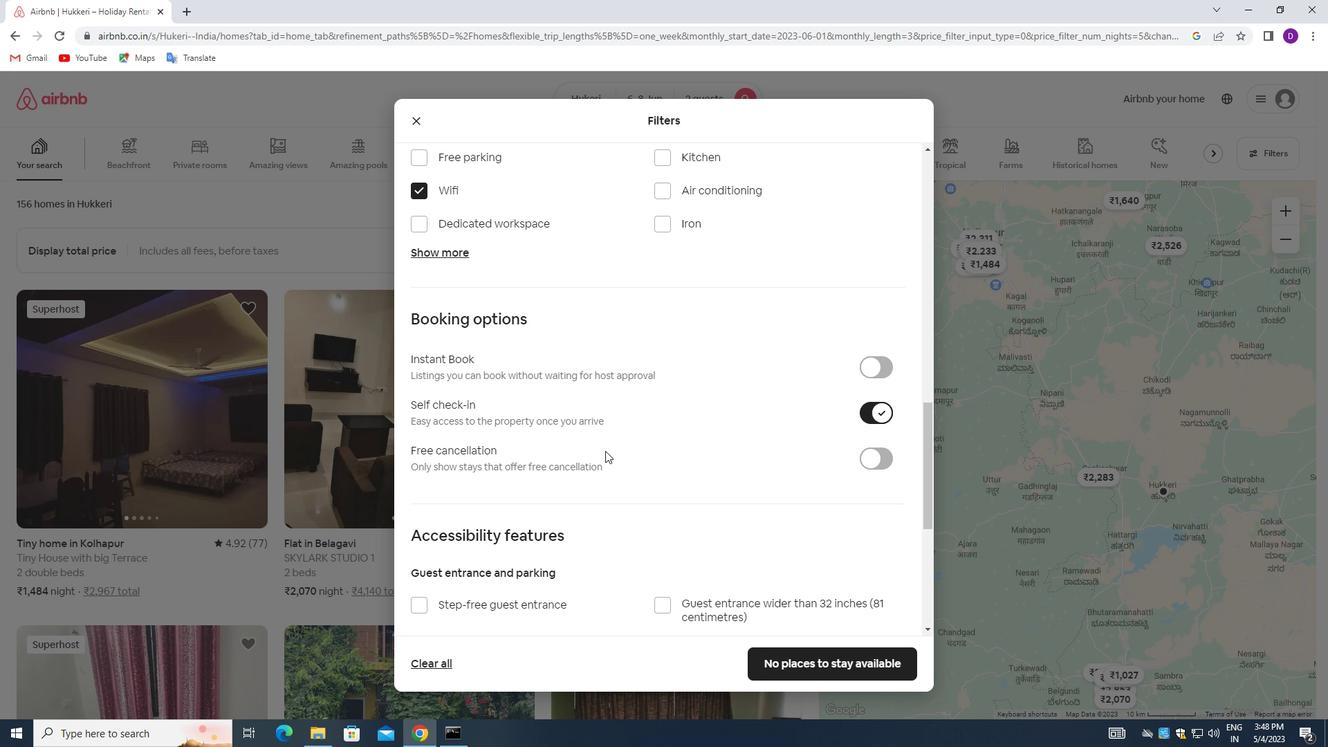 
Action: Mouse moved to (598, 453)
Screenshot: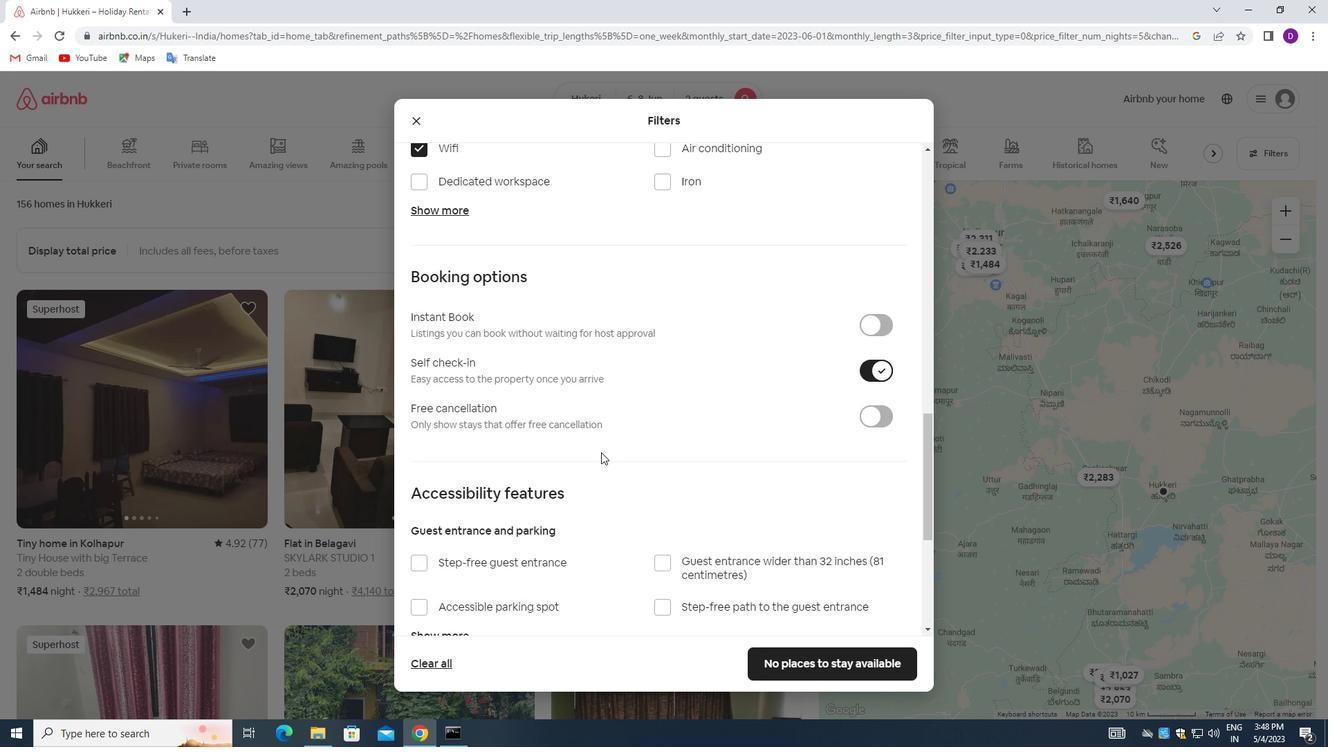 
Action: Mouse scrolled (598, 452) with delta (0, 0)
Screenshot: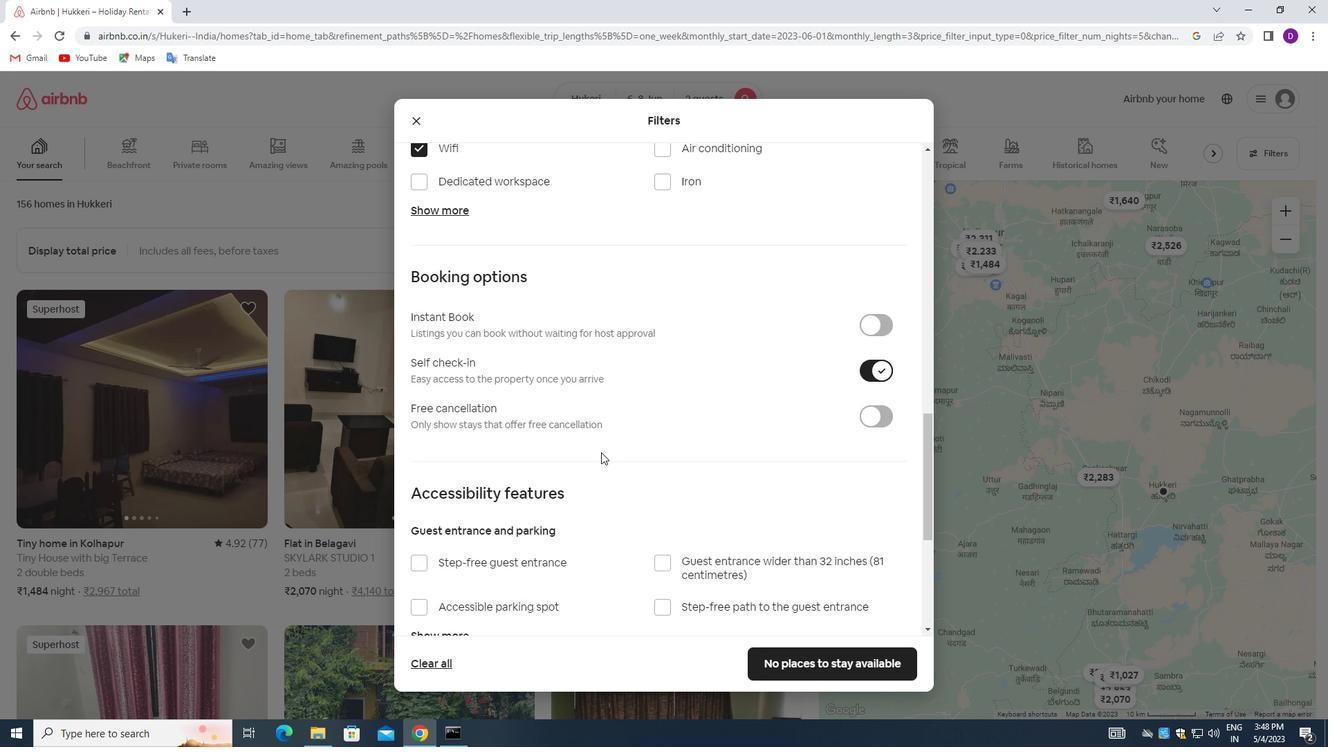 
Action: Mouse moved to (565, 493)
Screenshot: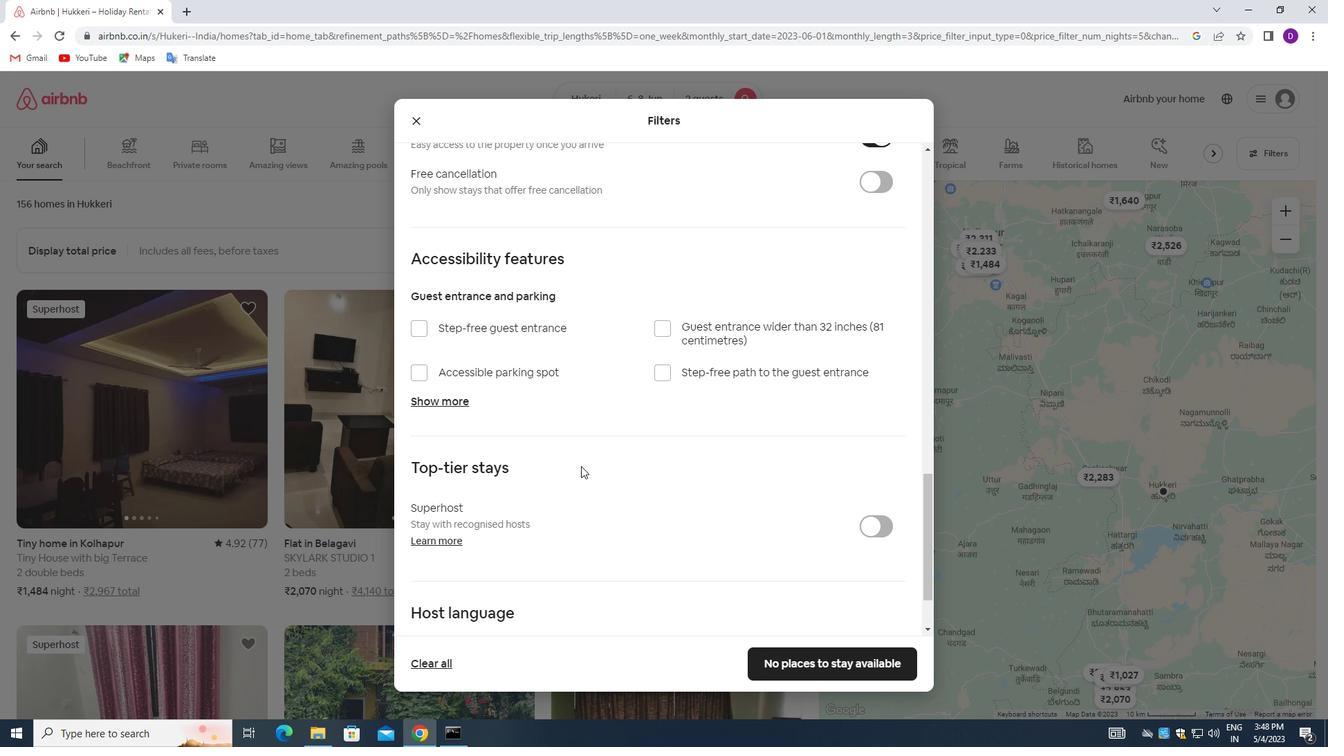 
Action: Mouse scrolled (565, 492) with delta (0, 0)
Screenshot: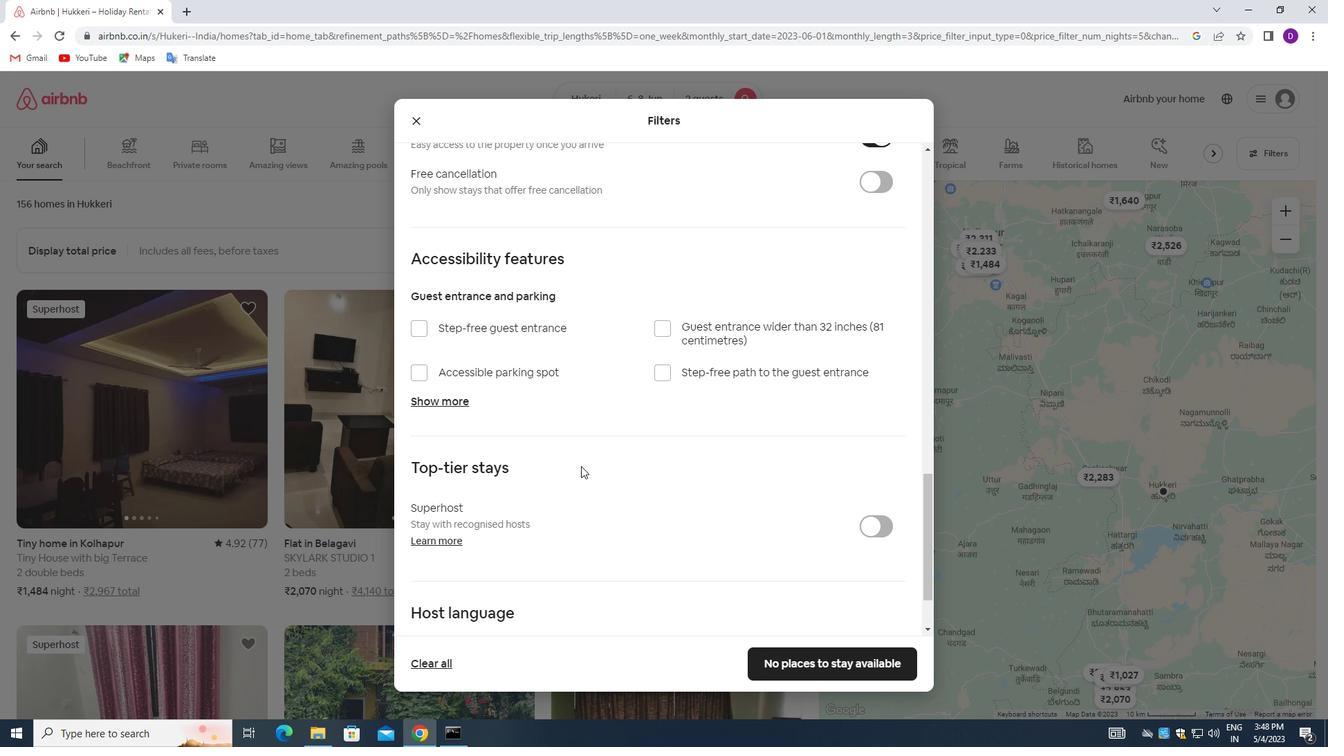 
Action: Mouse moved to (565, 496)
Screenshot: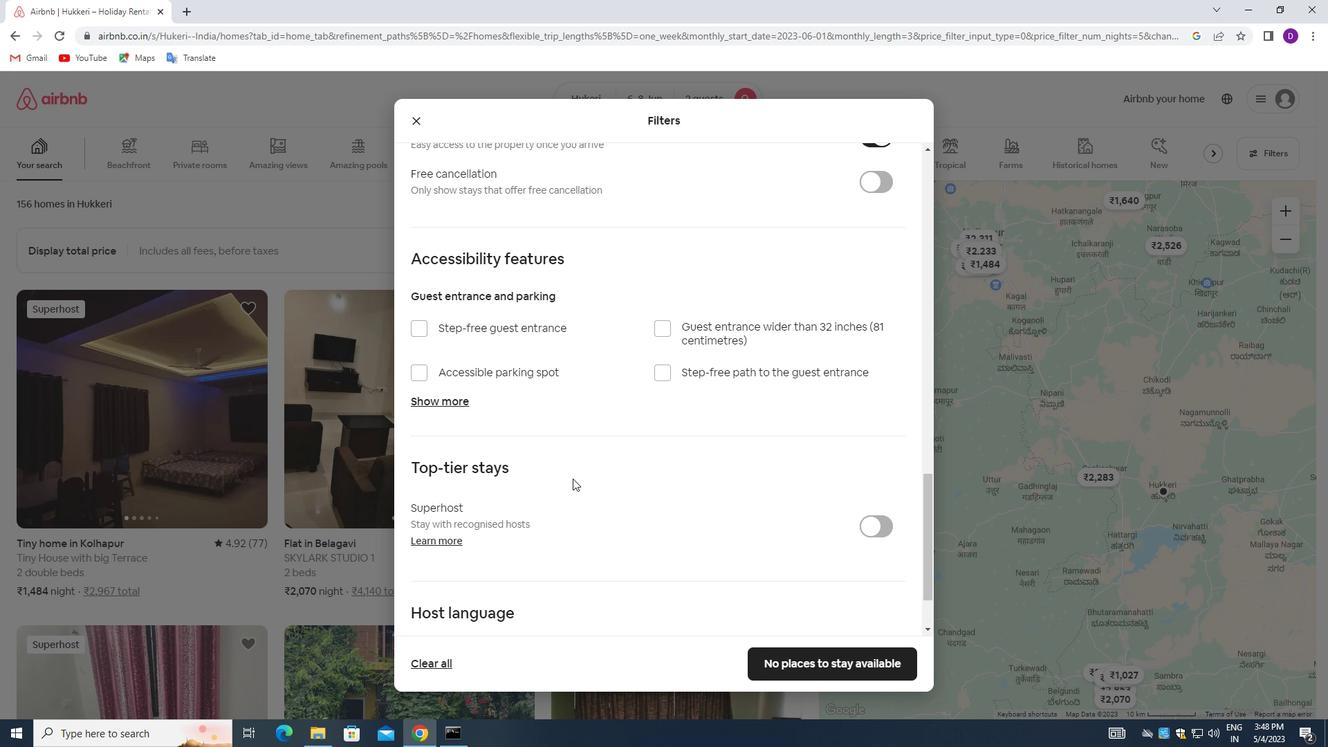 
Action: Mouse scrolled (565, 495) with delta (0, 0)
Screenshot: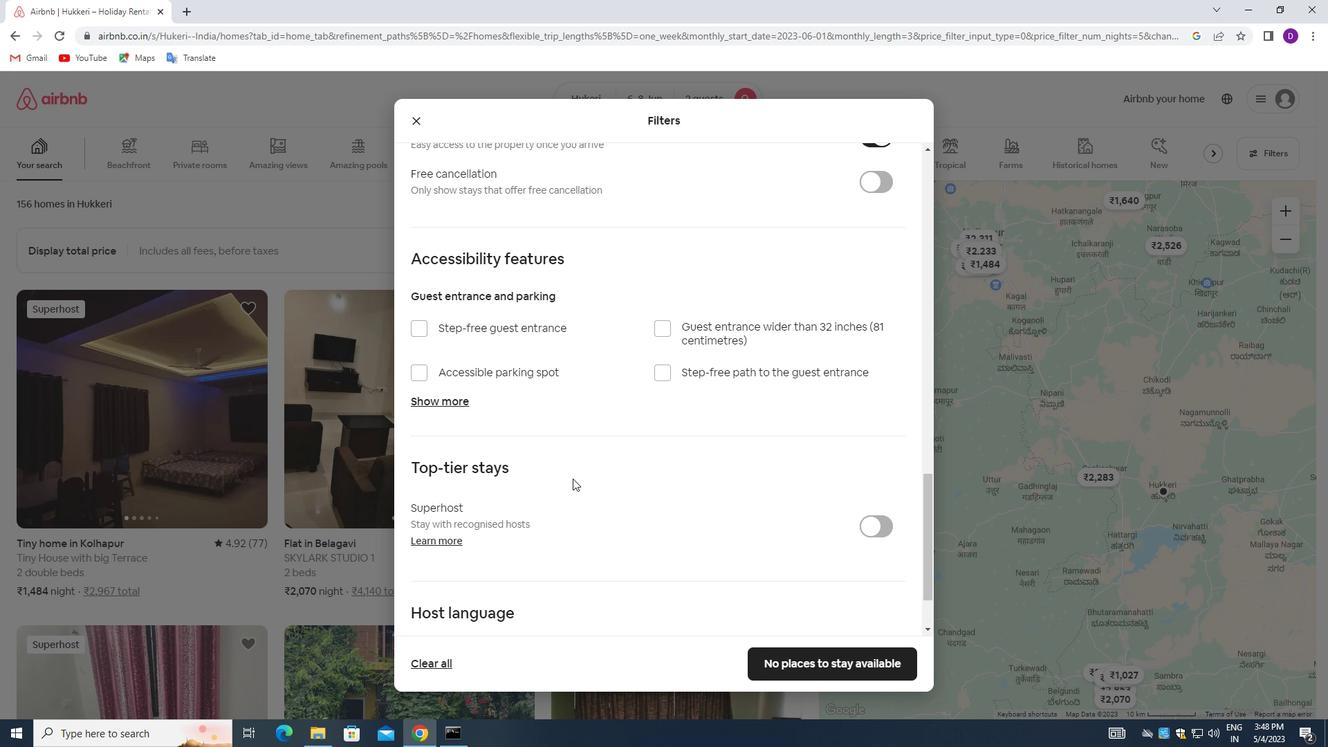 
Action: Mouse moved to (564, 498)
Screenshot: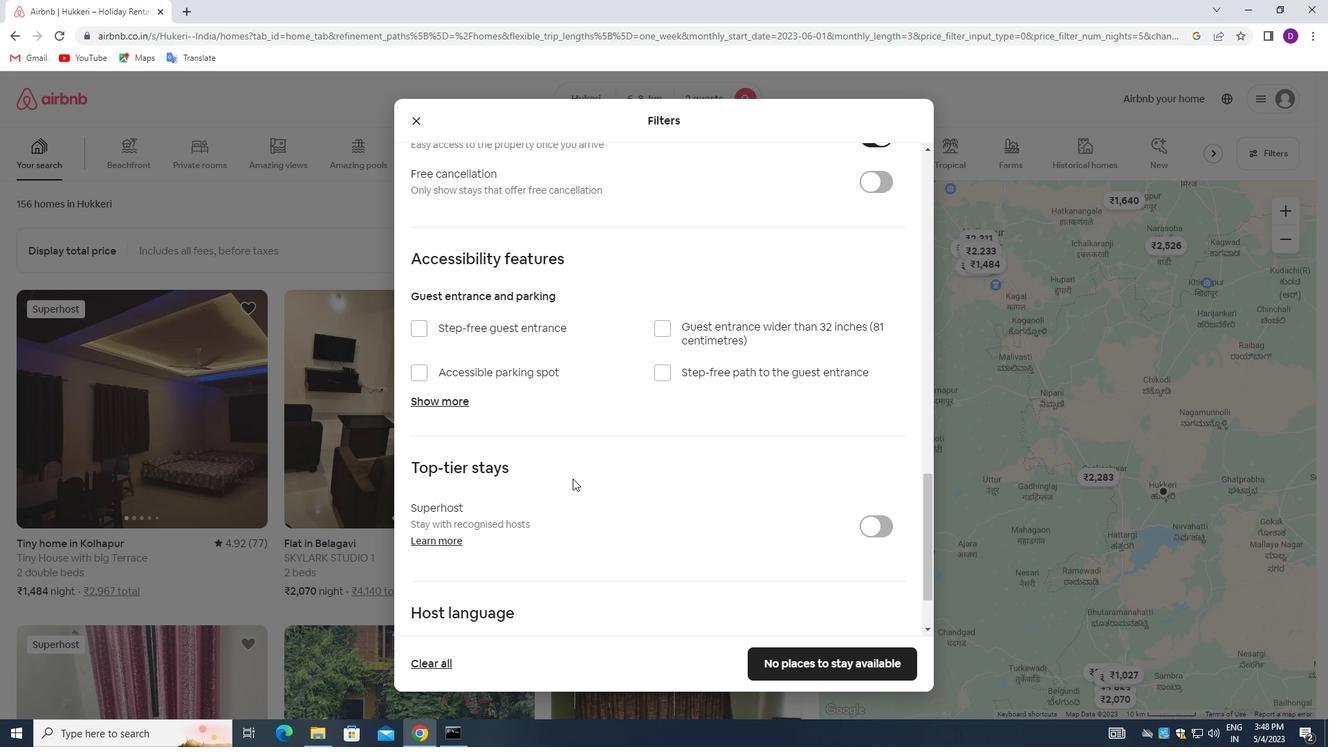 
Action: Mouse scrolled (564, 497) with delta (0, 0)
Screenshot: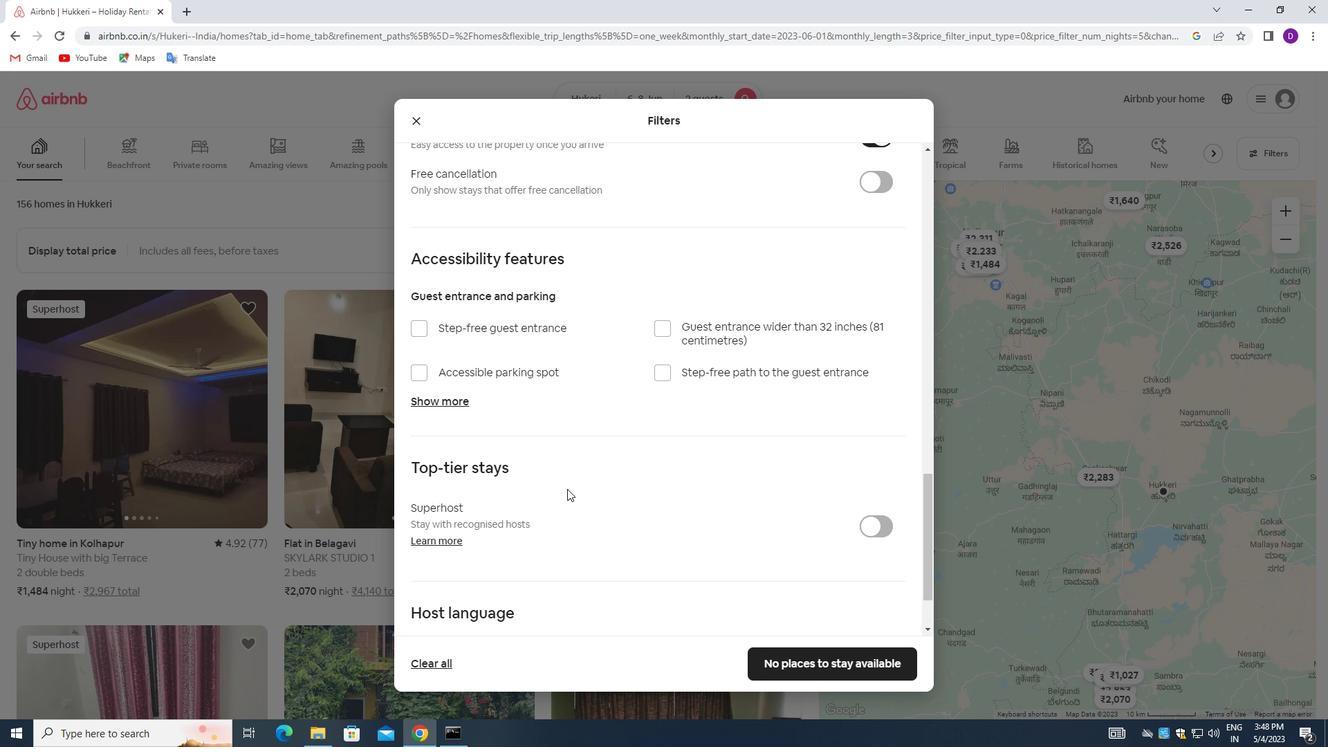 
Action: Mouse moved to (556, 515)
Screenshot: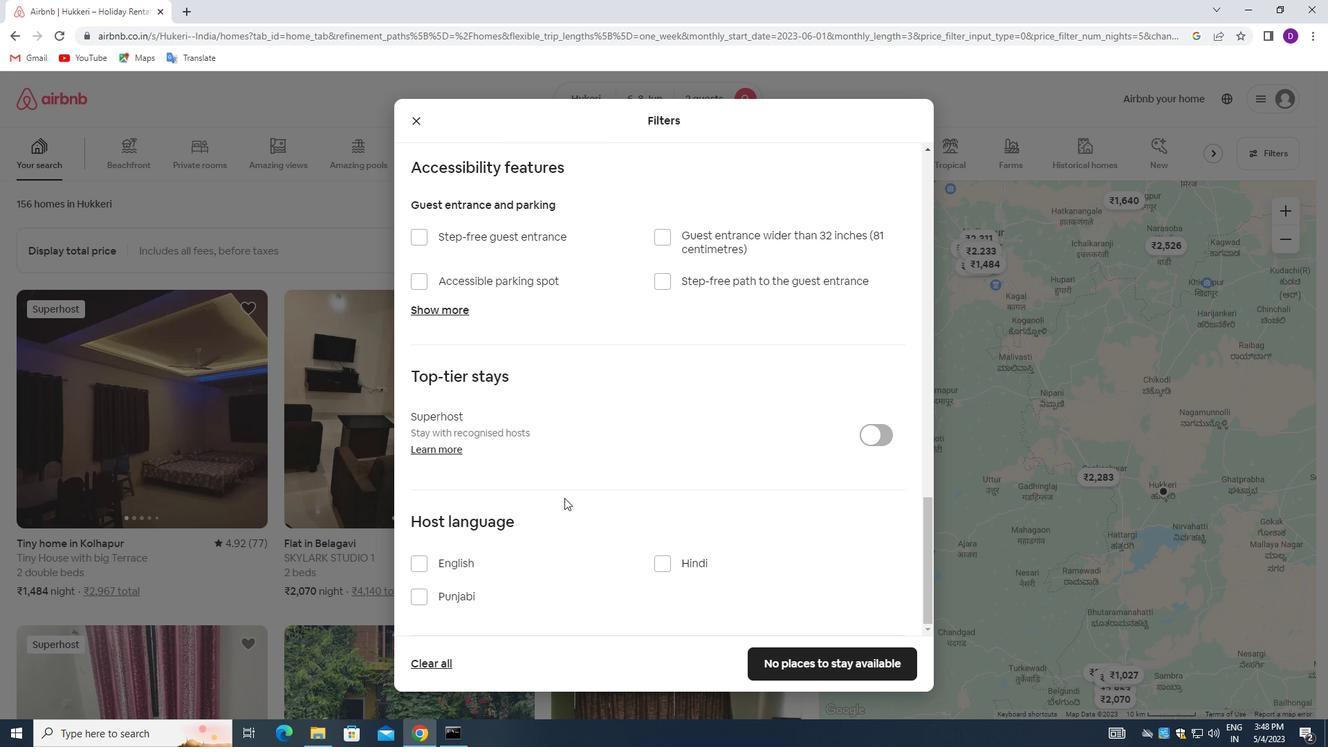
Action: Mouse scrolled (556, 514) with delta (0, 0)
Screenshot: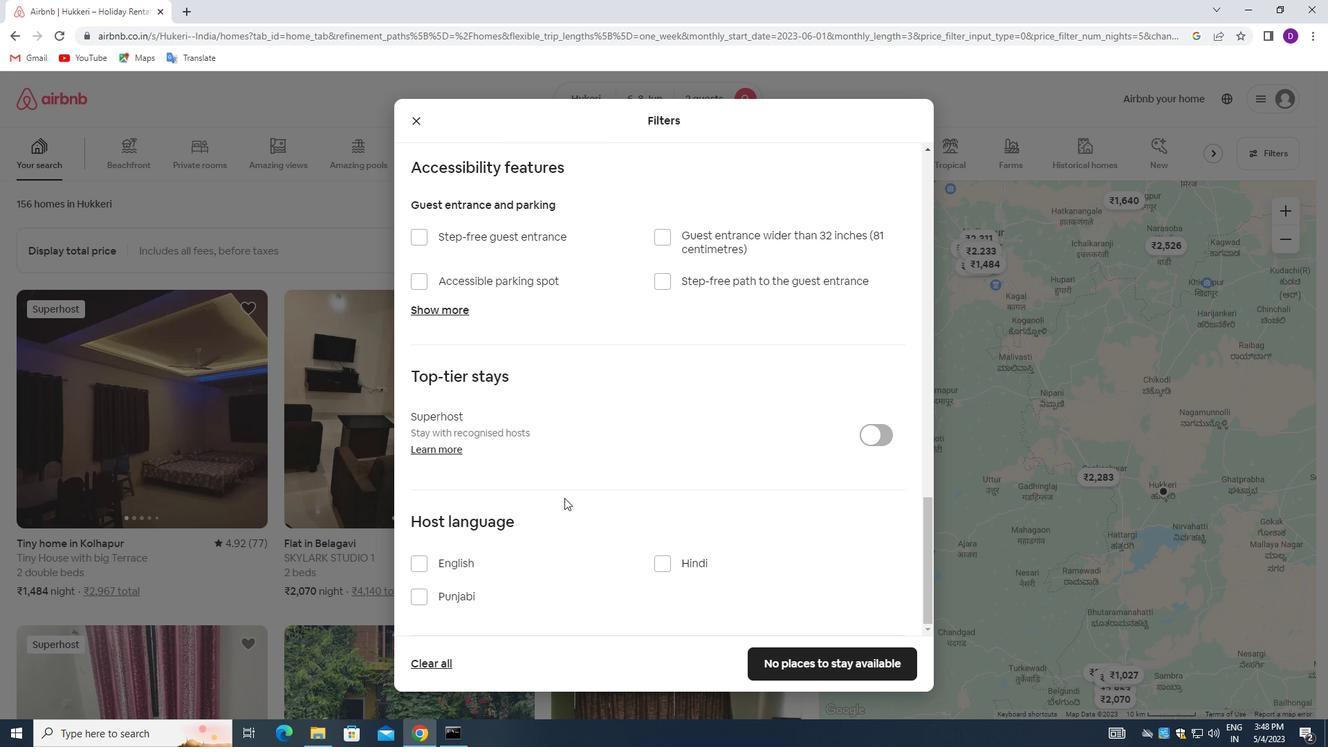 
Action: Mouse moved to (550, 524)
Screenshot: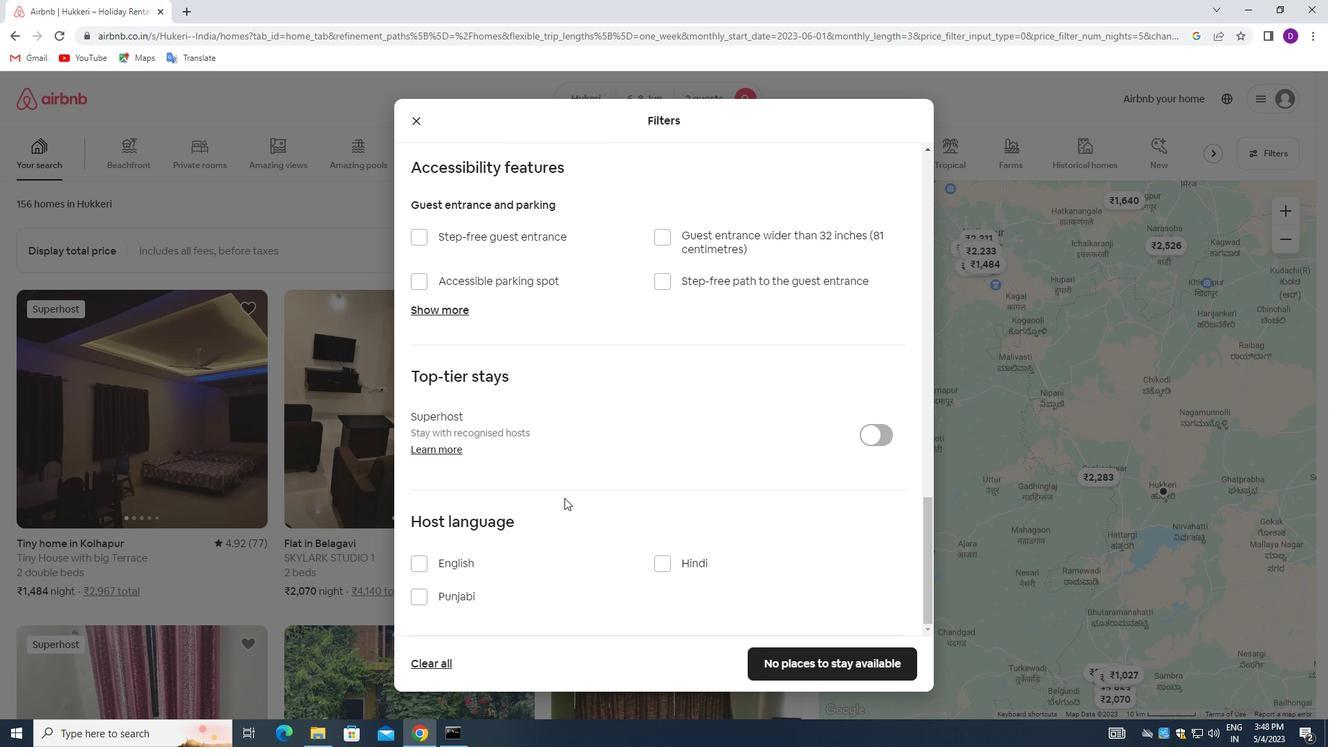 
Action: Mouse scrolled (550, 523) with delta (0, 0)
Screenshot: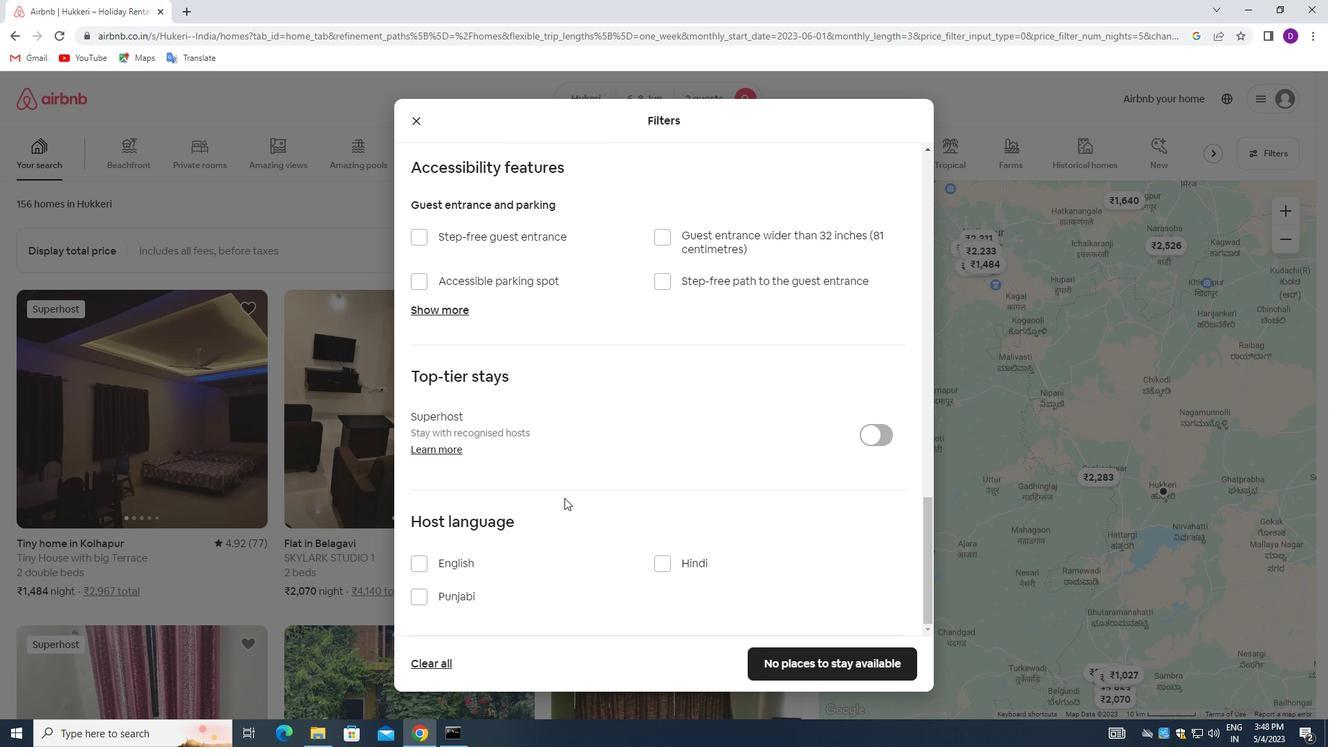 
Action: Mouse moved to (541, 536)
Screenshot: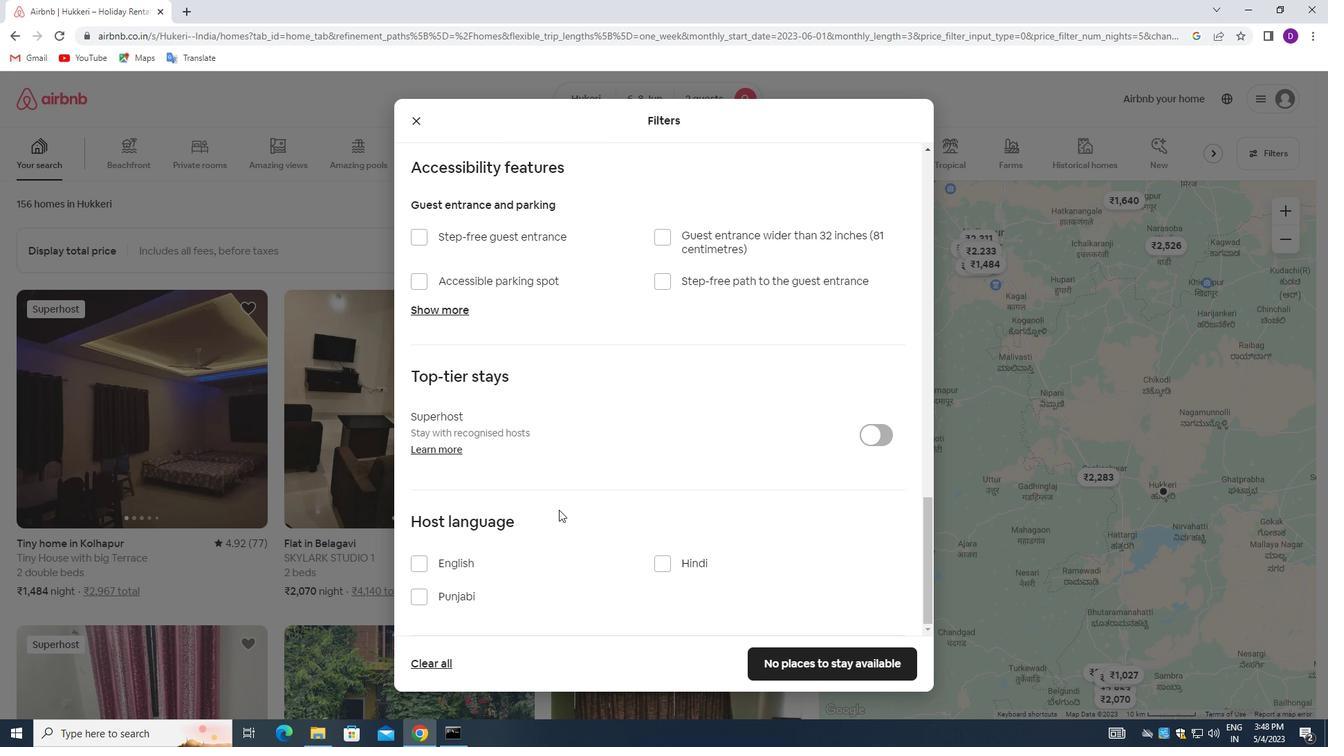 
Action: Mouse scrolled (541, 536) with delta (0, 0)
Screenshot: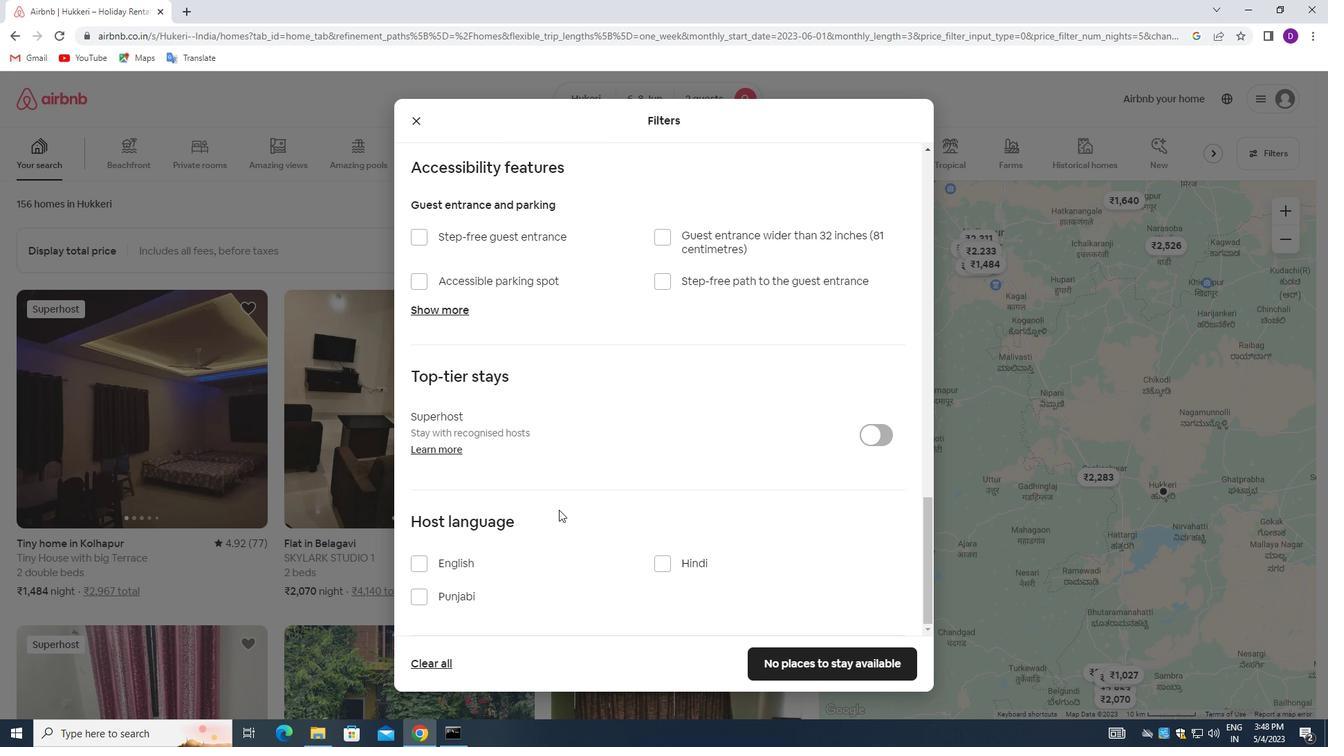 
Action: Mouse moved to (419, 564)
Screenshot: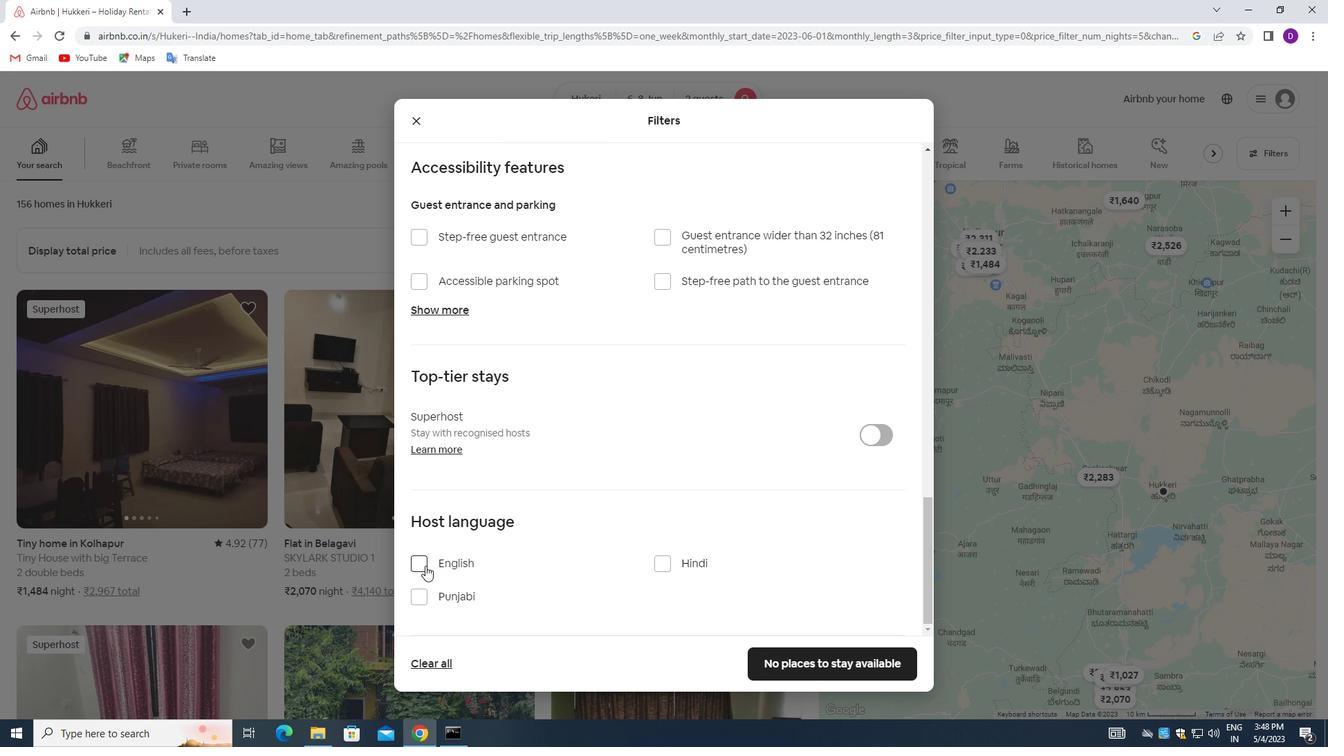 
Action: Mouse pressed left at (419, 564)
Screenshot: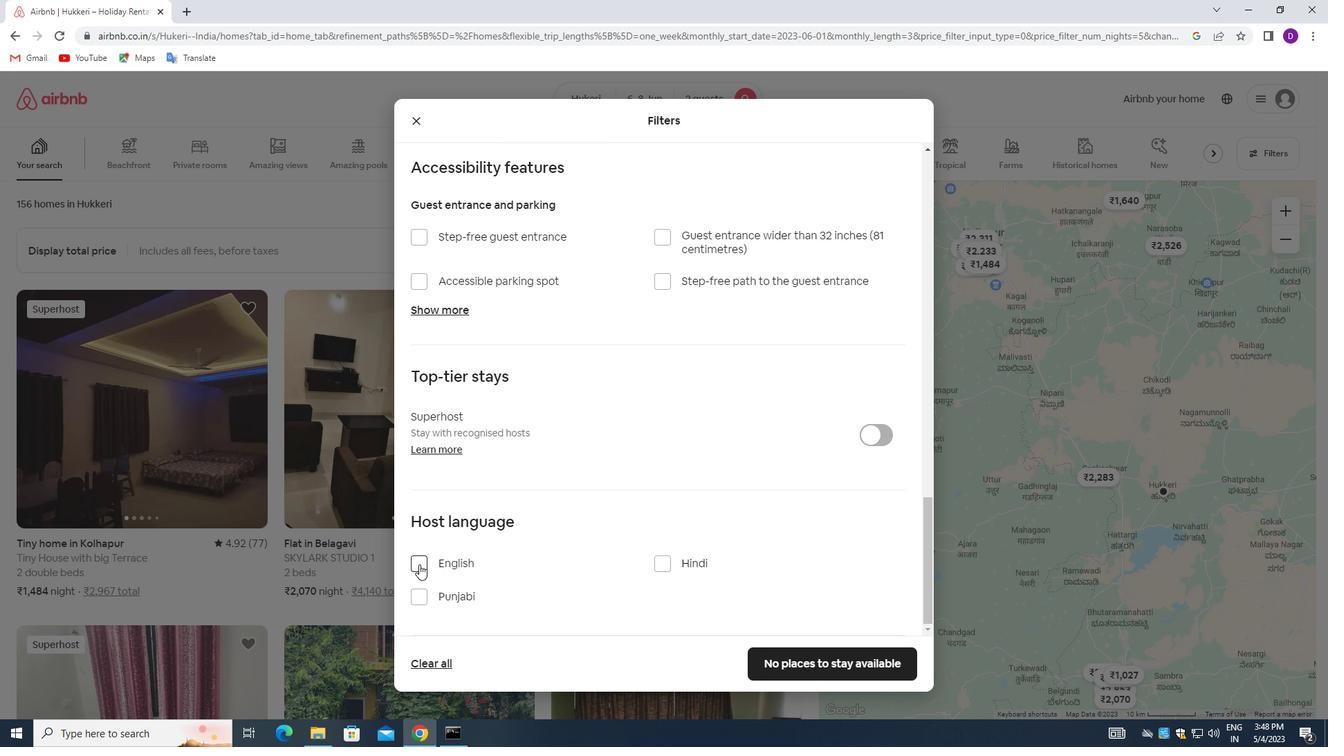 
Action: Mouse moved to (755, 656)
Screenshot: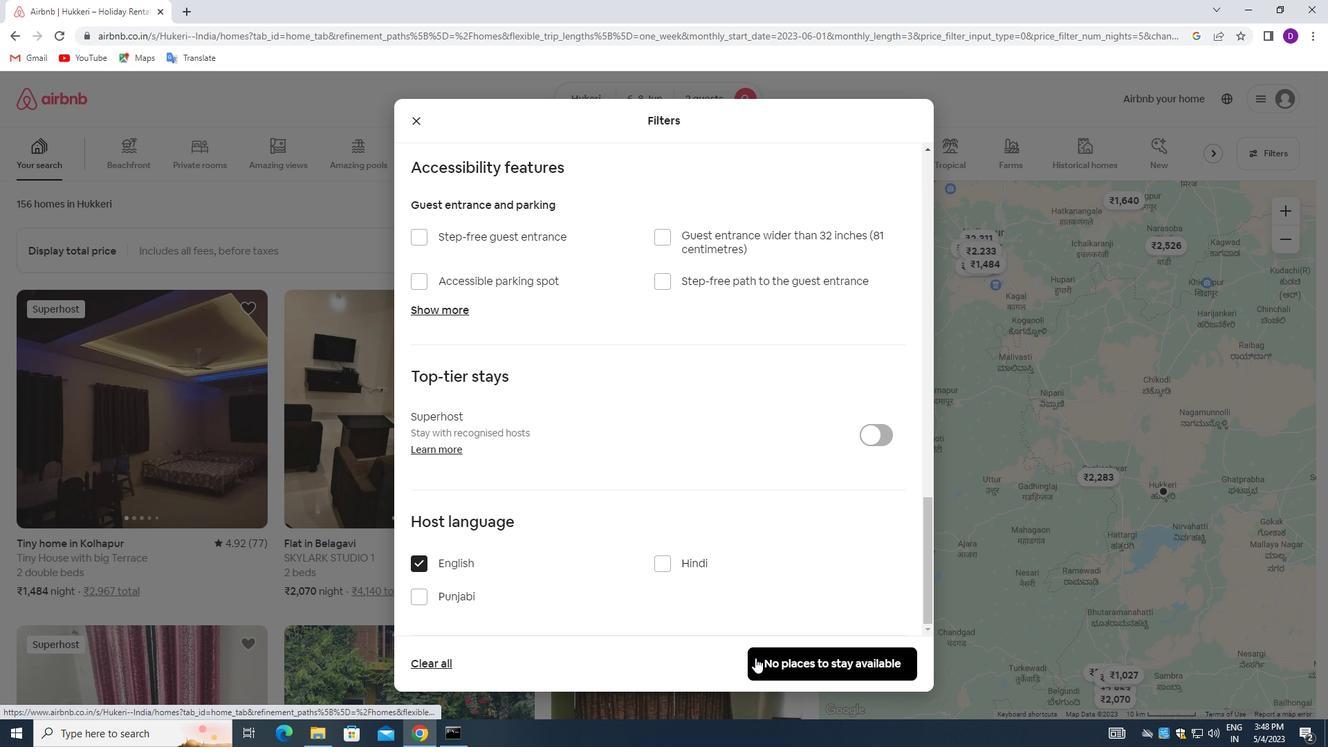 
Action: Mouse pressed left at (755, 656)
Screenshot: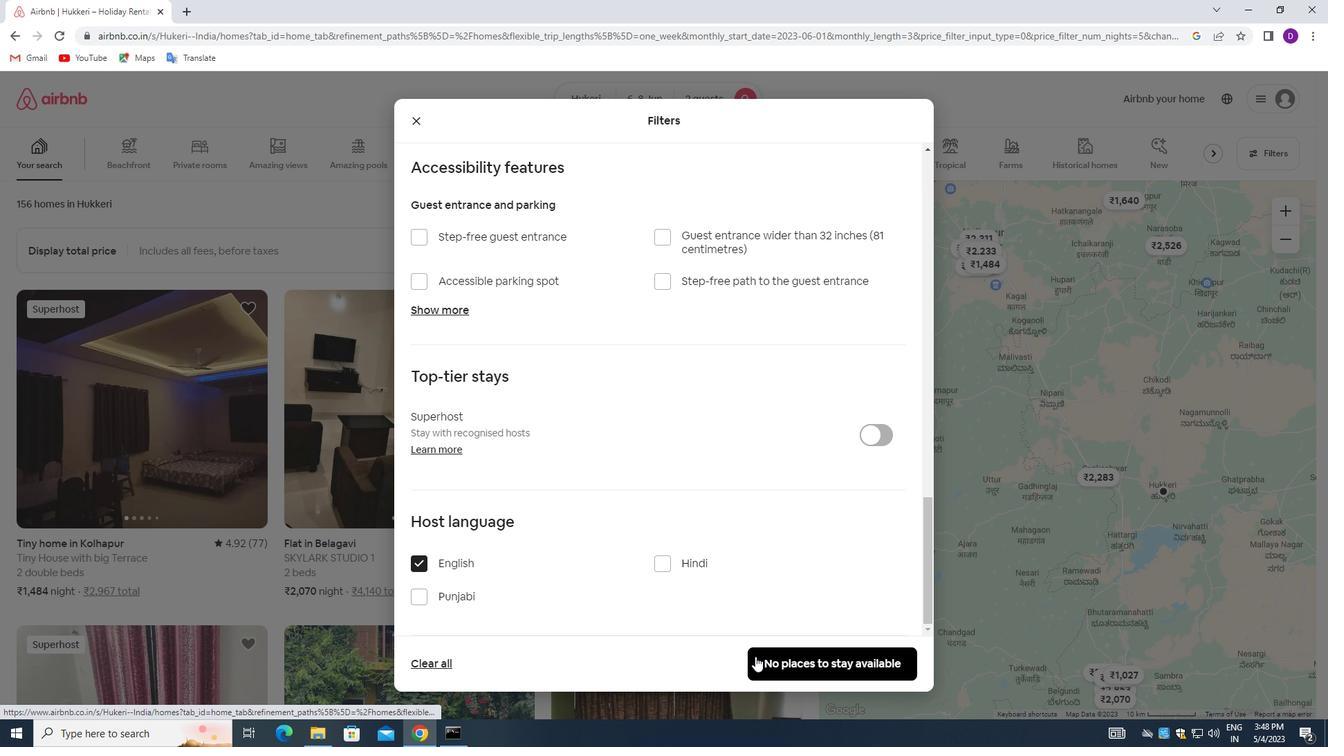 
Action: Mouse moved to (765, 504)
Screenshot: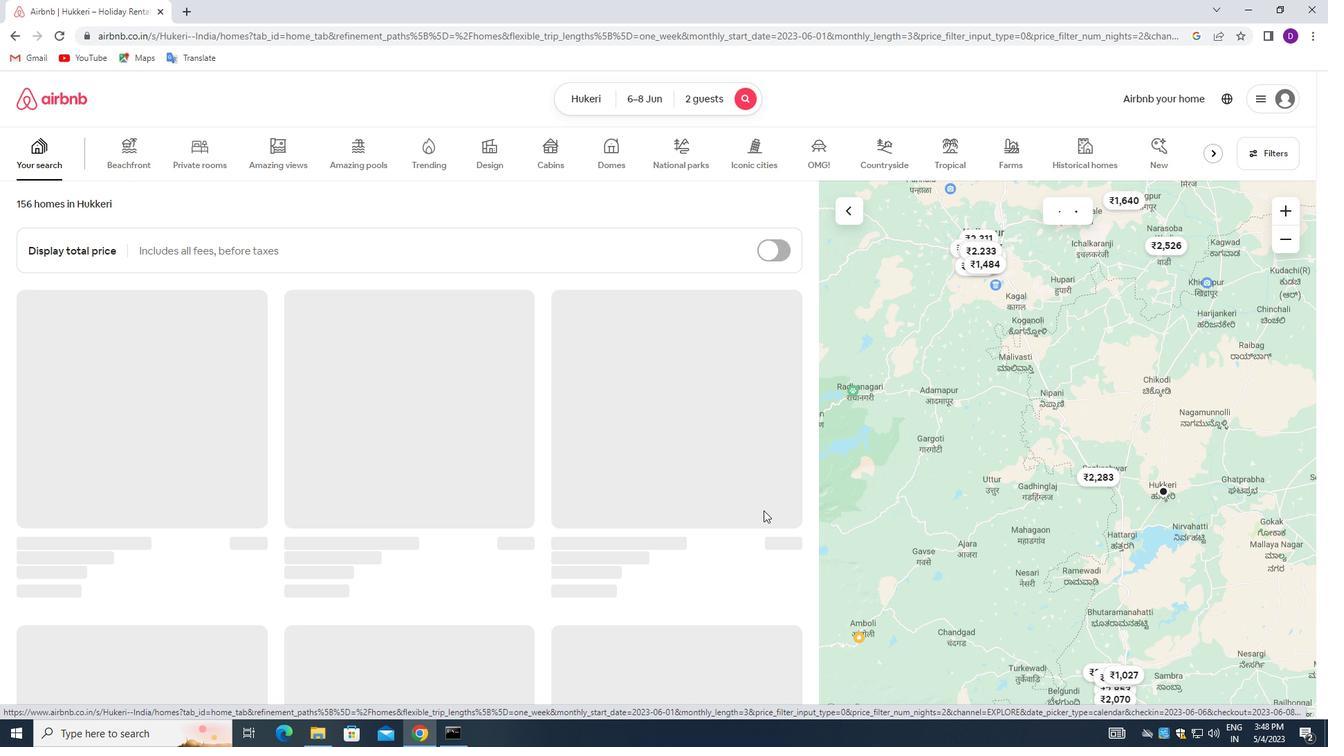 
